 Task: Look for space in Catanauan, Philippines from 12th August, 2023 to 16th August, 2023 for 8 adults in price range Rs.10000 to Rs.16000. Place can be private room with 8 bedrooms having 8 beds and 8 bathrooms. Property type can be house, flat, guest house, hotel. Amenities needed are: wifi, TV, free parkinig on premises, gym, breakfast. Booking option can be shelf check-in. Required host language is English.
Action: Mouse moved to (547, 121)
Screenshot: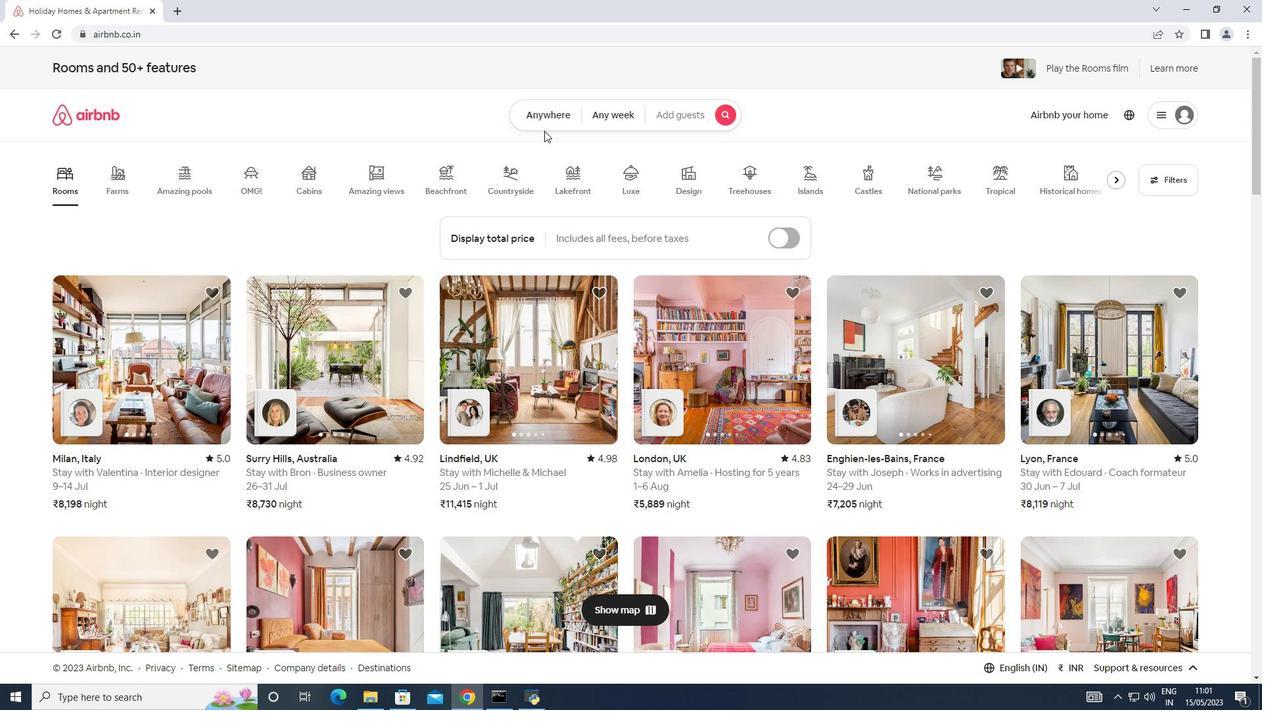 
Action: Mouse pressed left at (547, 121)
Screenshot: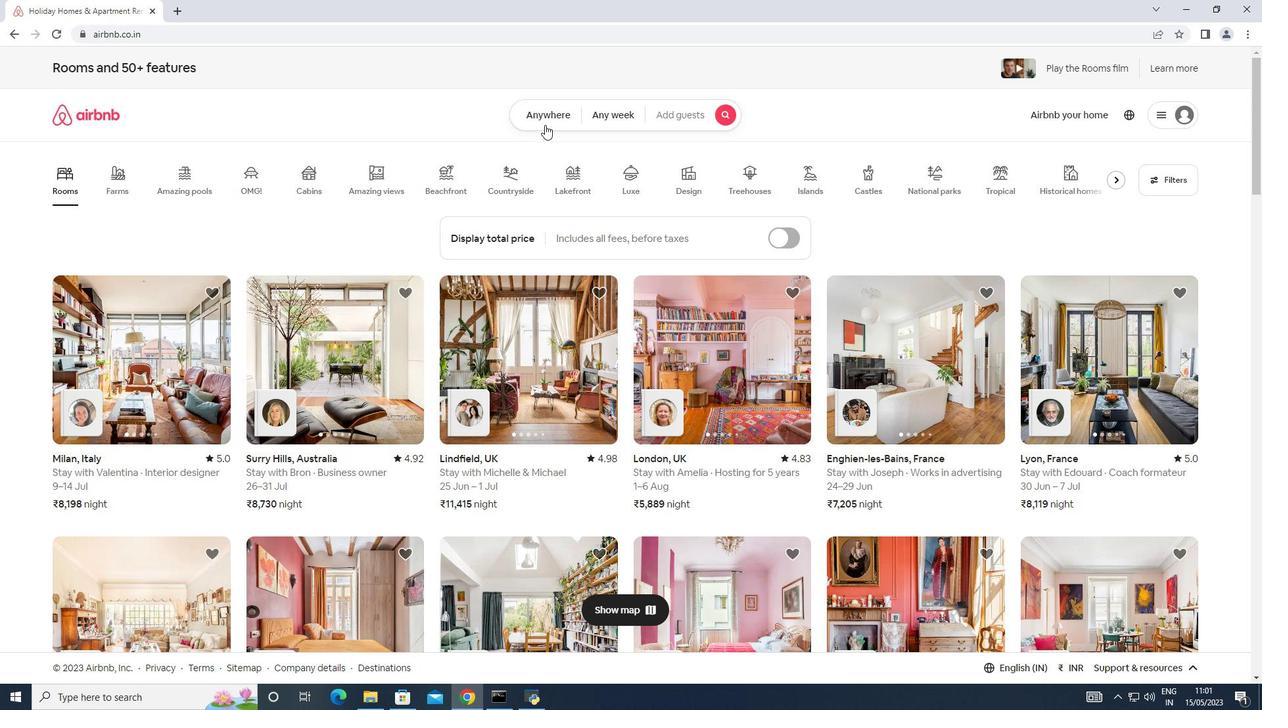 
Action: Mouse moved to (451, 170)
Screenshot: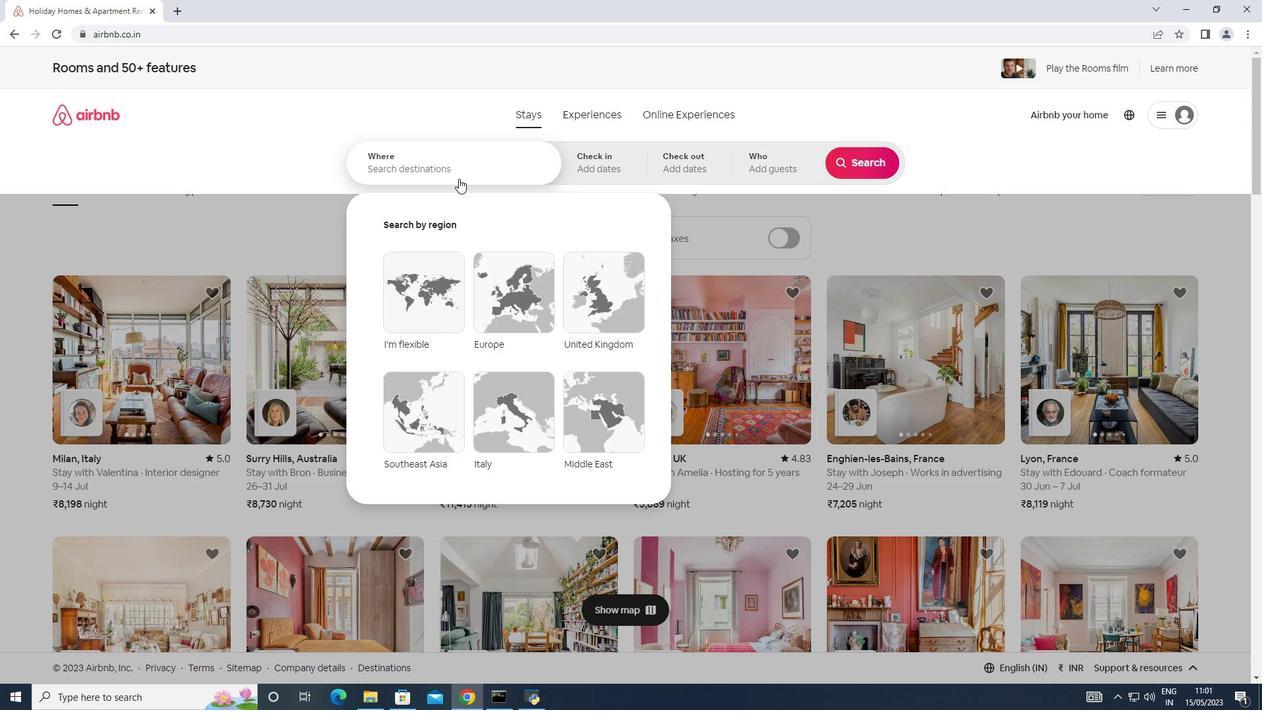 
Action: Mouse pressed left at (451, 170)
Screenshot: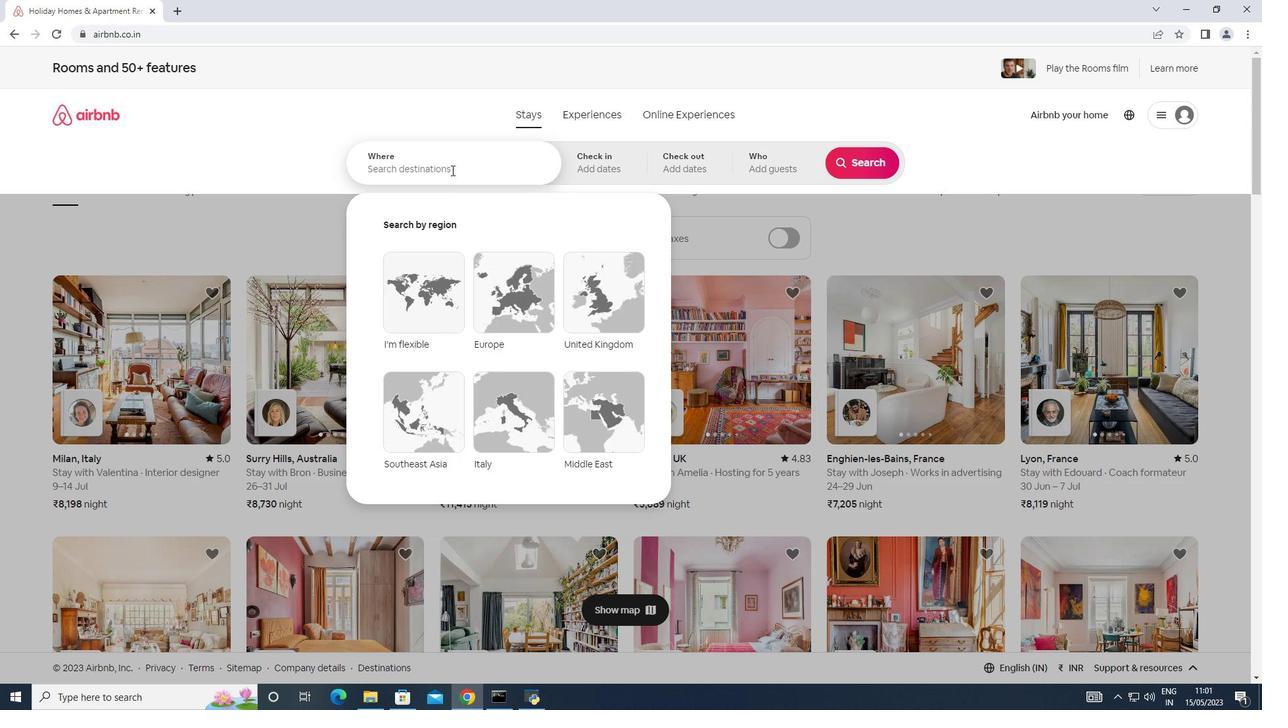 
Action: Key pressed <Key.shift>Catanauan,<Key.shift_r>Philippines
Screenshot: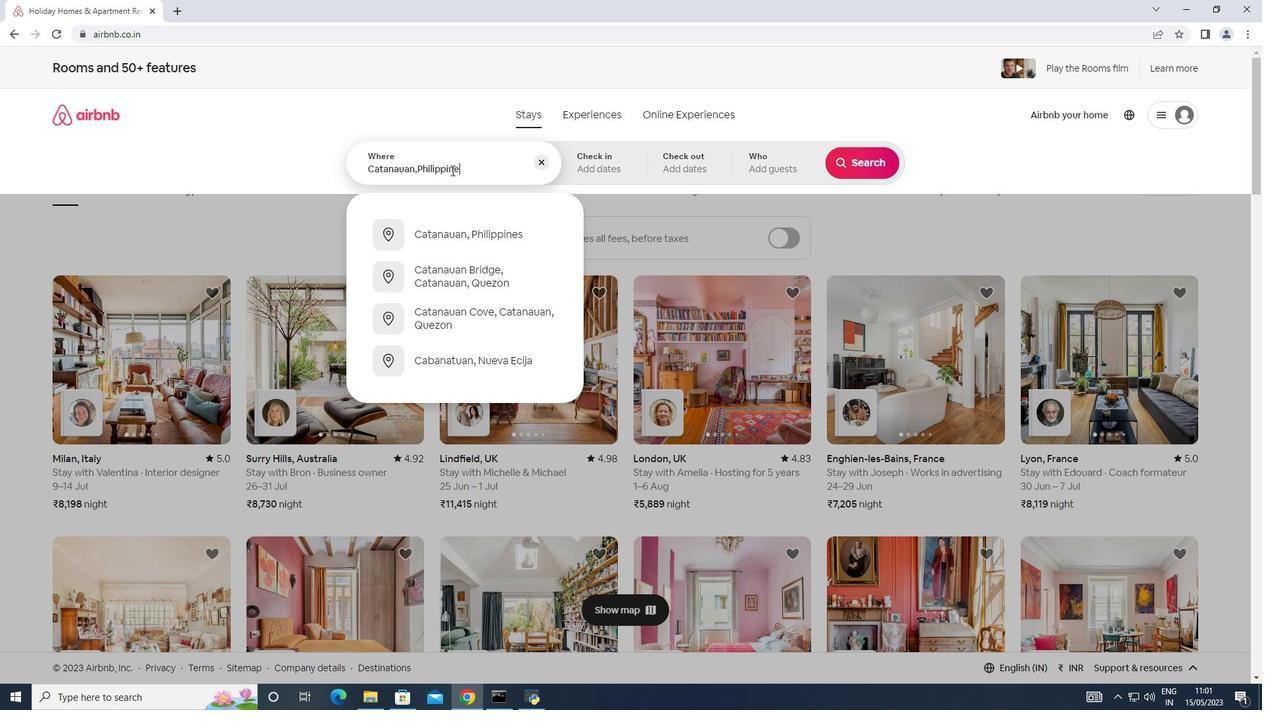 
Action: Mouse moved to (596, 170)
Screenshot: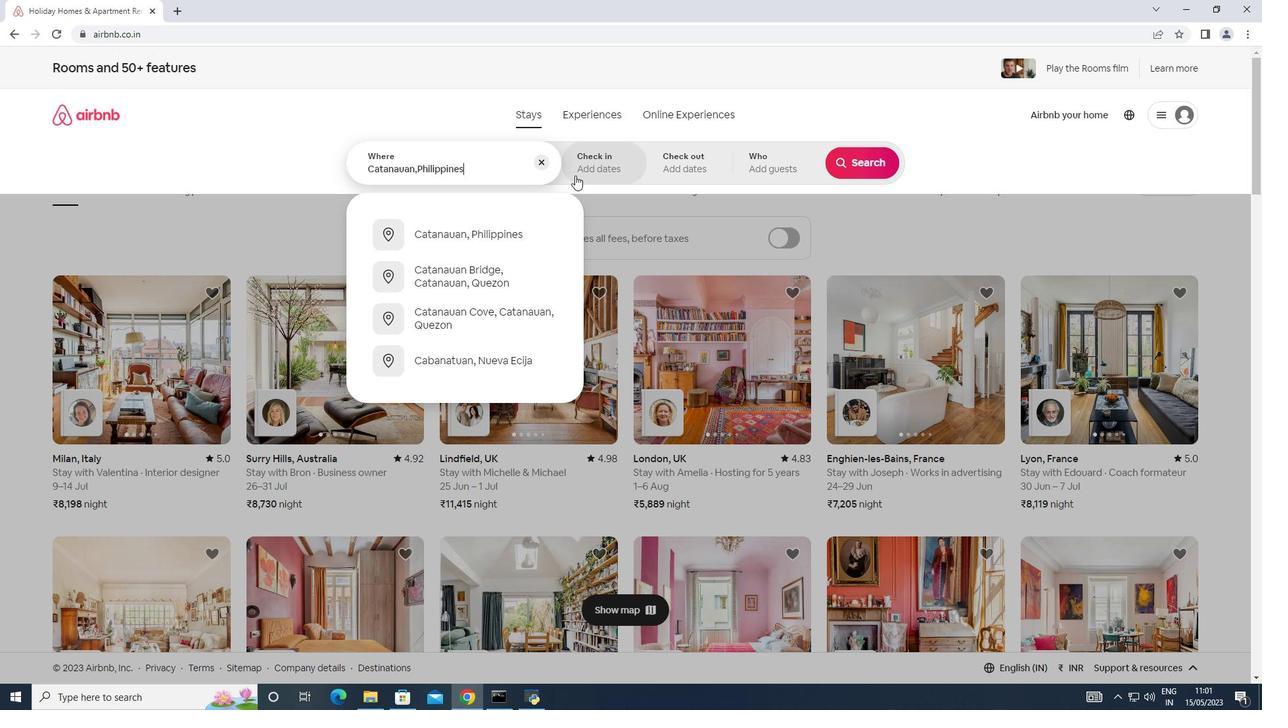 
Action: Mouse pressed left at (596, 170)
Screenshot: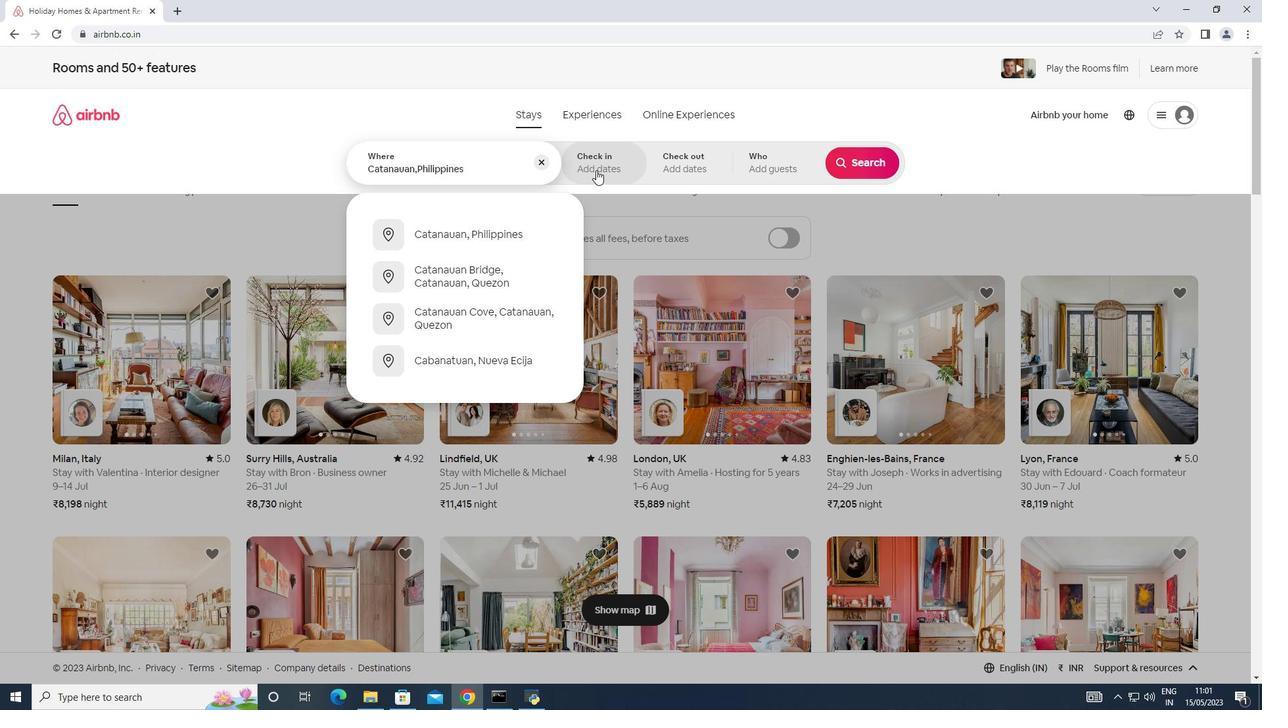 
Action: Mouse moved to (856, 268)
Screenshot: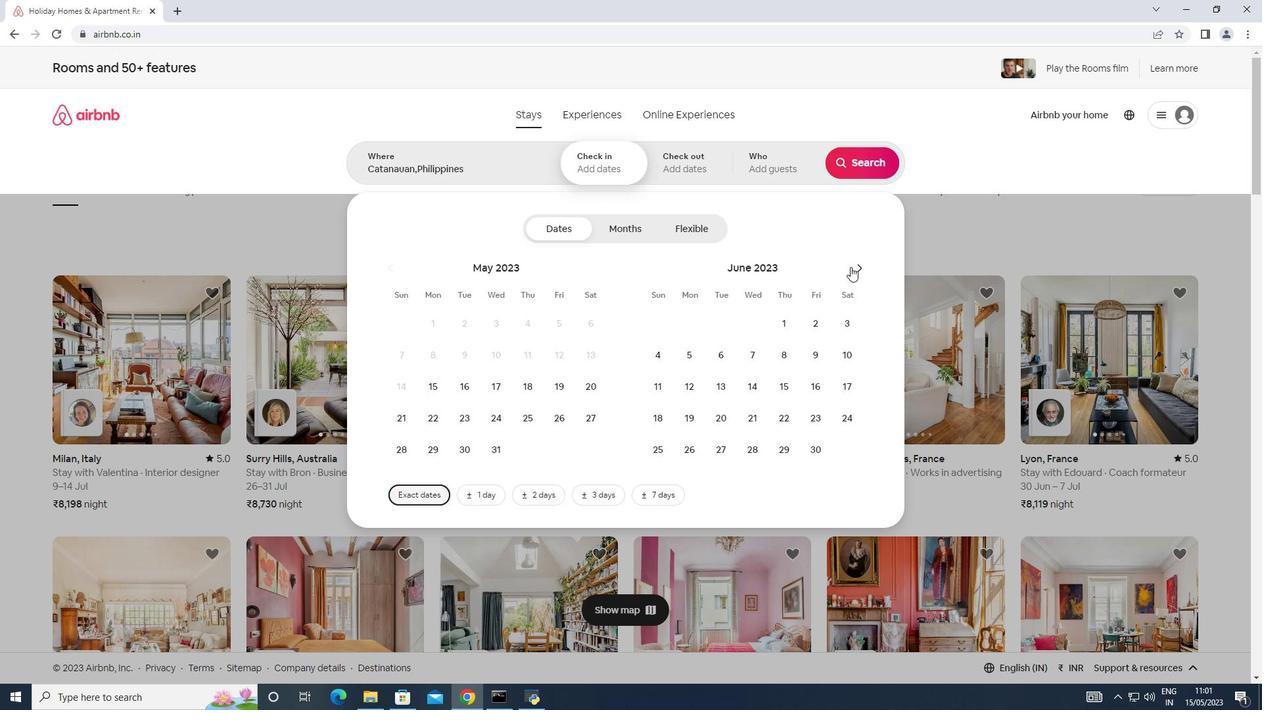 
Action: Mouse pressed left at (856, 268)
Screenshot: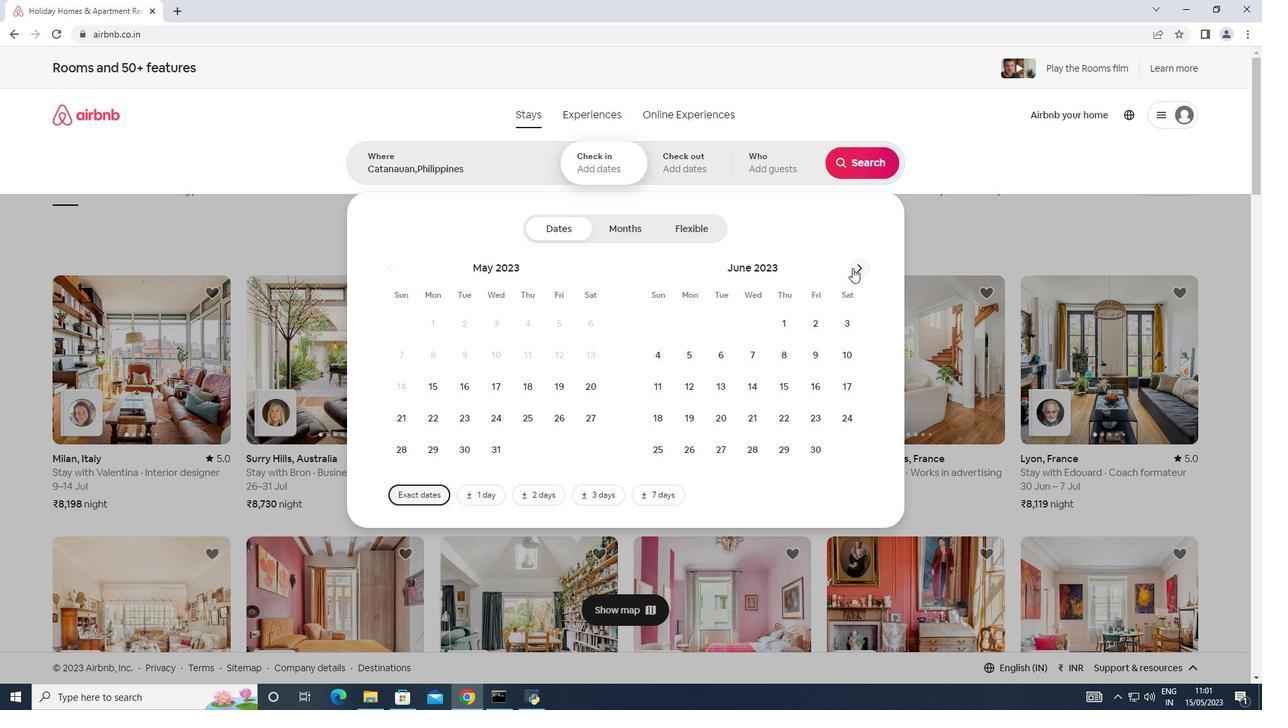 
Action: Mouse pressed left at (856, 268)
Screenshot: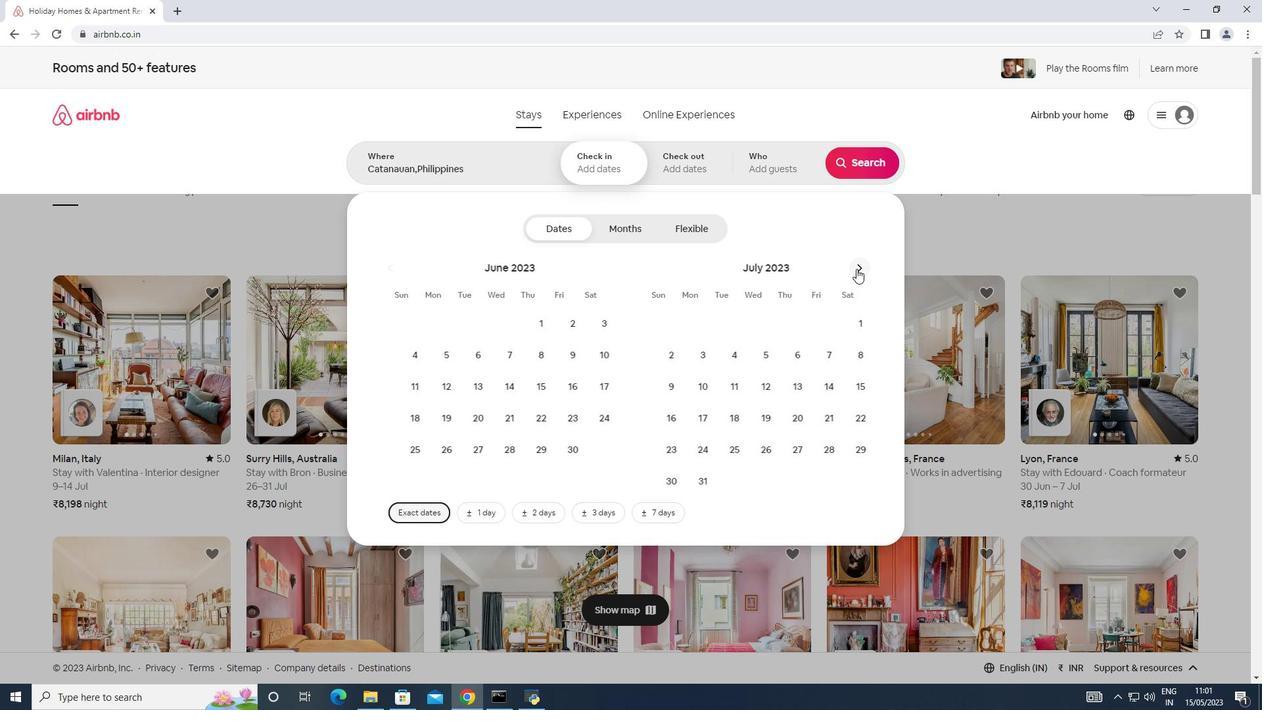 
Action: Mouse moved to (855, 362)
Screenshot: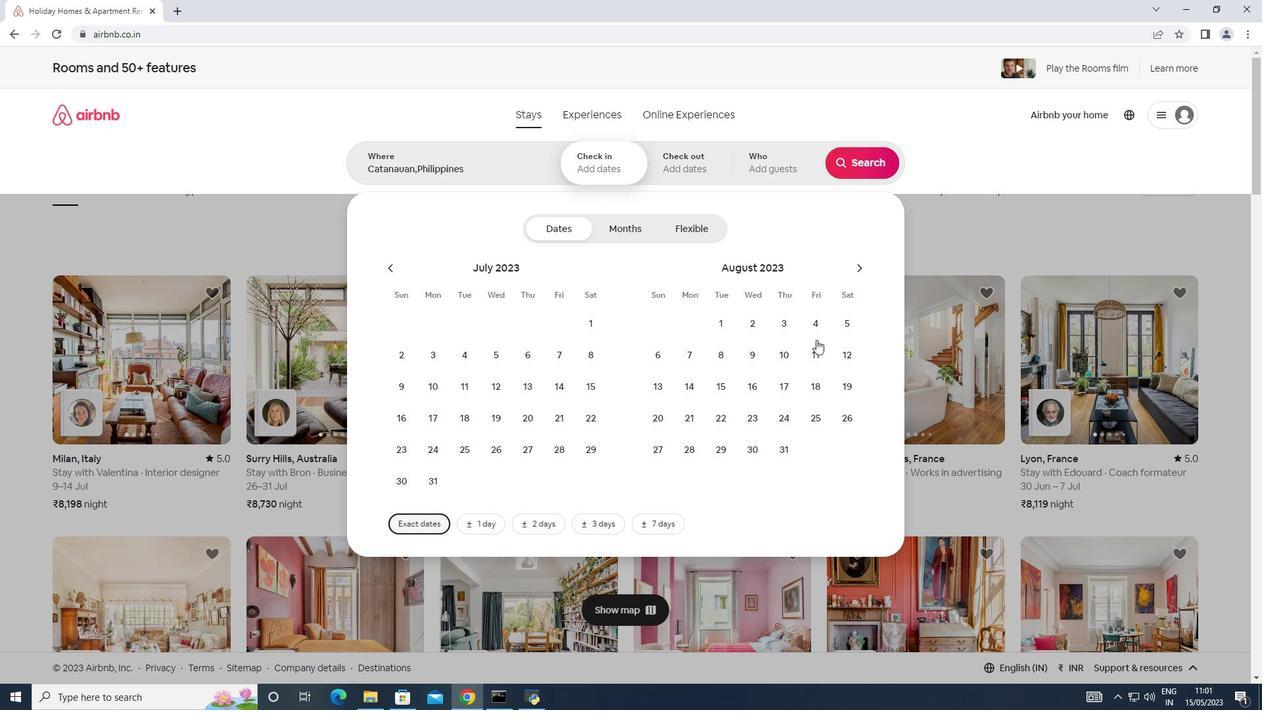 
Action: Mouse pressed left at (855, 362)
Screenshot: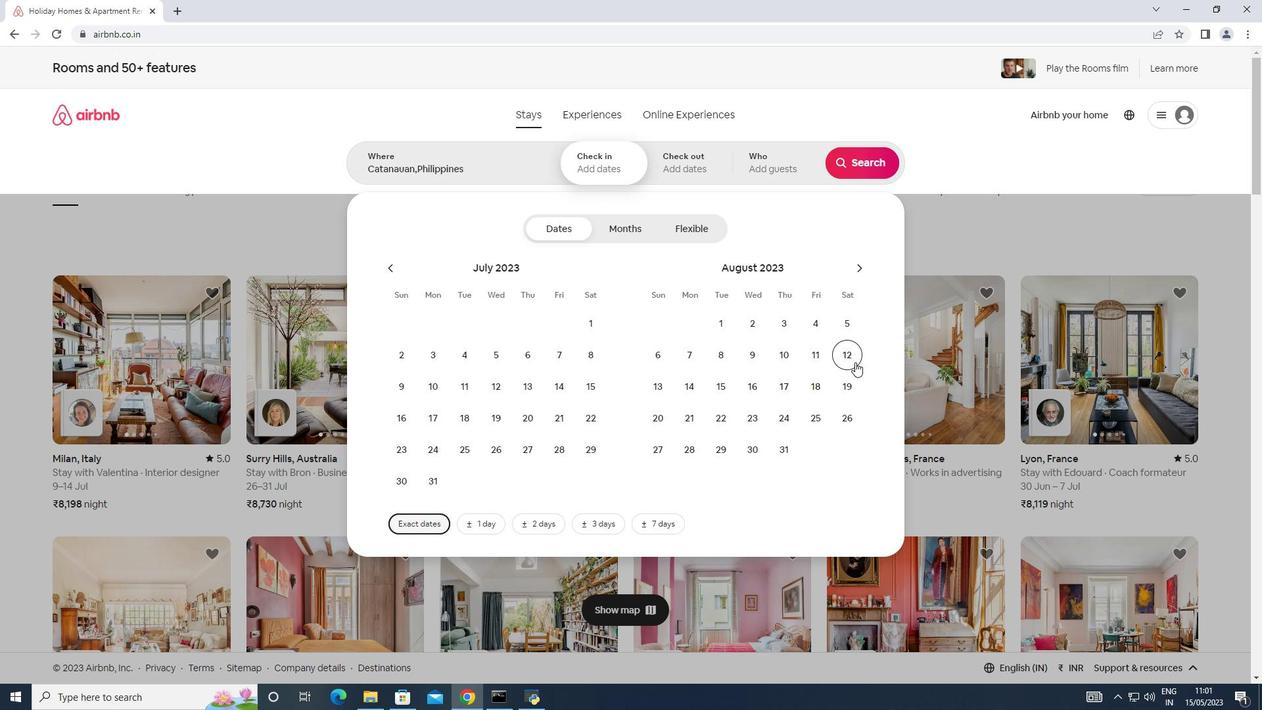 
Action: Mouse moved to (751, 384)
Screenshot: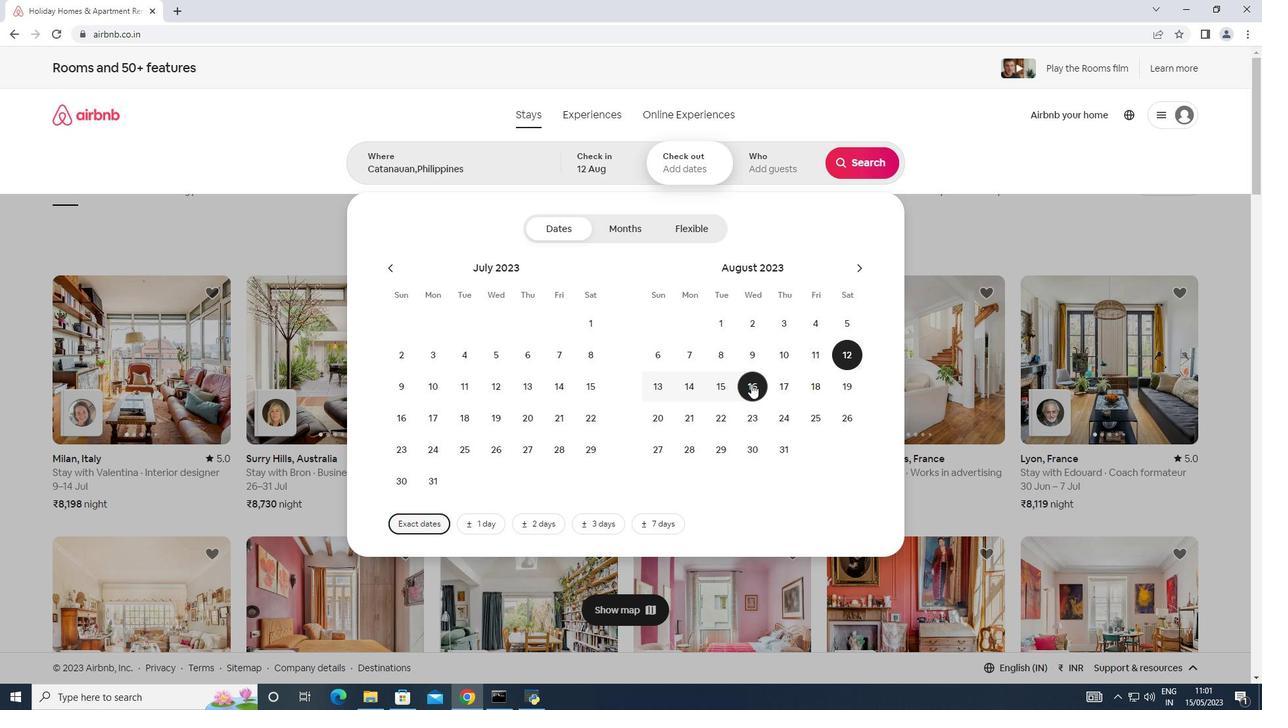 
Action: Mouse pressed left at (751, 384)
Screenshot: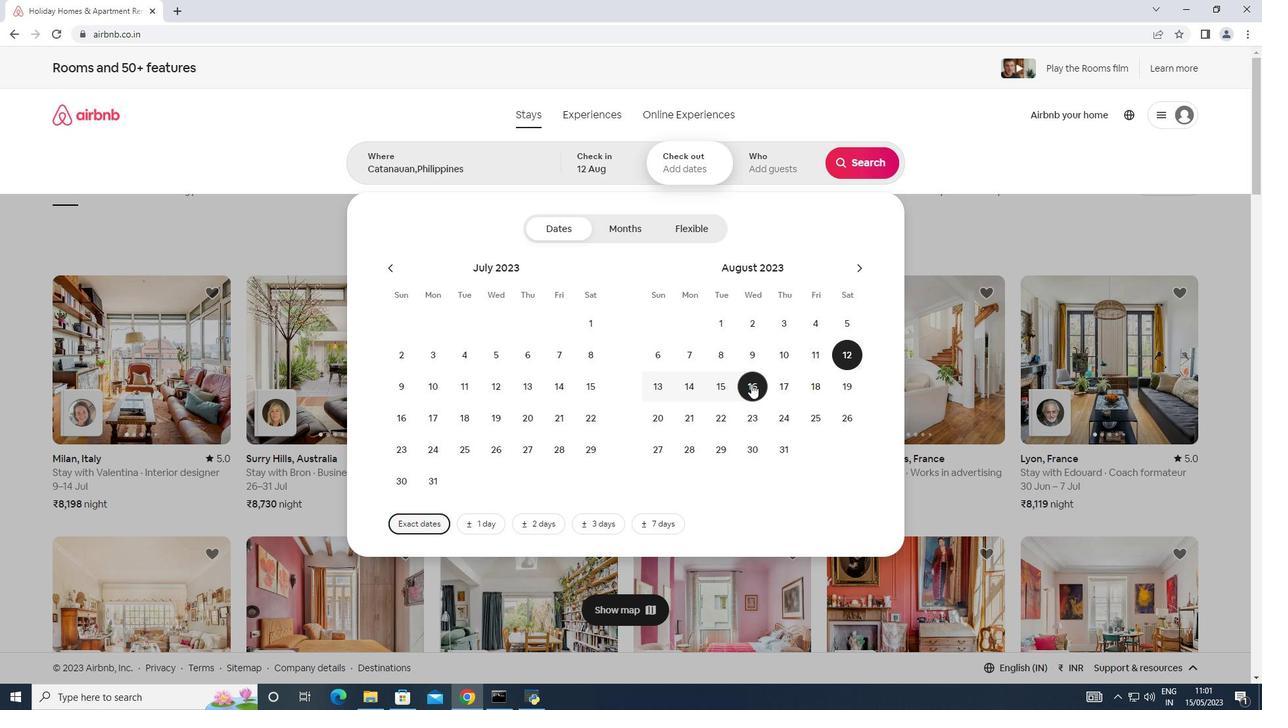 
Action: Mouse moved to (785, 163)
Screenshot: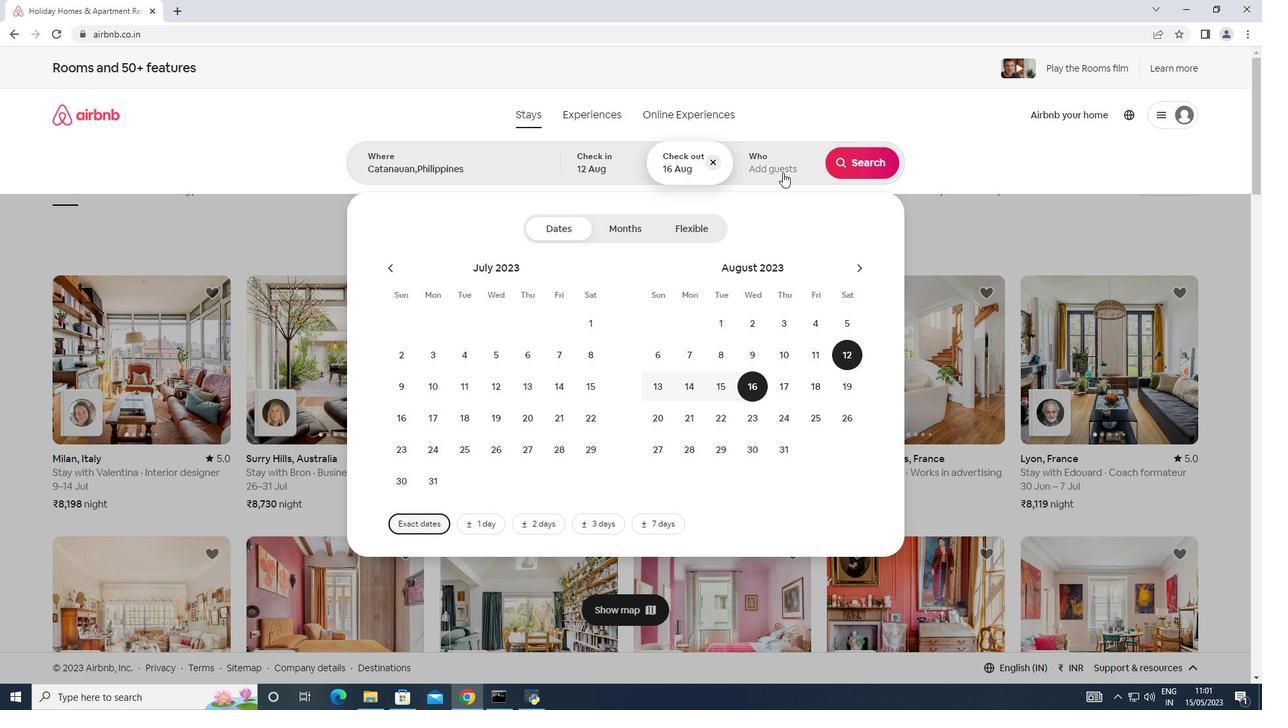 
Action: Mouse pressed left at (785, 163)
Screenshot: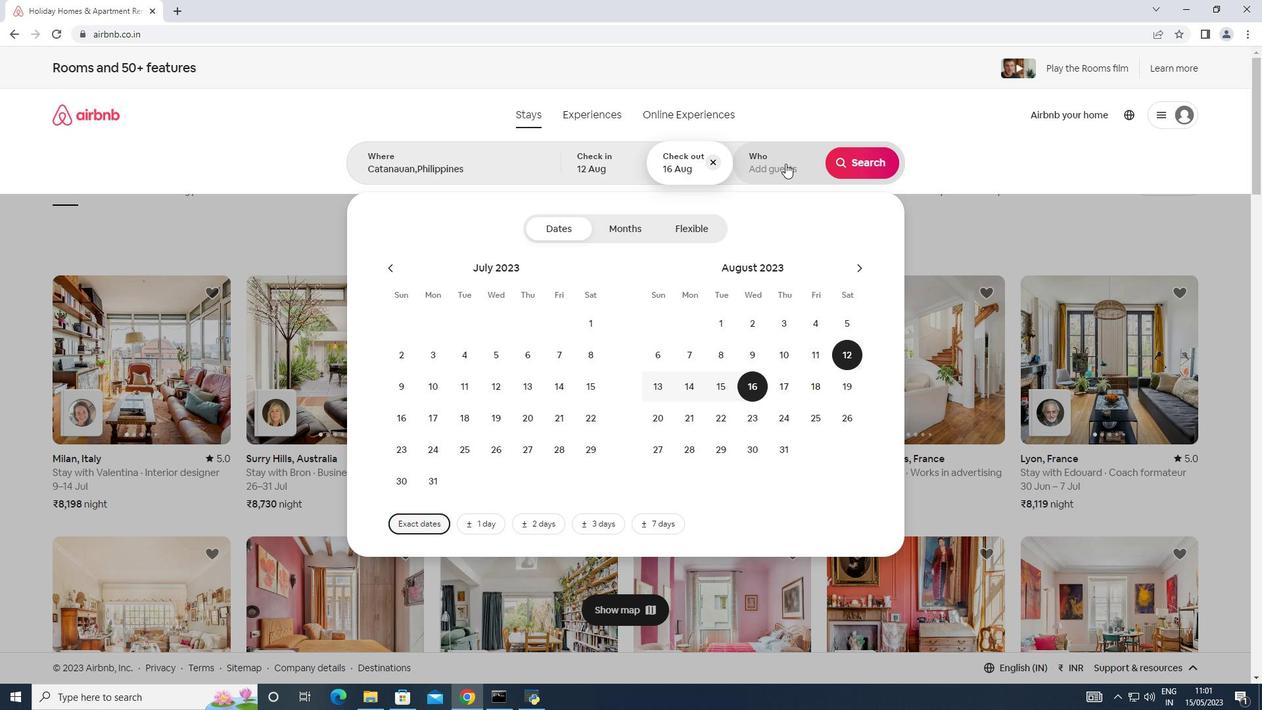 
Action: Mouse moved to (859, 235)
Screenshot: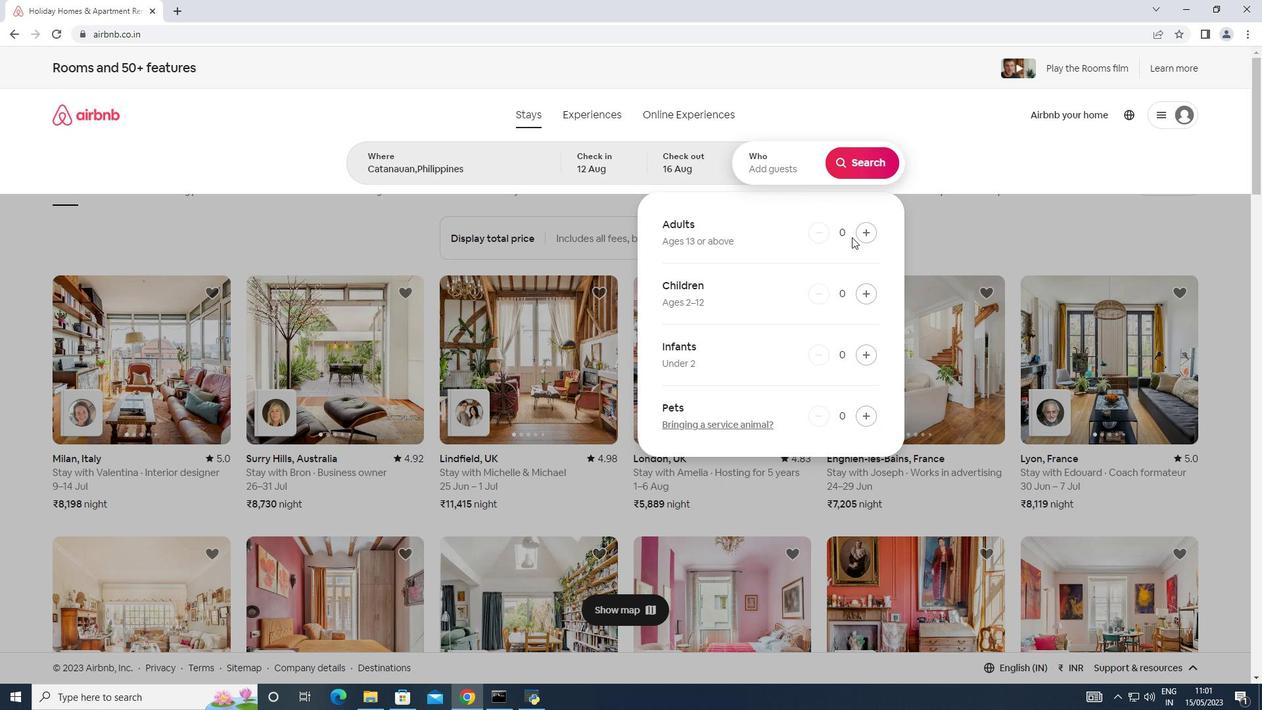 
Action: Mouse pressed left at (859, 235)
Screenshot: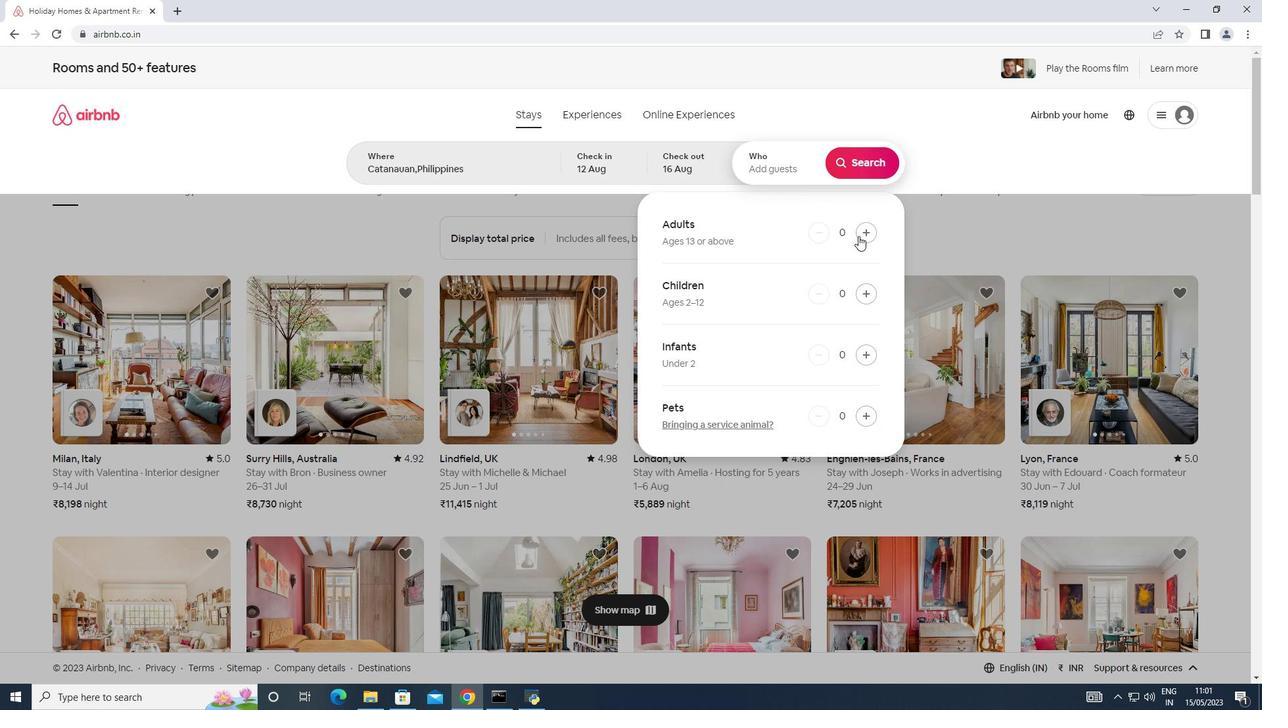 
Action: Mouse moved to (860, 234)
Screenshot: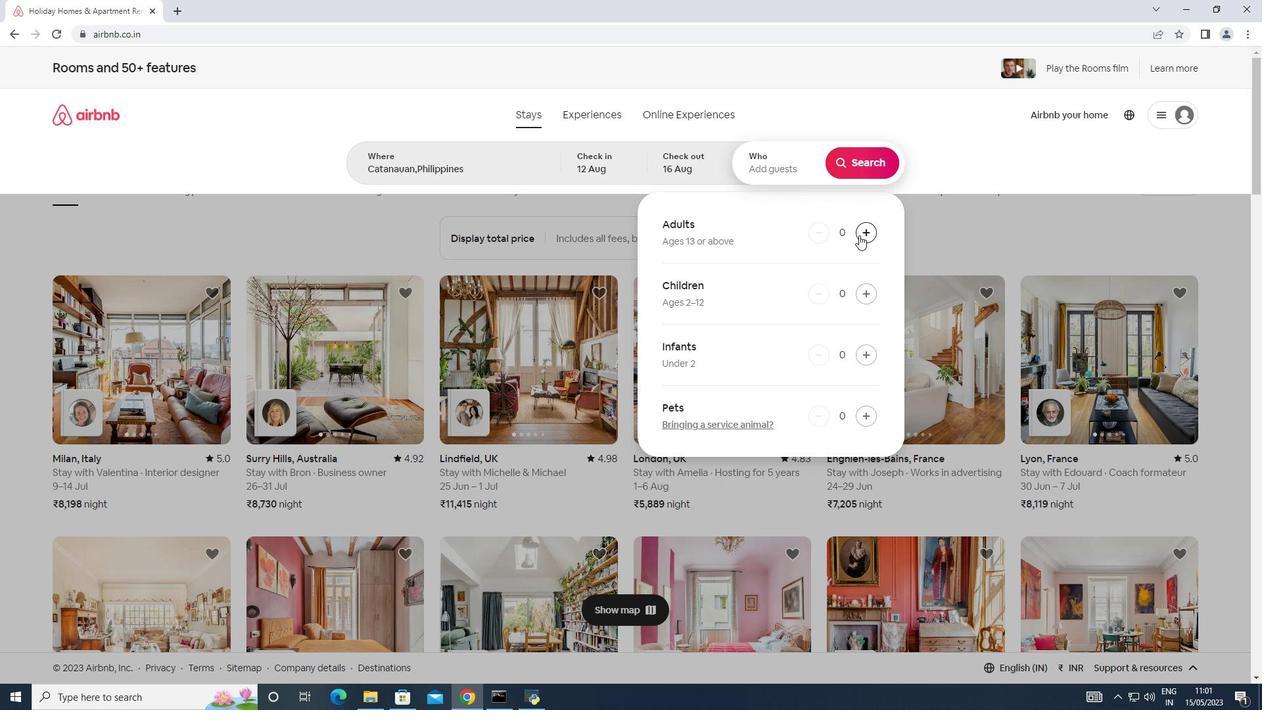 
Action: Mouse pressed left at (860, 234)
Screenshot: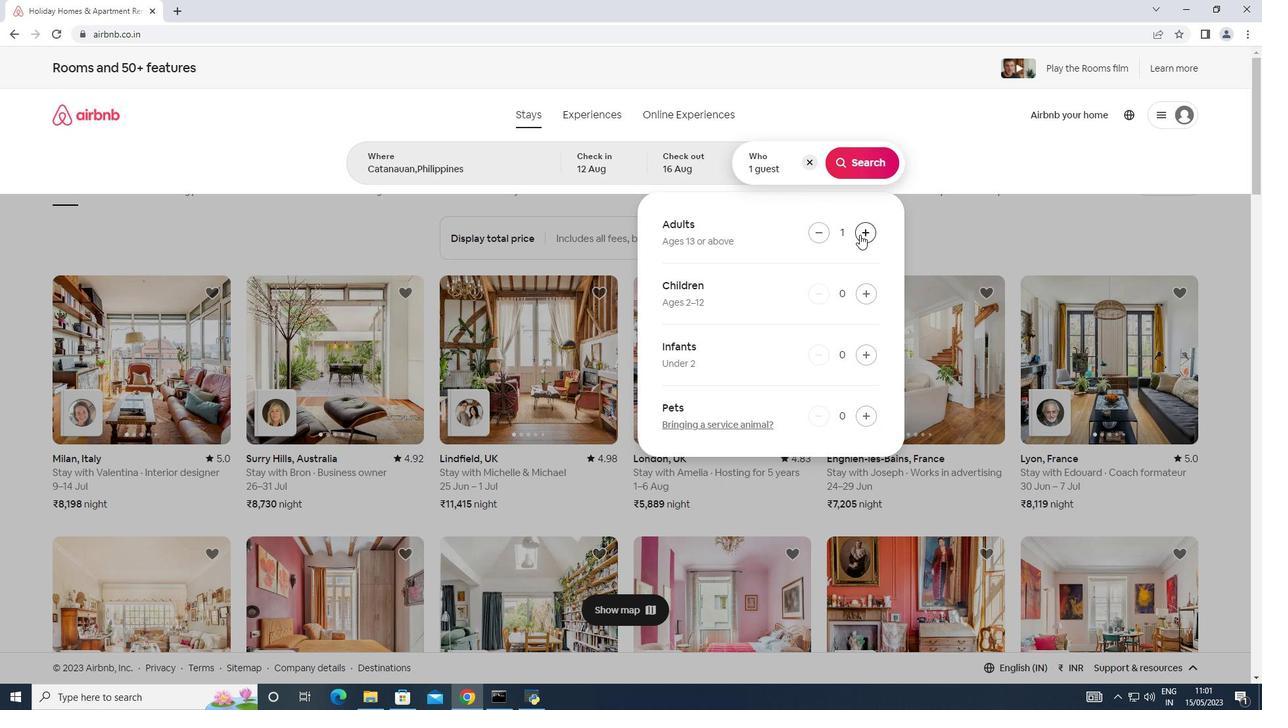 
Action: Mouse pressed left at (860, 234)
Screenshot: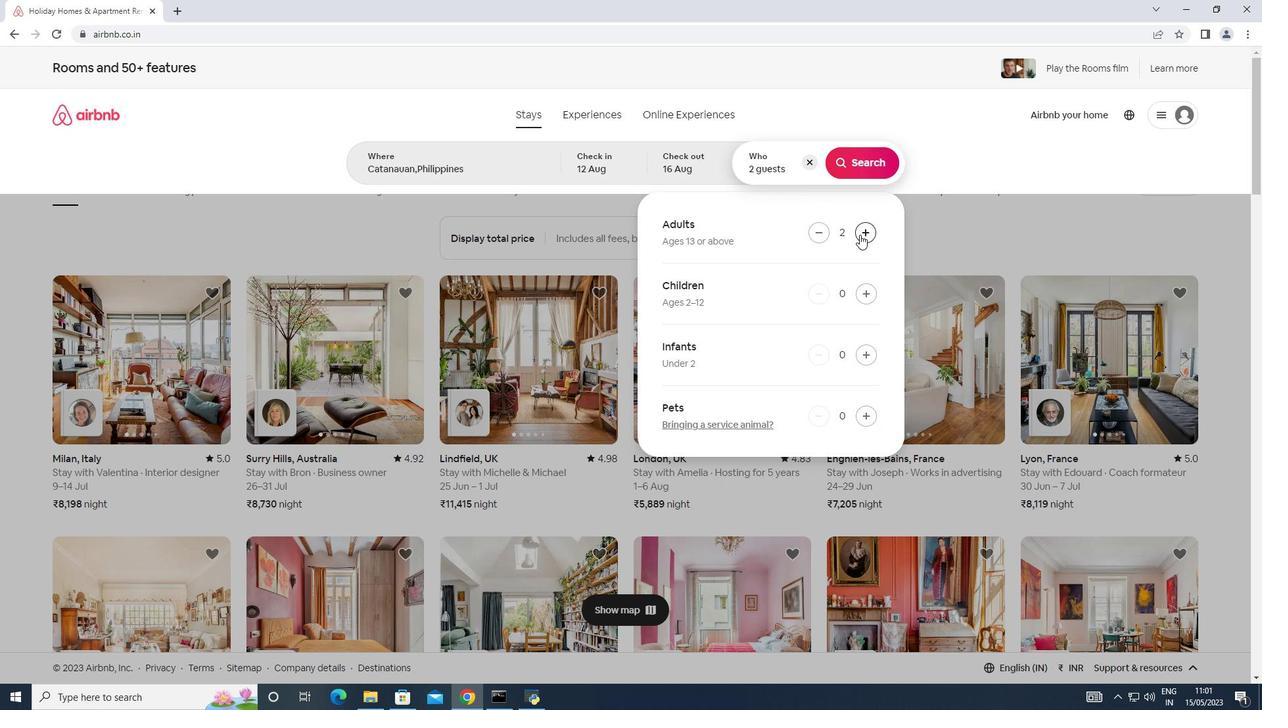 
Action: Mouse pressed left at (860, 234)
Screenshot: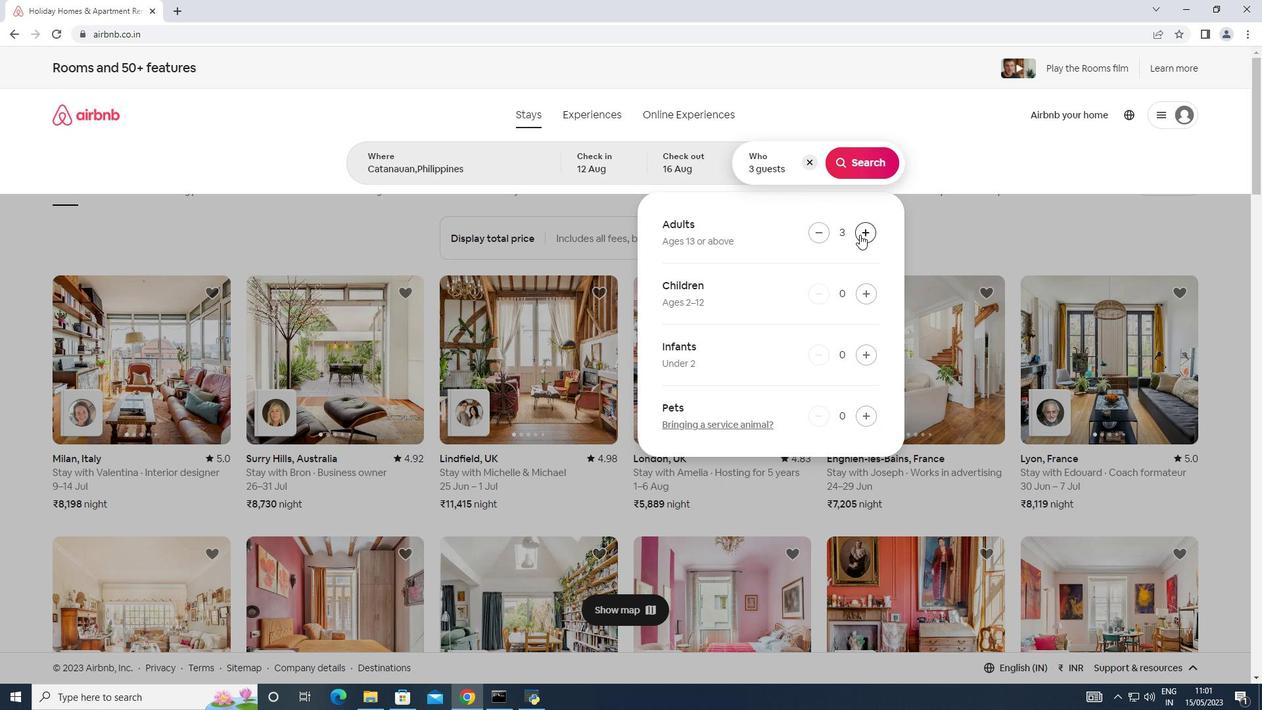 
Action: Mouse pressed left at (860, 234)
Screenshot: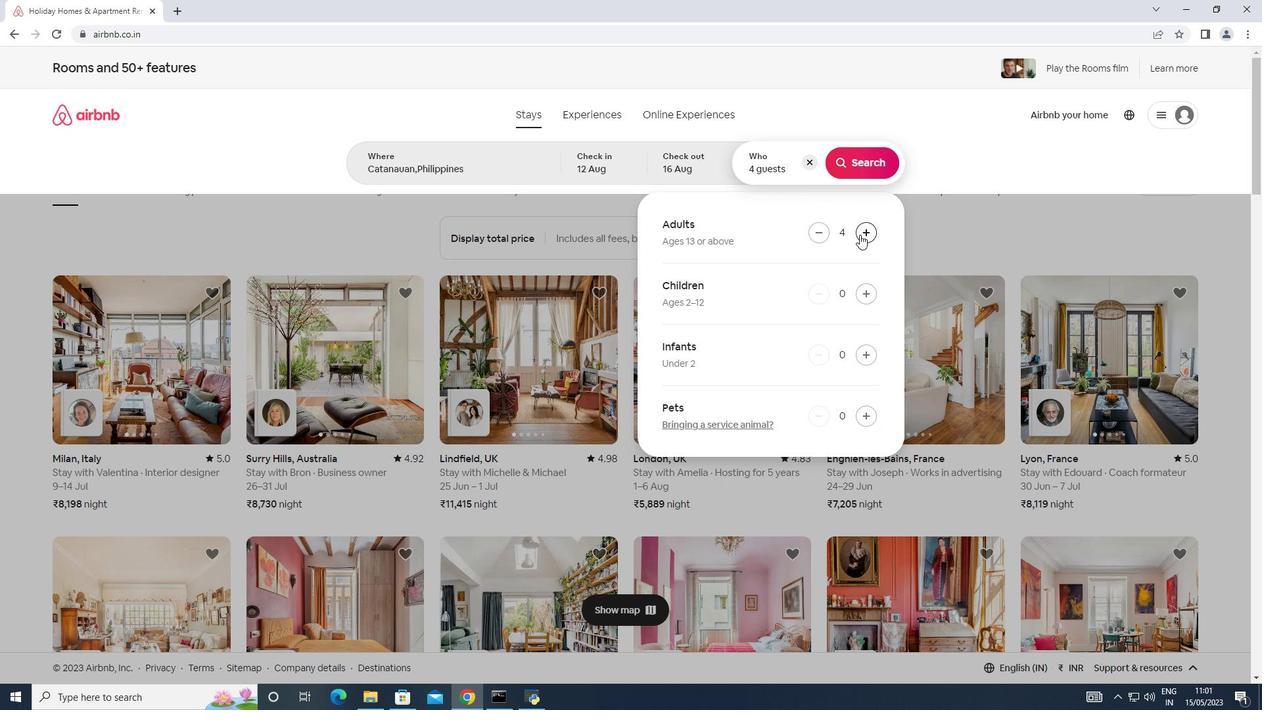 
Action: Mouse pressed left at (860, 234)
Screenshot: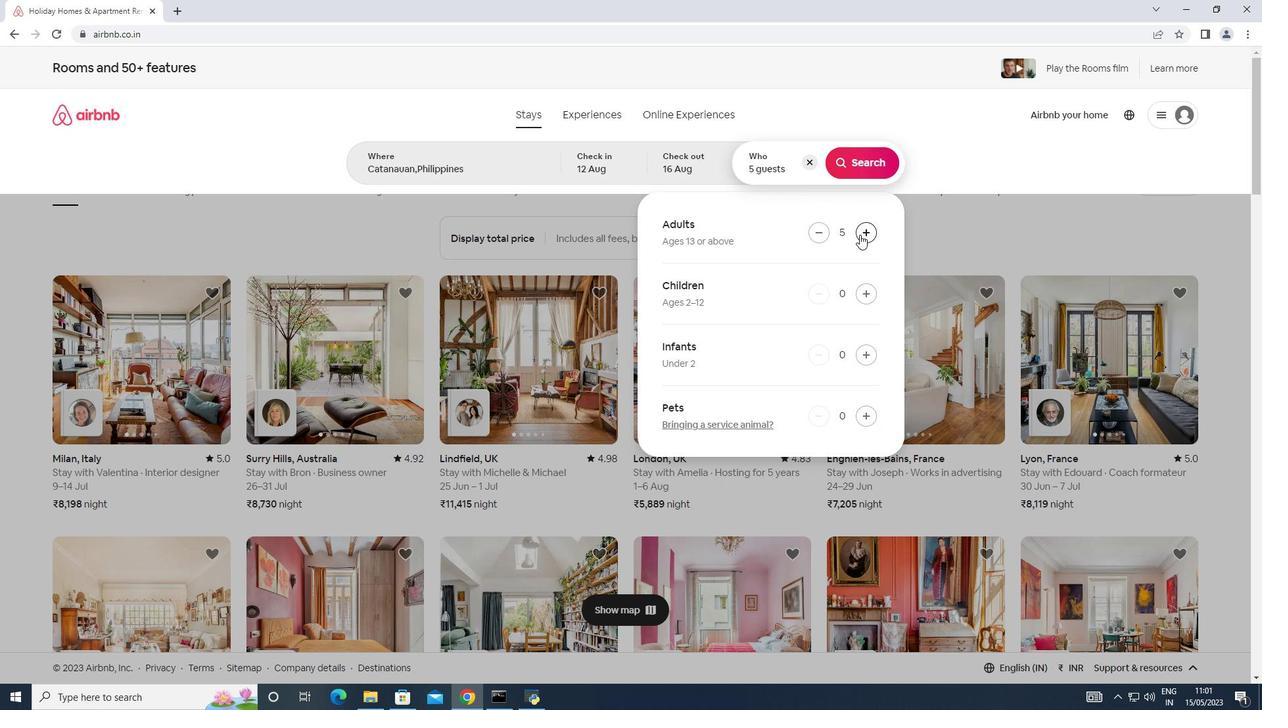 
Action: Mouse pressed left at (860, 234)
Screenshot: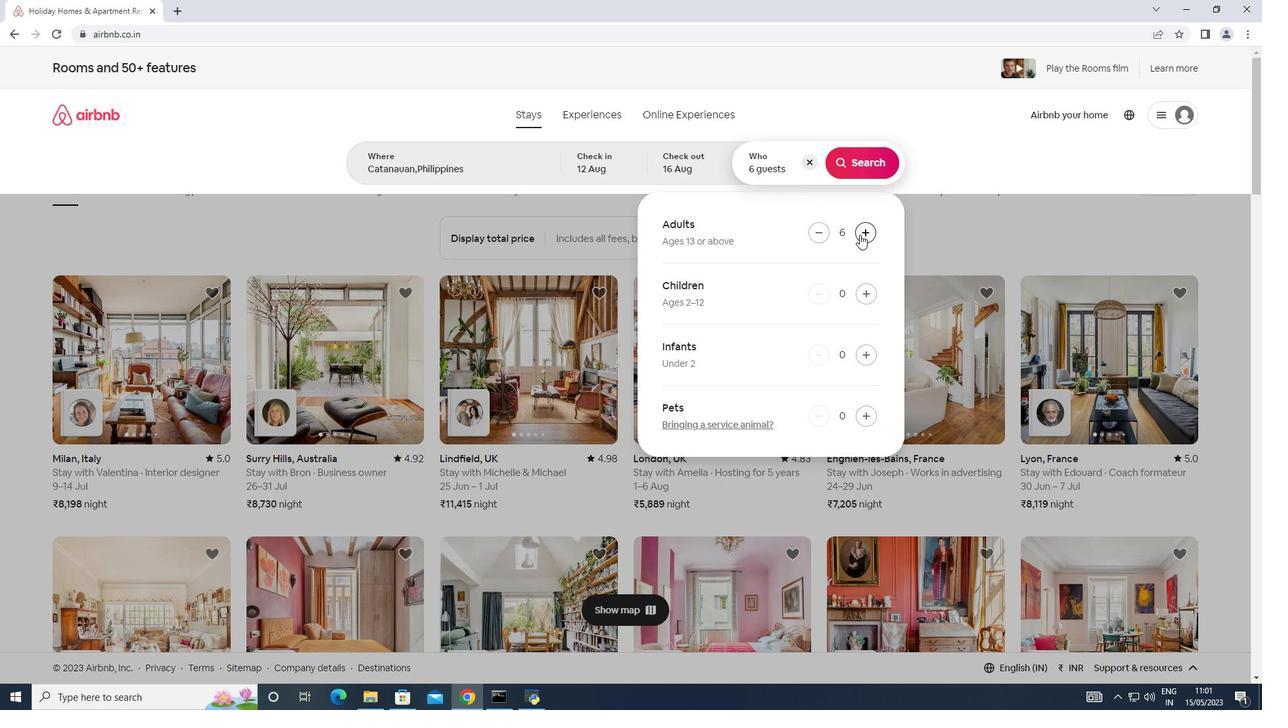 
Action: Mouse pressed left at (860, 234)
Screenshot: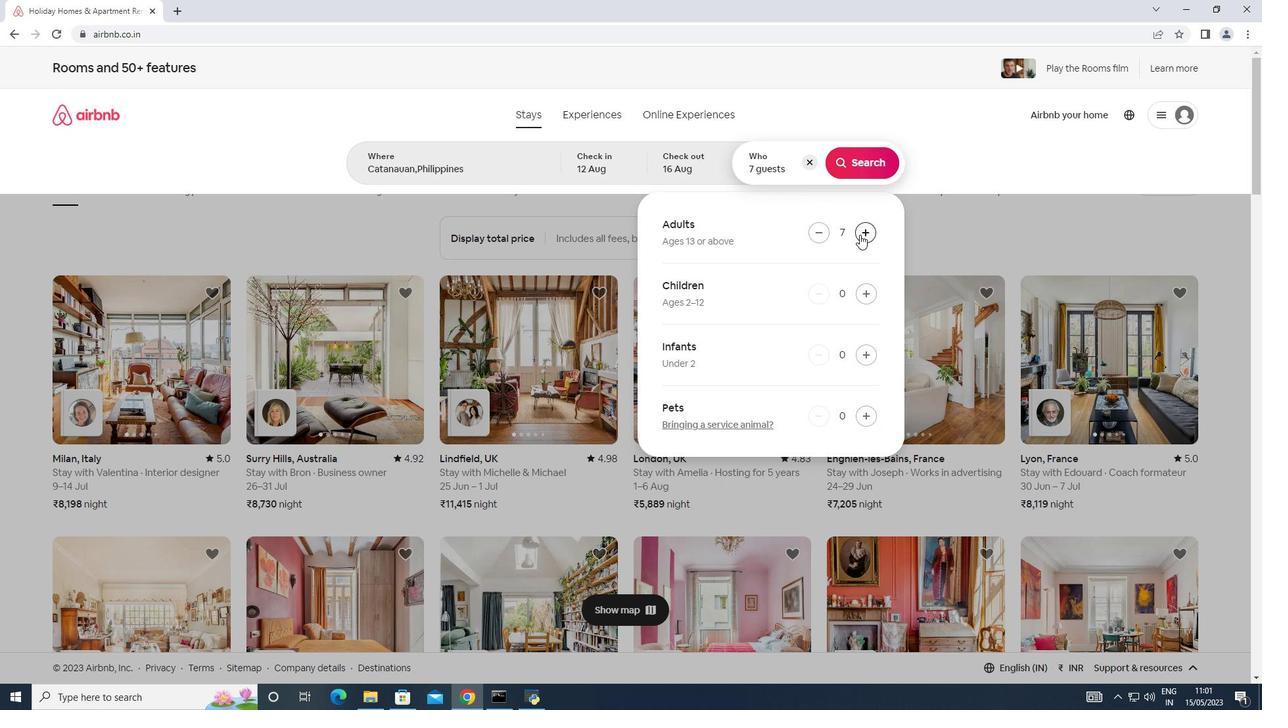 
Action: Mouse moved to (863, 173)
Screenshot: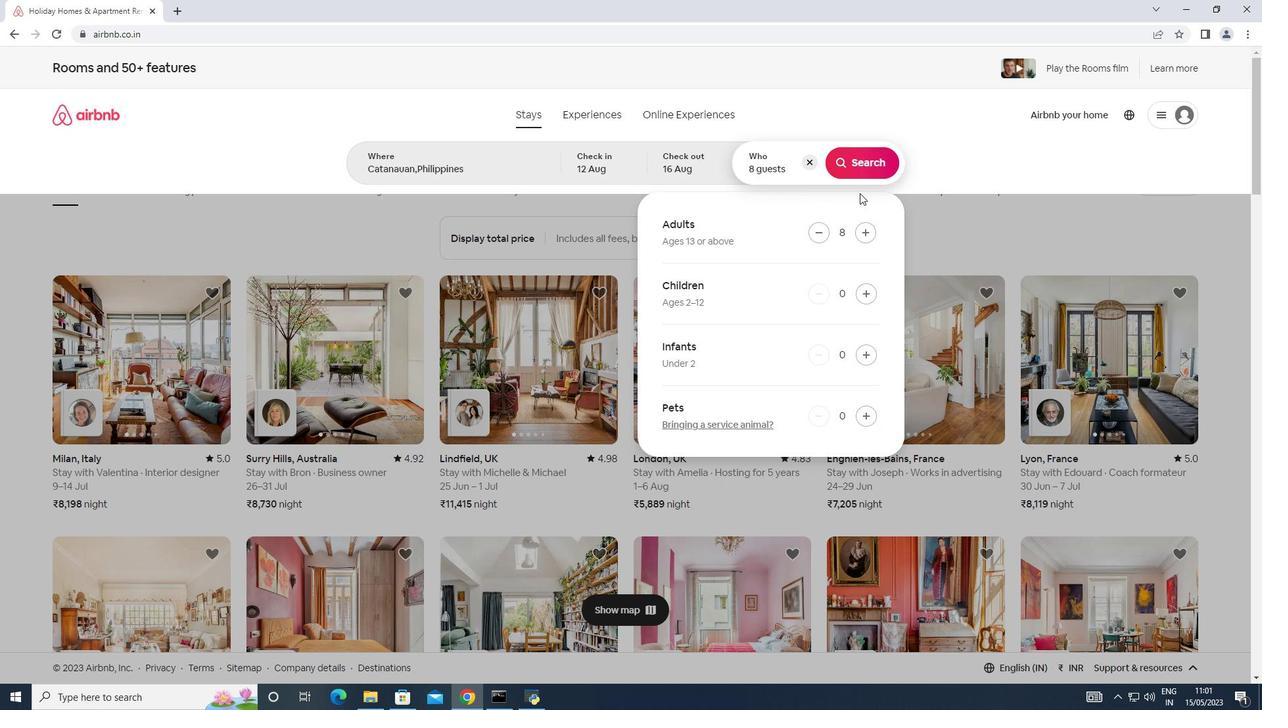 
Action: Mouse pressed left at (863, 173)
Screenshot: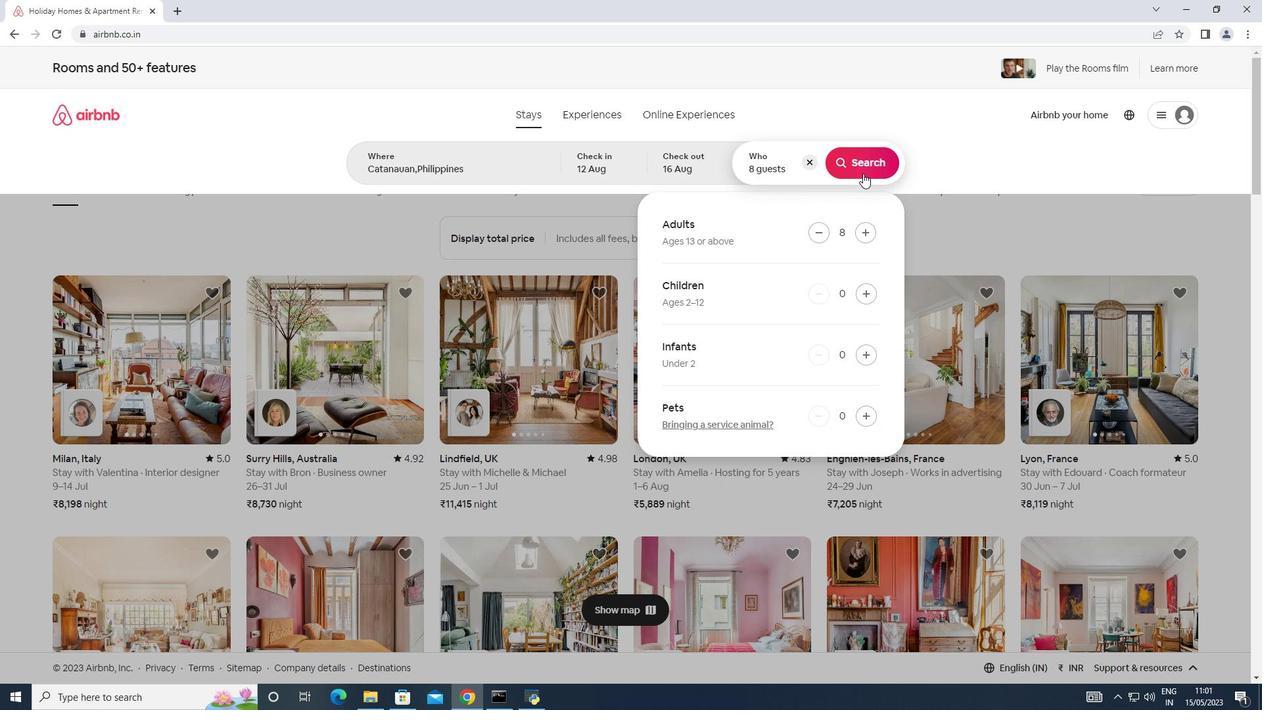 
Action: Mouse moved to (1215, 113)
Screenshot: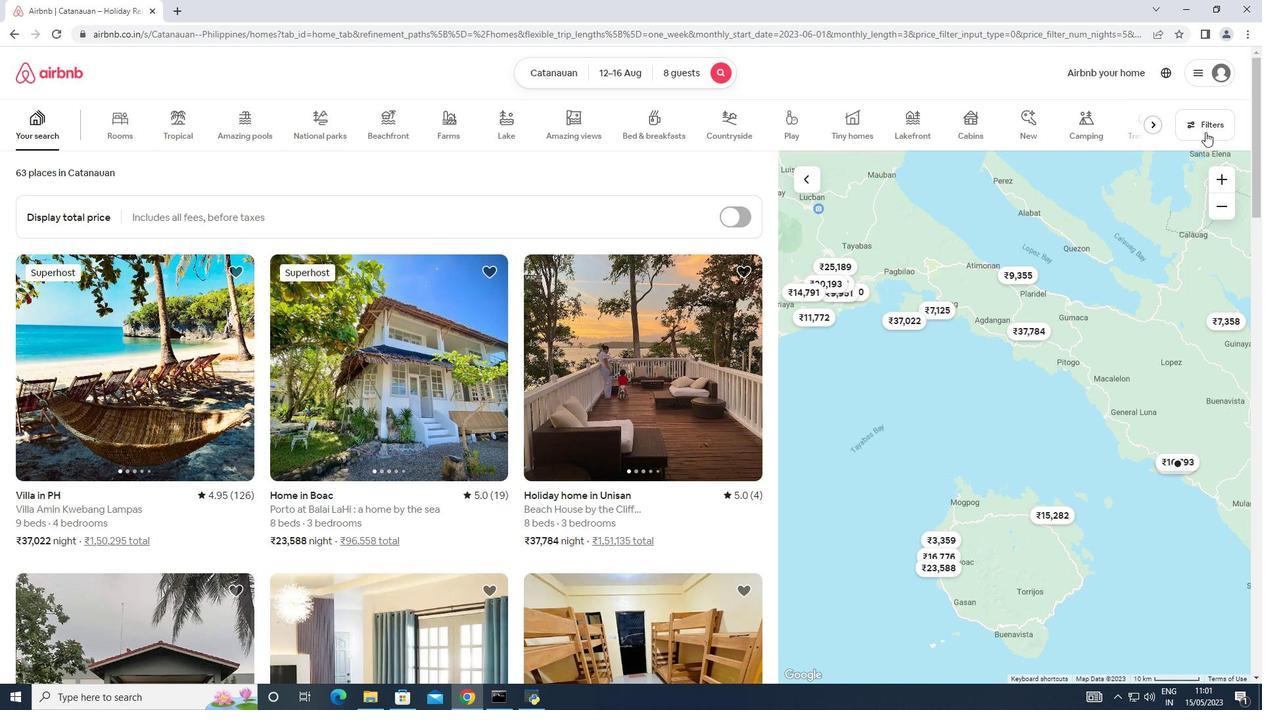 
Action: Mouse pressed left at (1215, 113)
Screenshot: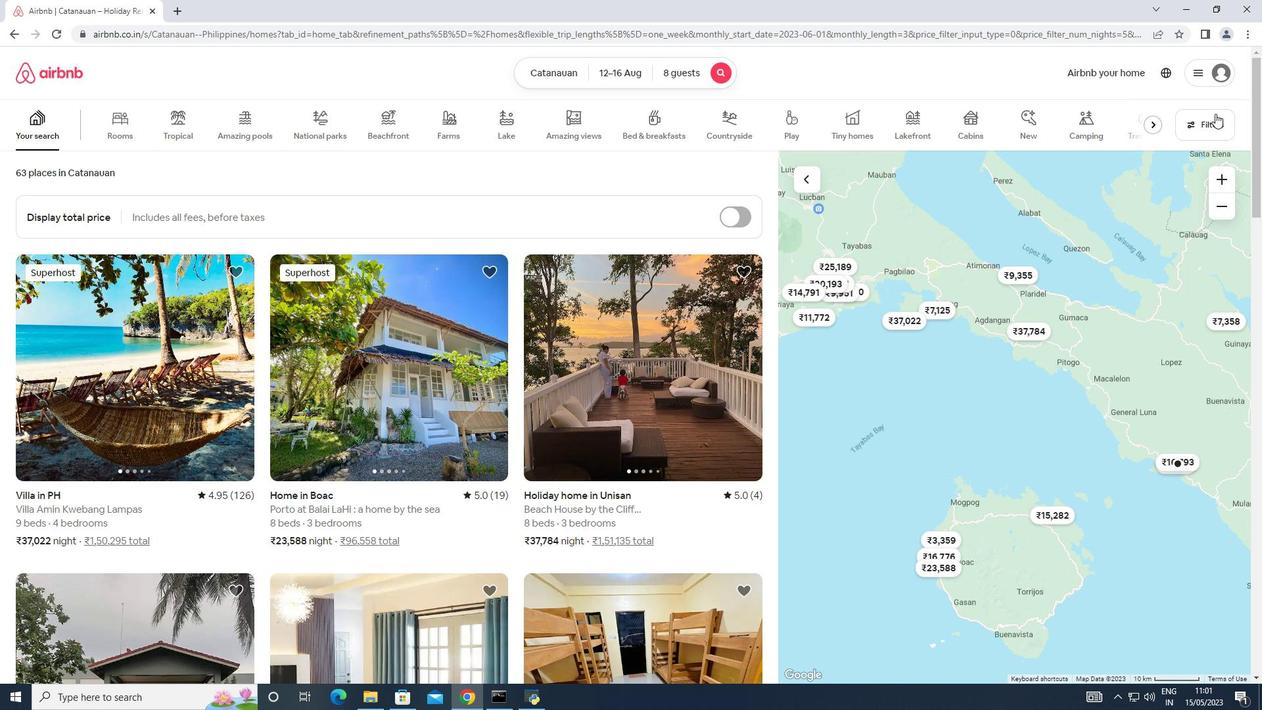 
Action: Mouse moved to (455, 447)
Screenshot: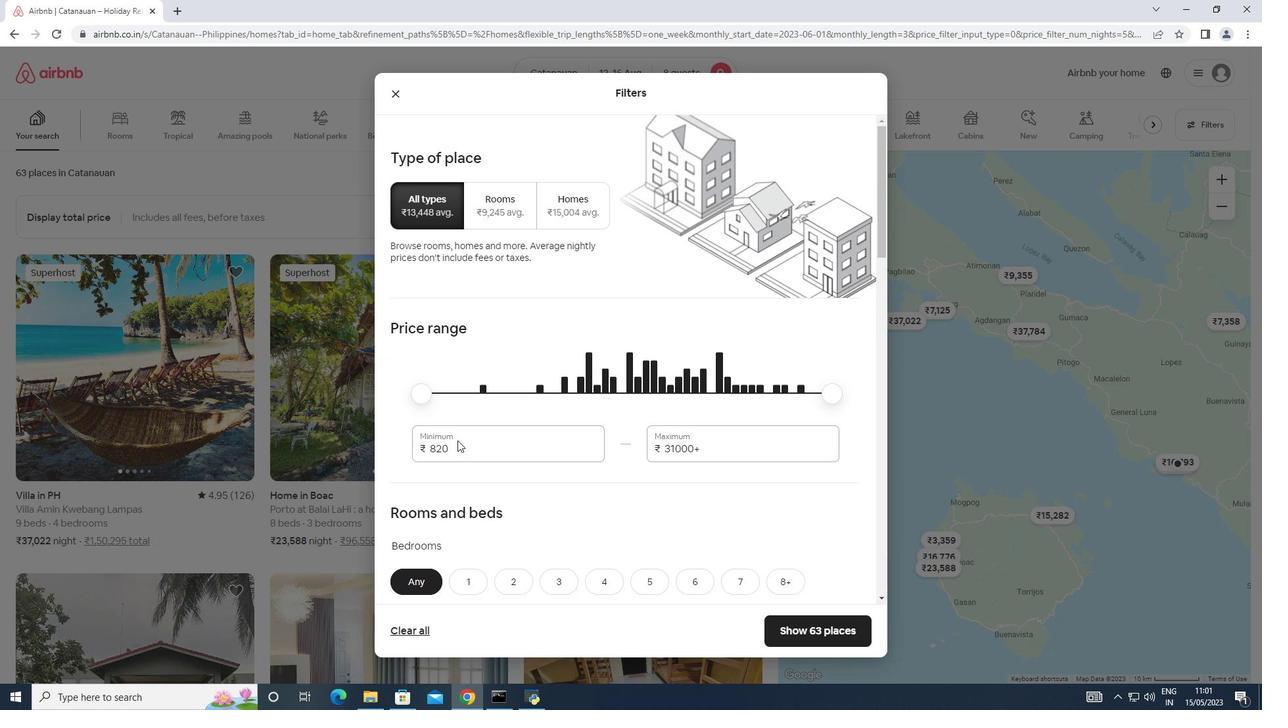 
Action: Mouse pressed left at (455, 447)
Screenshot: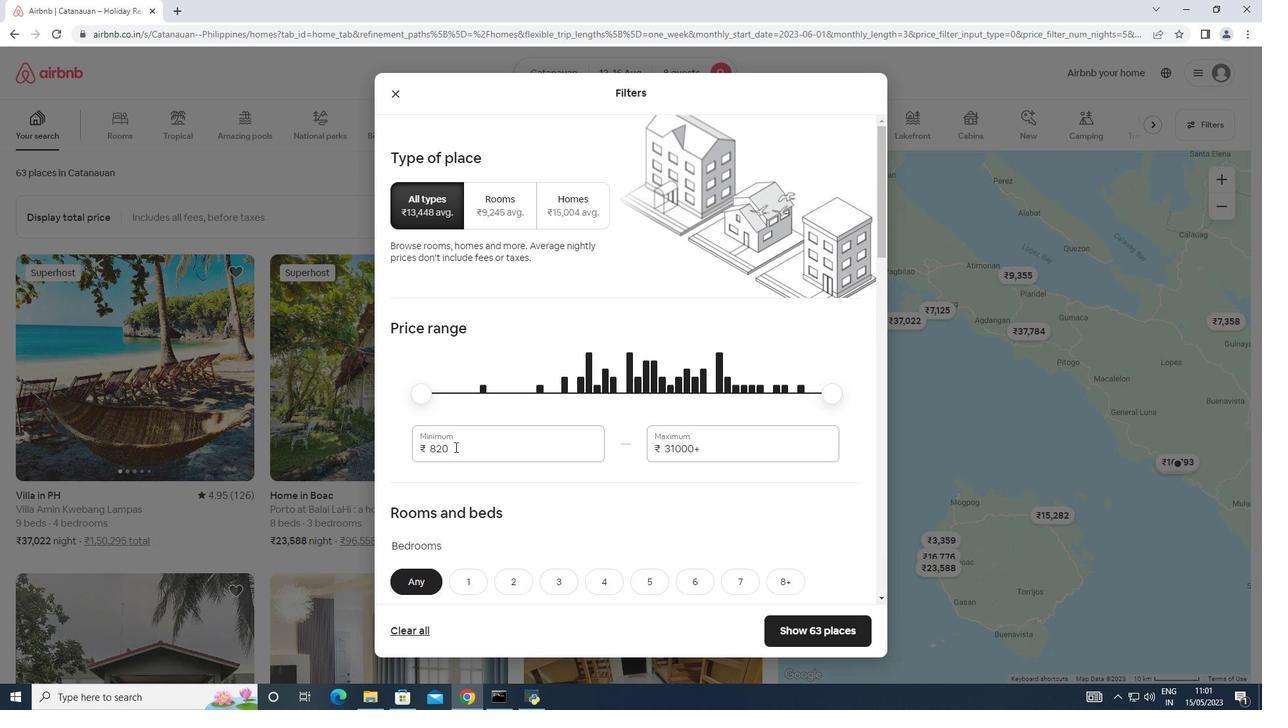 
Action: Mouse moved to (410, 431)
Screenshot: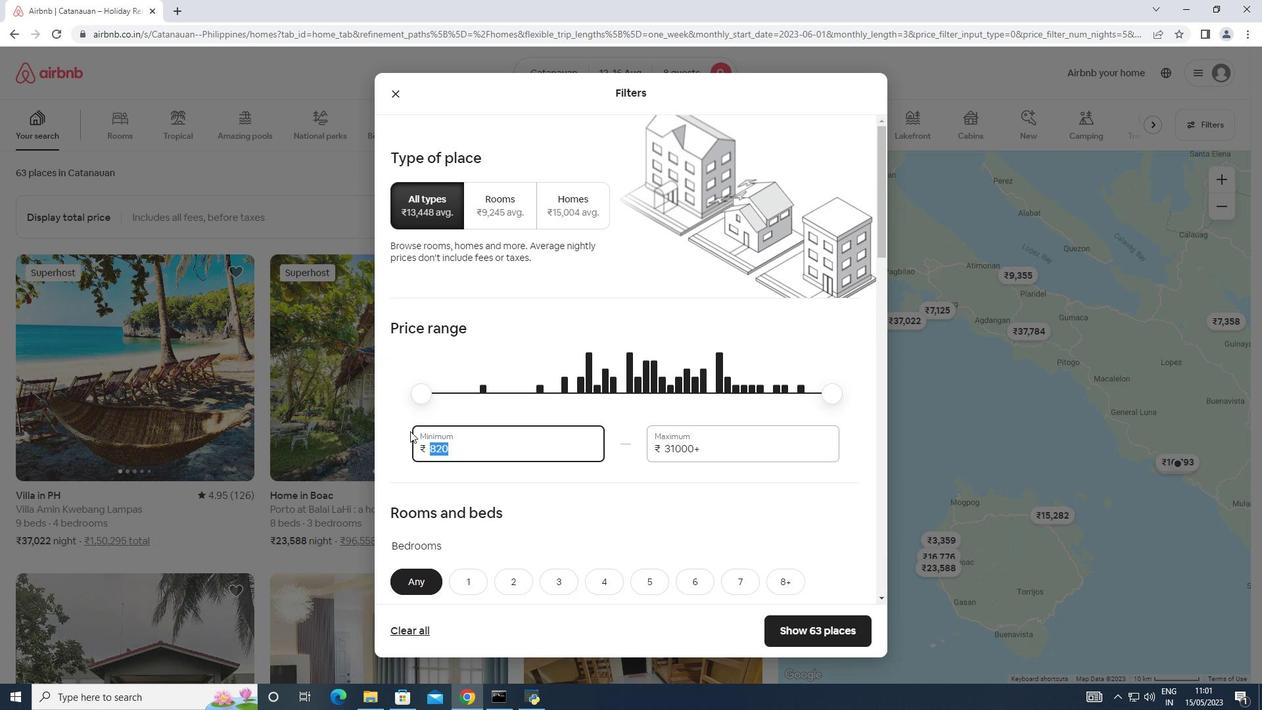 
Action: Key pressed 10000
Screenshot: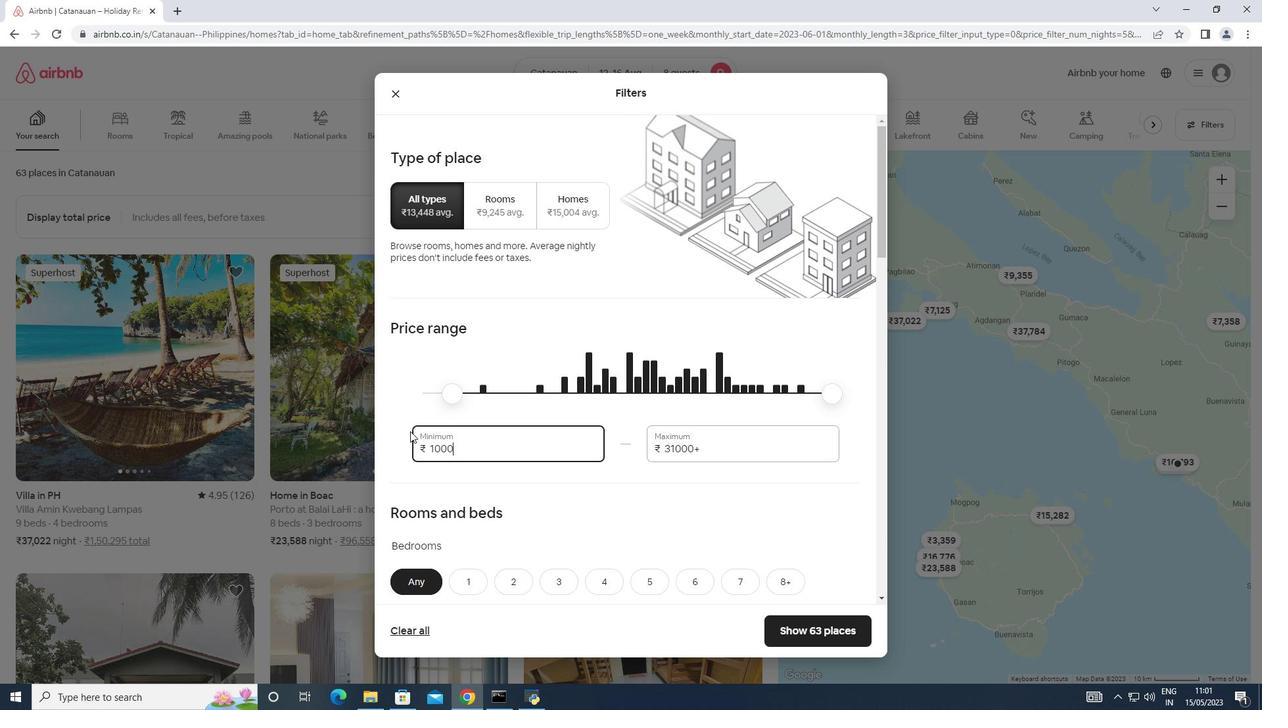 
Action: Mouse moved to (706, 450)
Screenshot: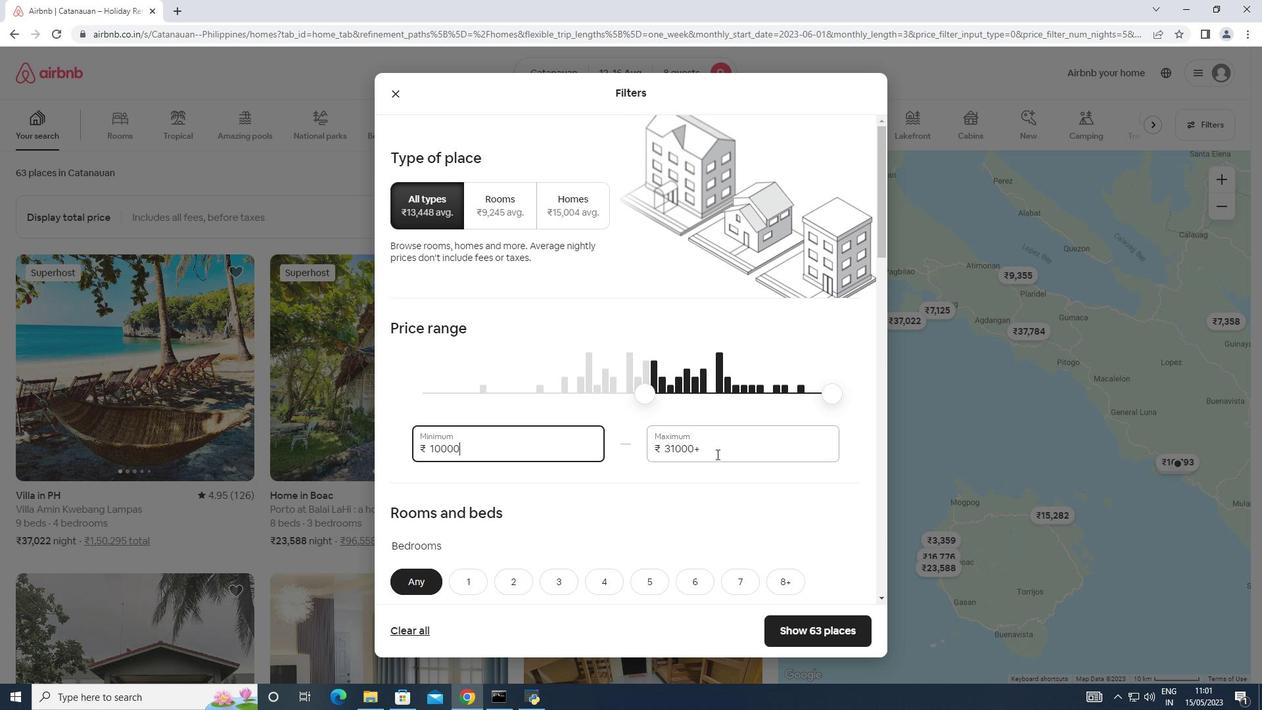 
Action: Mouse pressed left at (706, 450)
Screenshot: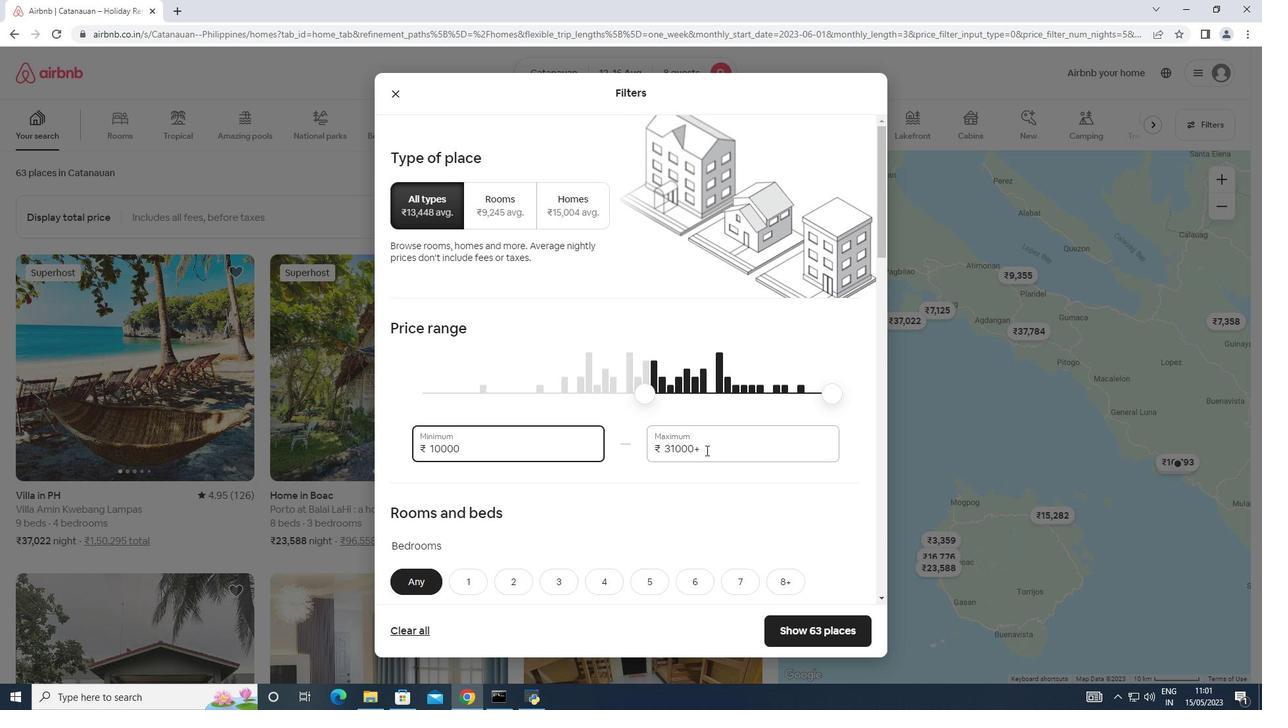 
Action: Mouse moved to (652, 445)
Screenshot: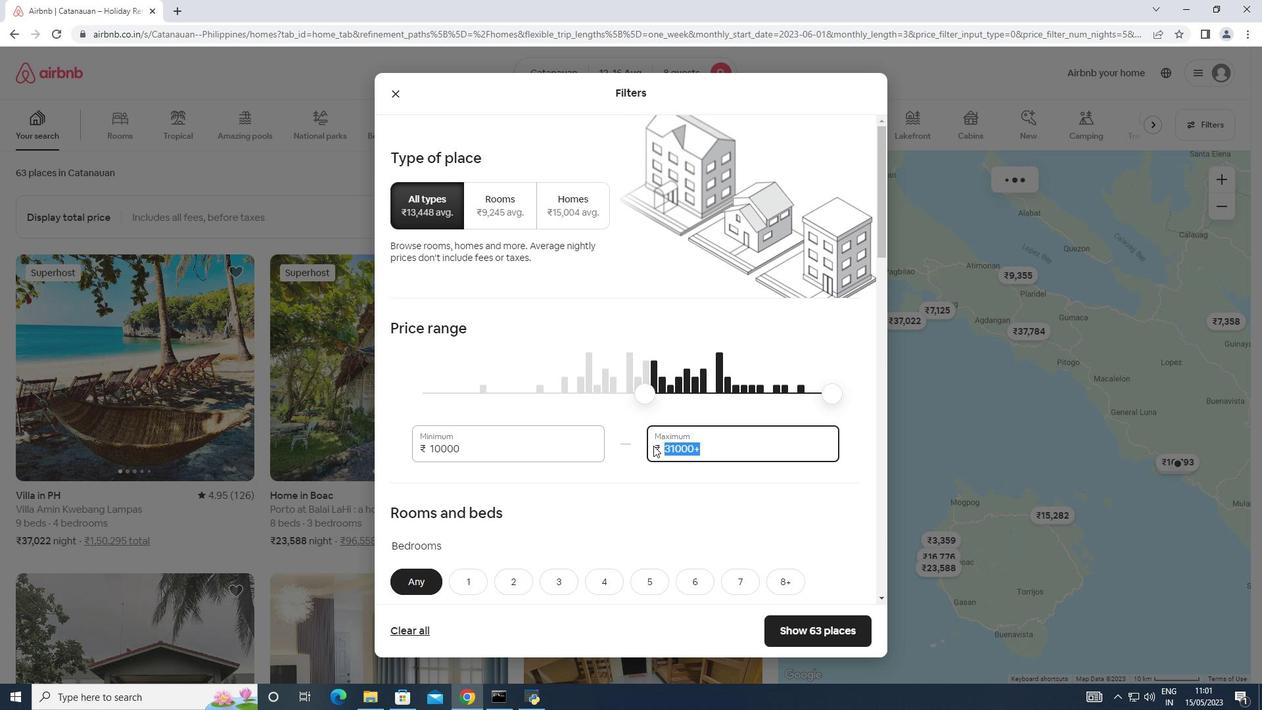 
Action: Key pressed 16000
Screenshot: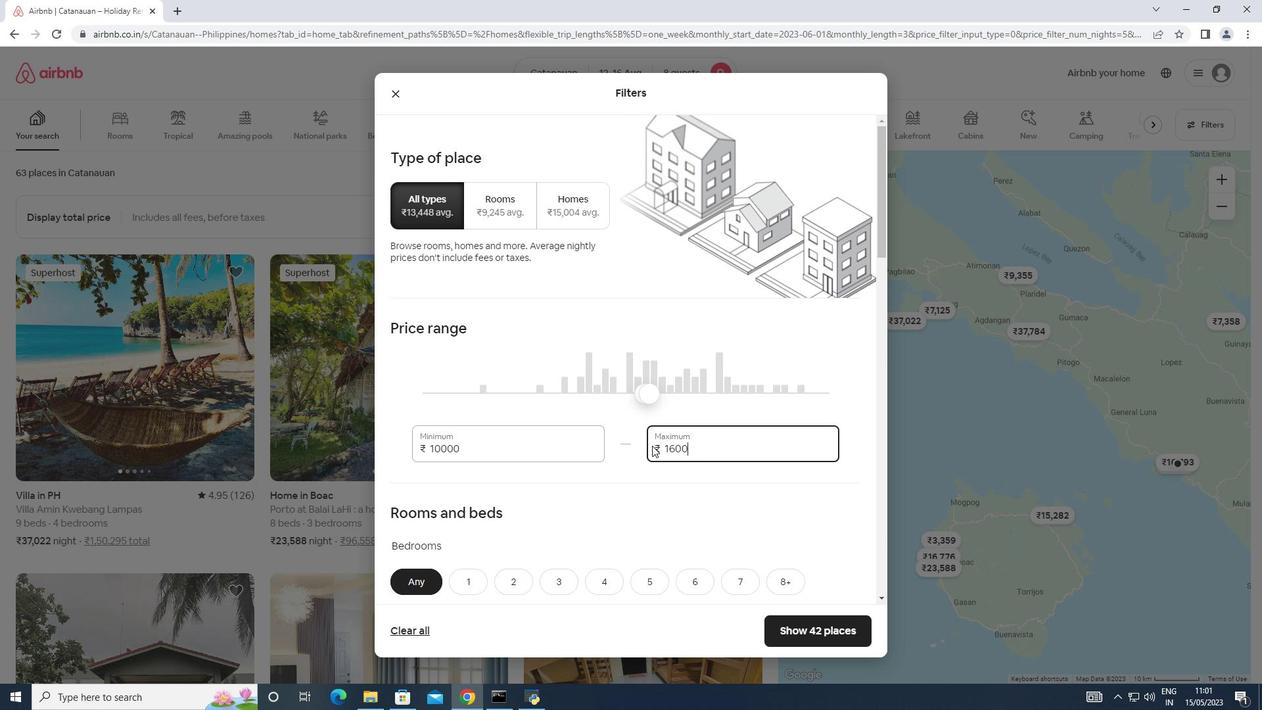 
Action: Mouse moved to (651, 446)
Screenshot: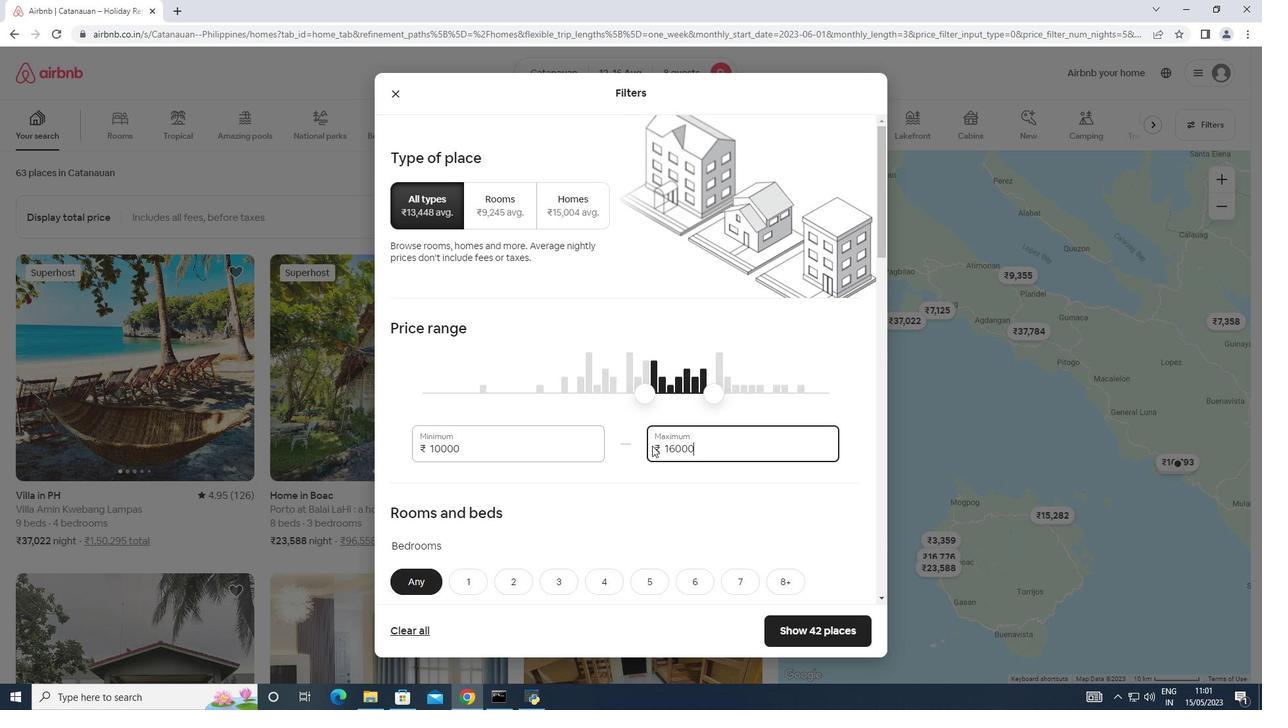 
Action: Mouse scrolled (651, 445) with delta (0, 0)
Screenshot: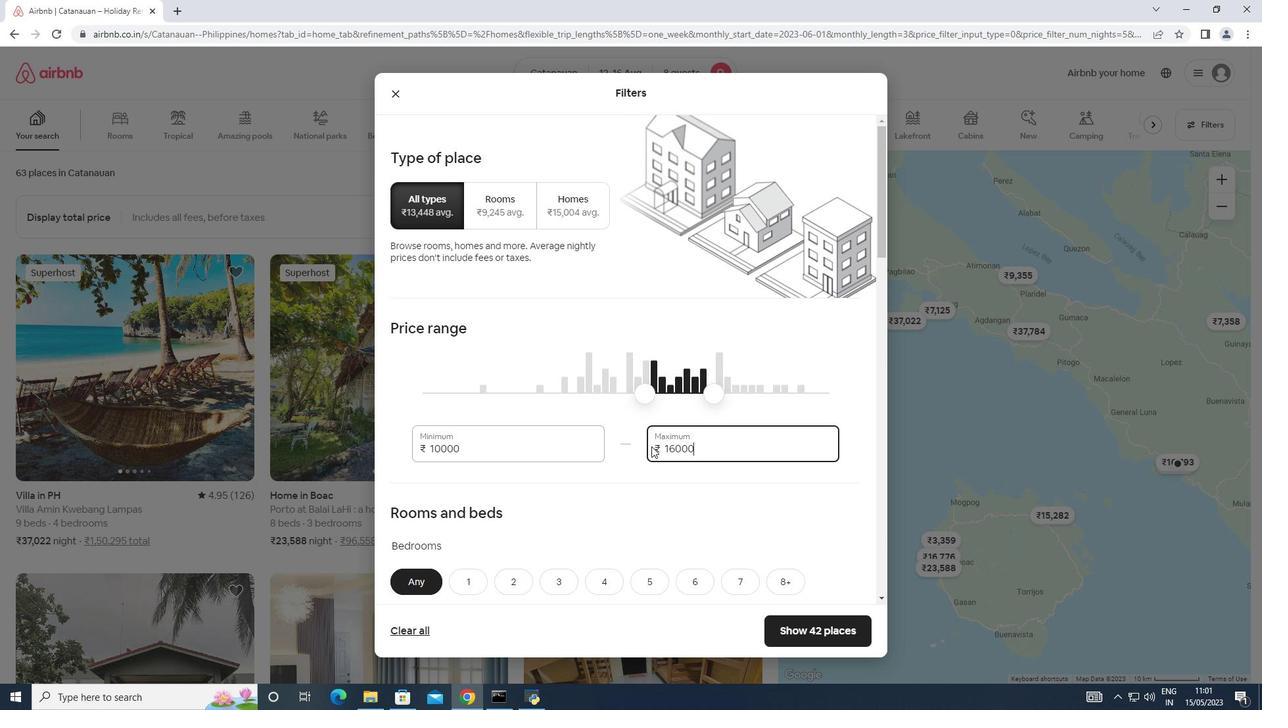 
Action: Mouse scrolled (651, 445) with delta (0, 0)
Screenshot: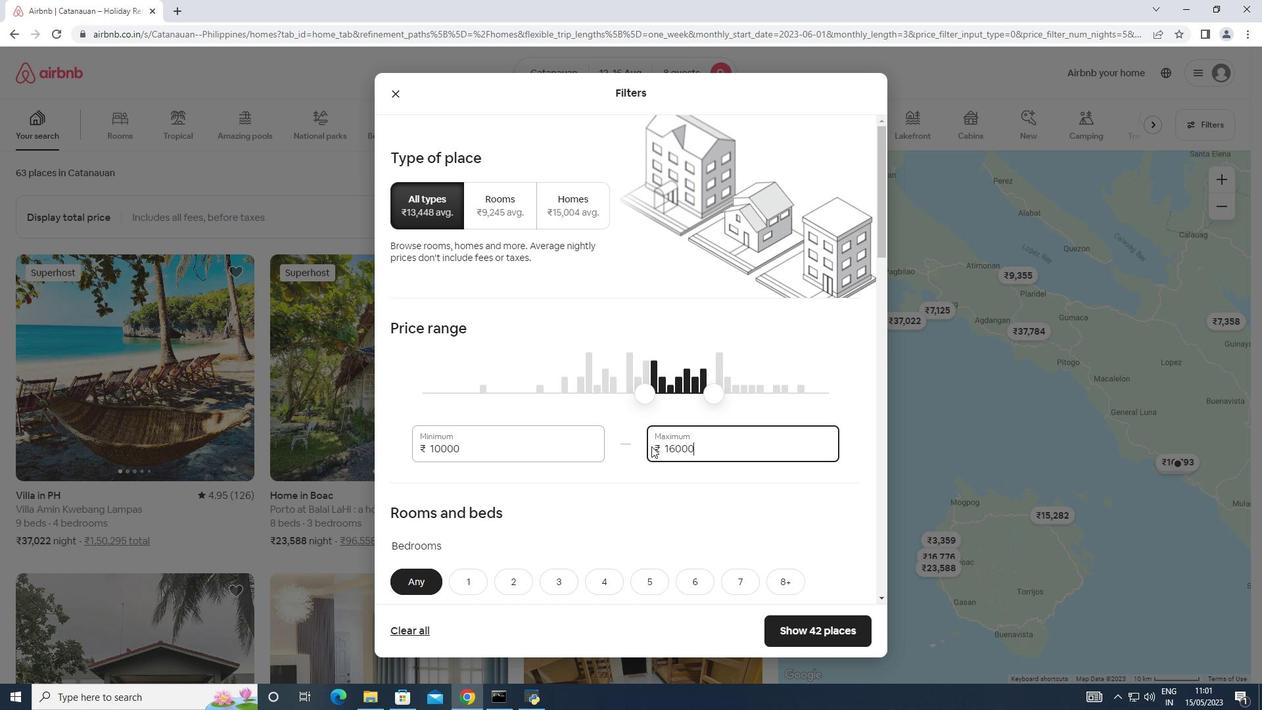 
Action: Mouse moved to (652, 446)
Screenshot: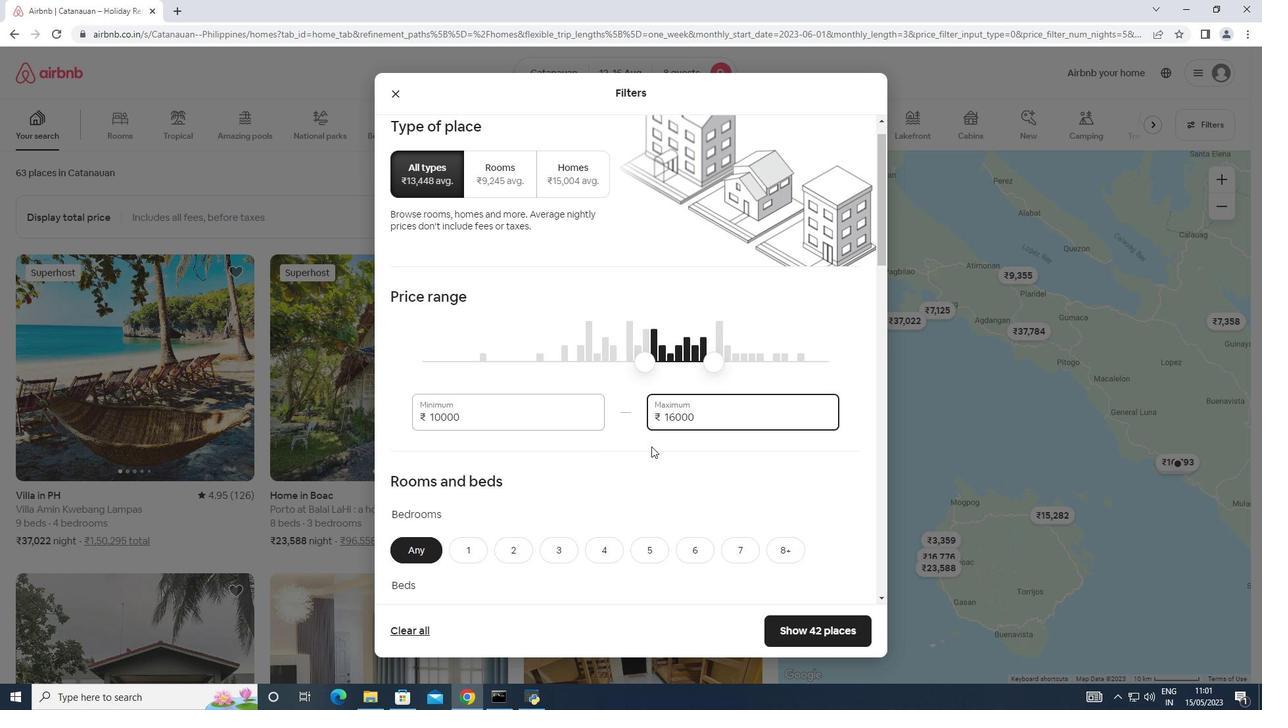 
Action: Mouse scrolled (652, 445) with delta (0, 0)
Screenshot: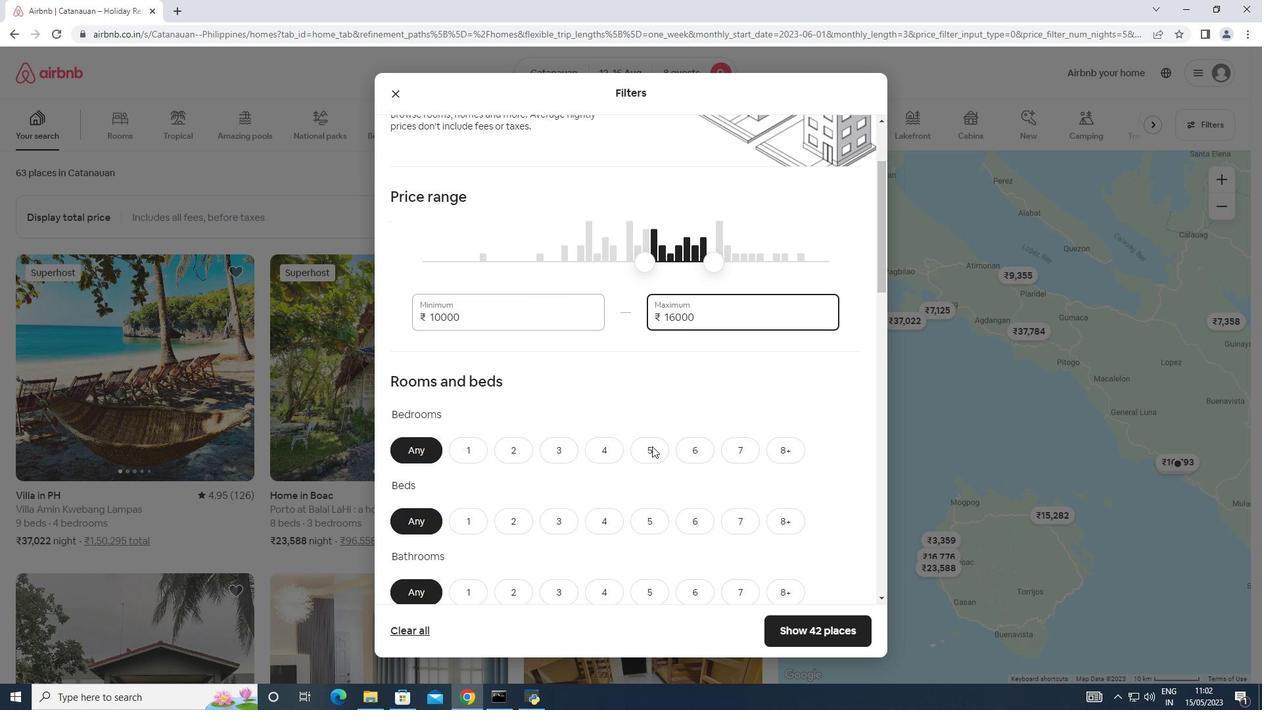 
Action: Mouse moved to (664, 440)
Screenshot: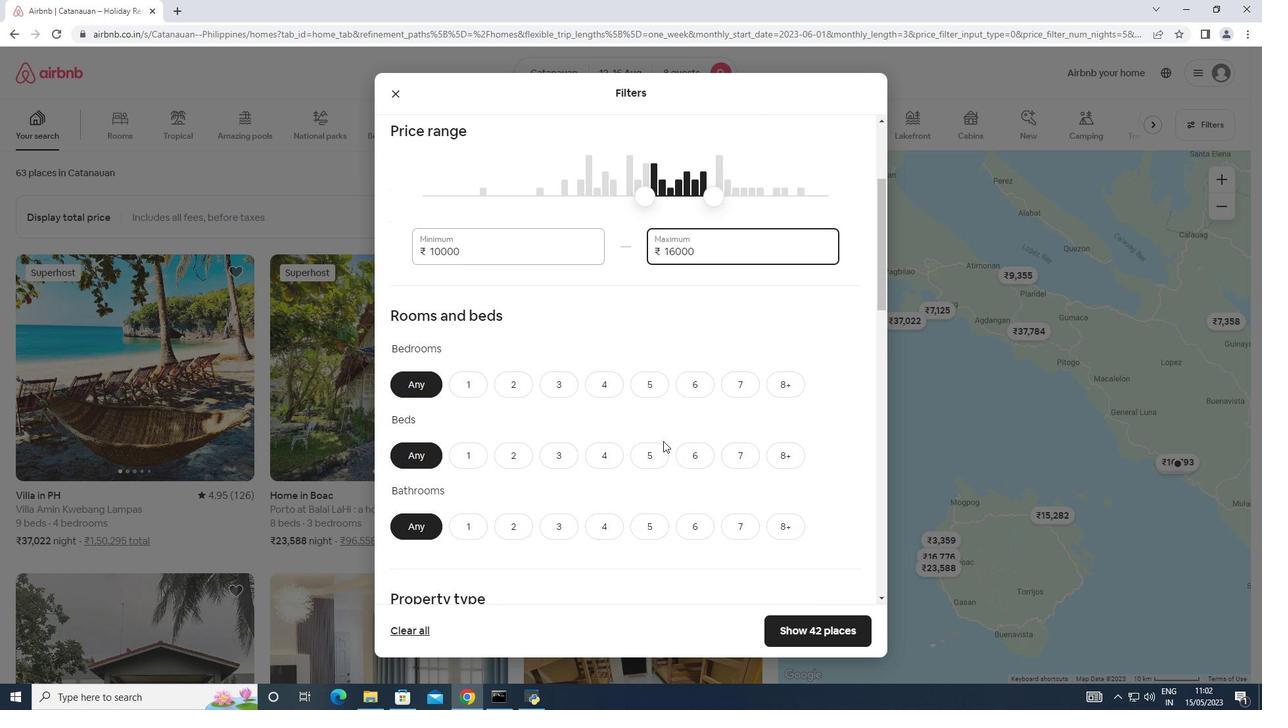 
Action: Mouse scrolled (664, 439) with delta (0, 0)
Screenshot: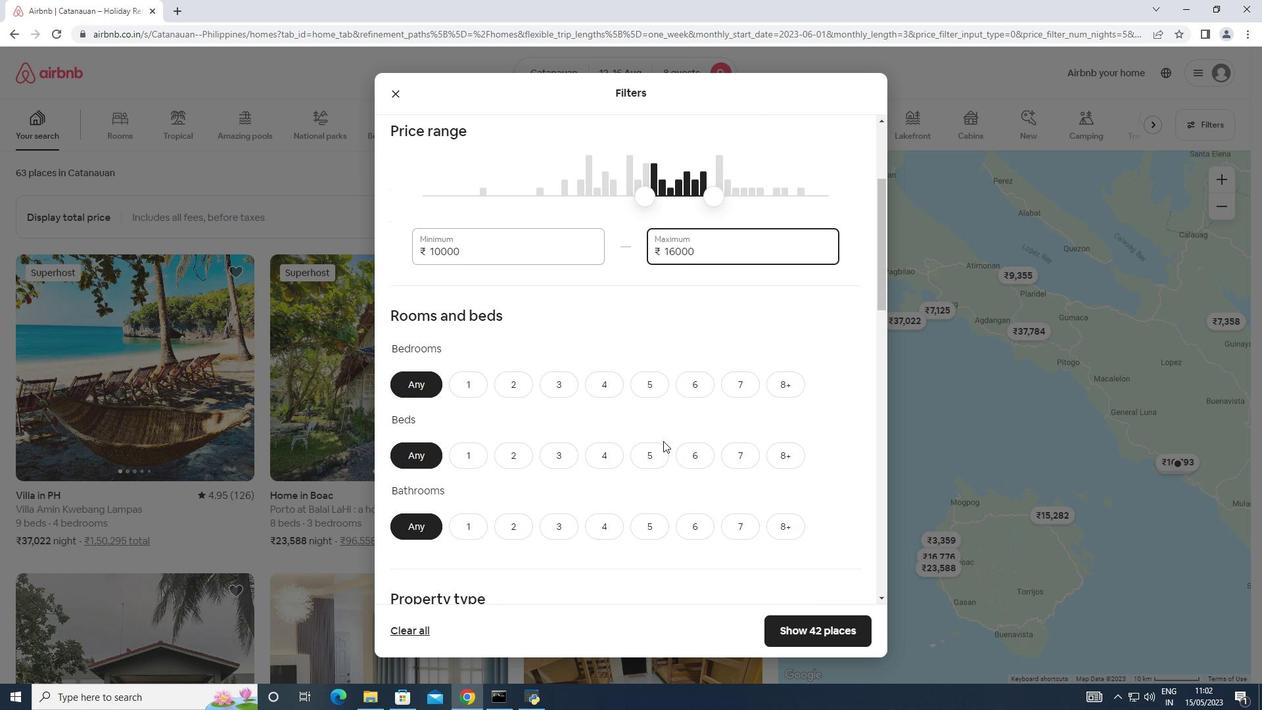 
Action: Mouse moved to (776, 319)
Screenshot: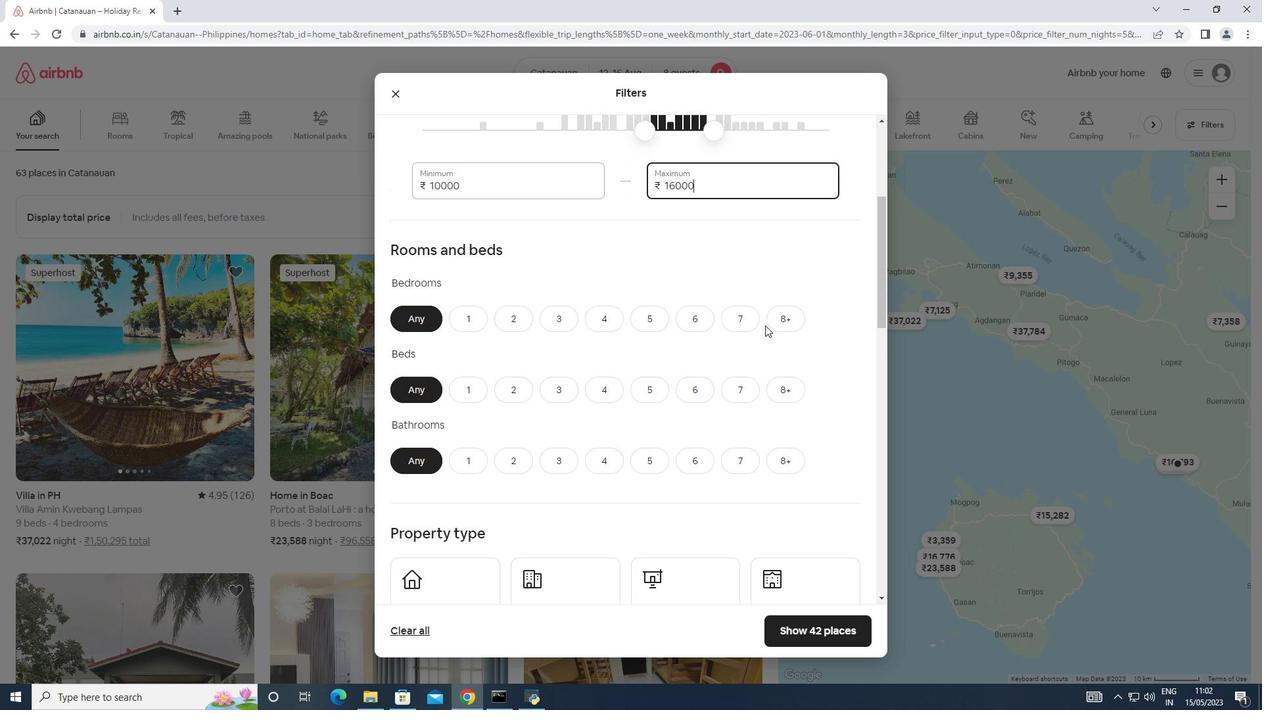 
Action: Mouse pressed left at (776, 319)
Screenshot: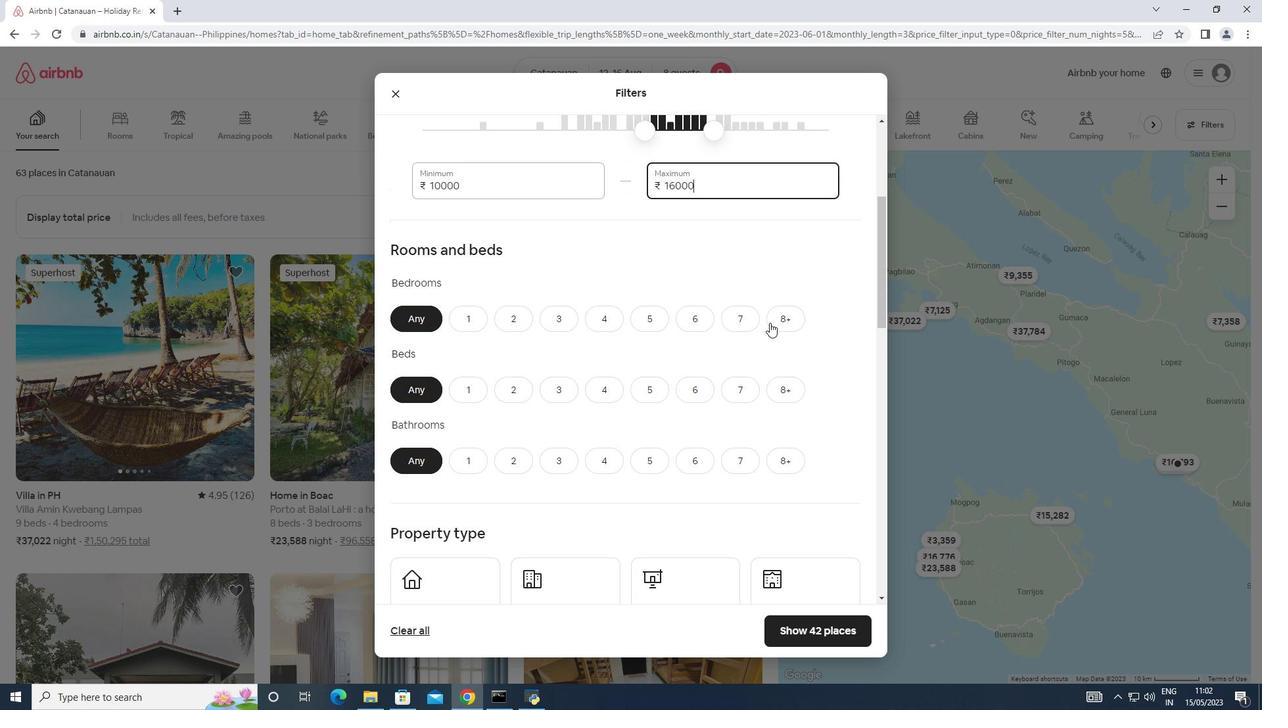 
Action: Mouse moved to (779, 384)
Screenshot: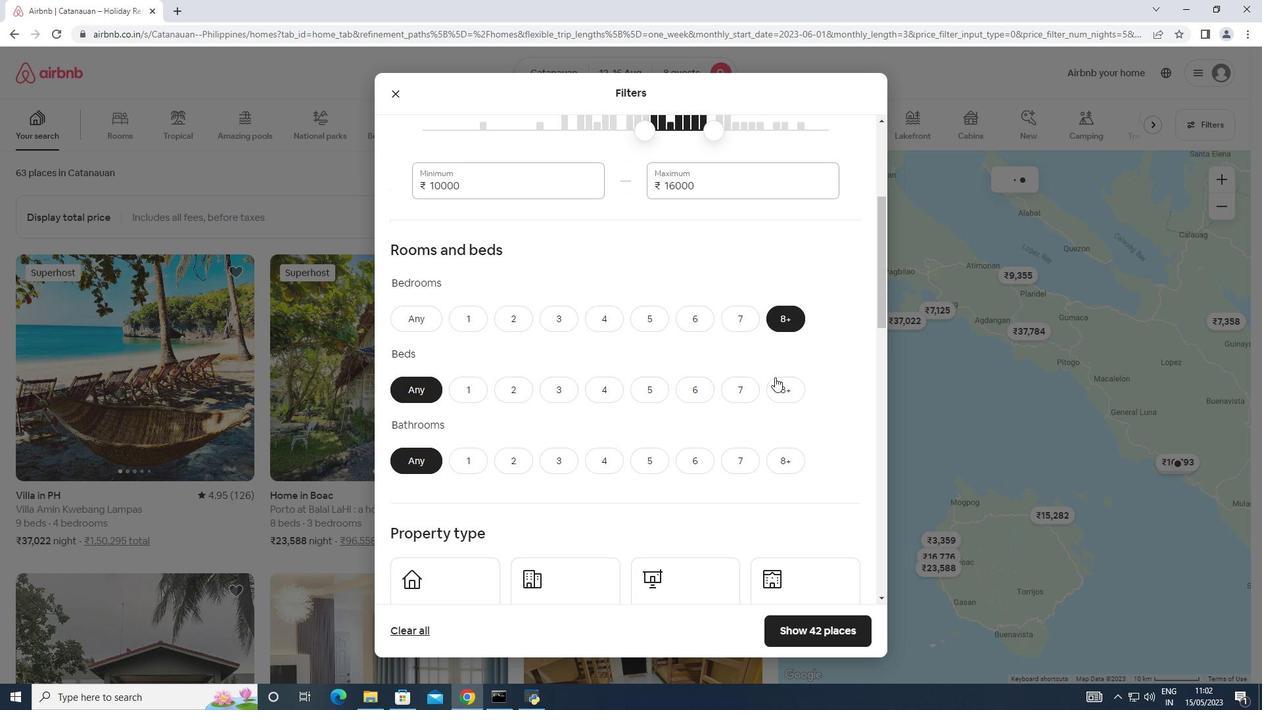 
Action: Mouse pressed left at (779, 384)
Screenshot: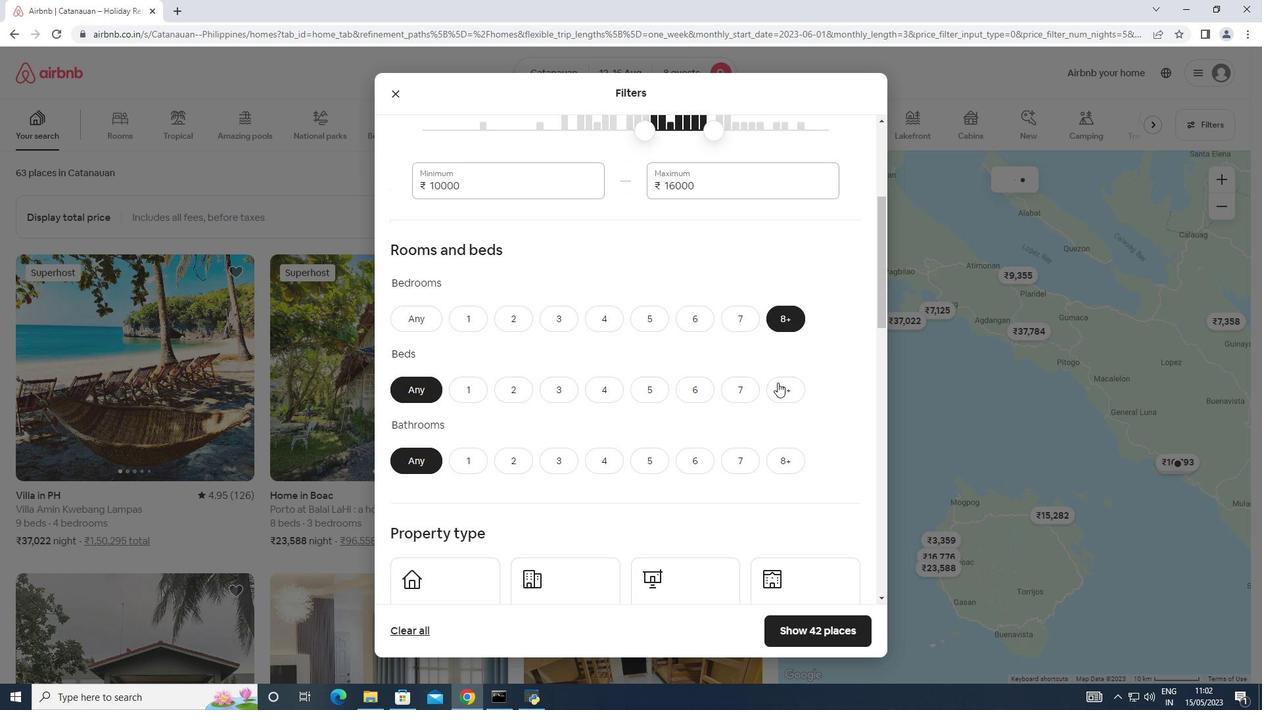 
Action: Mouse moved to (779, 457)
Screenshot: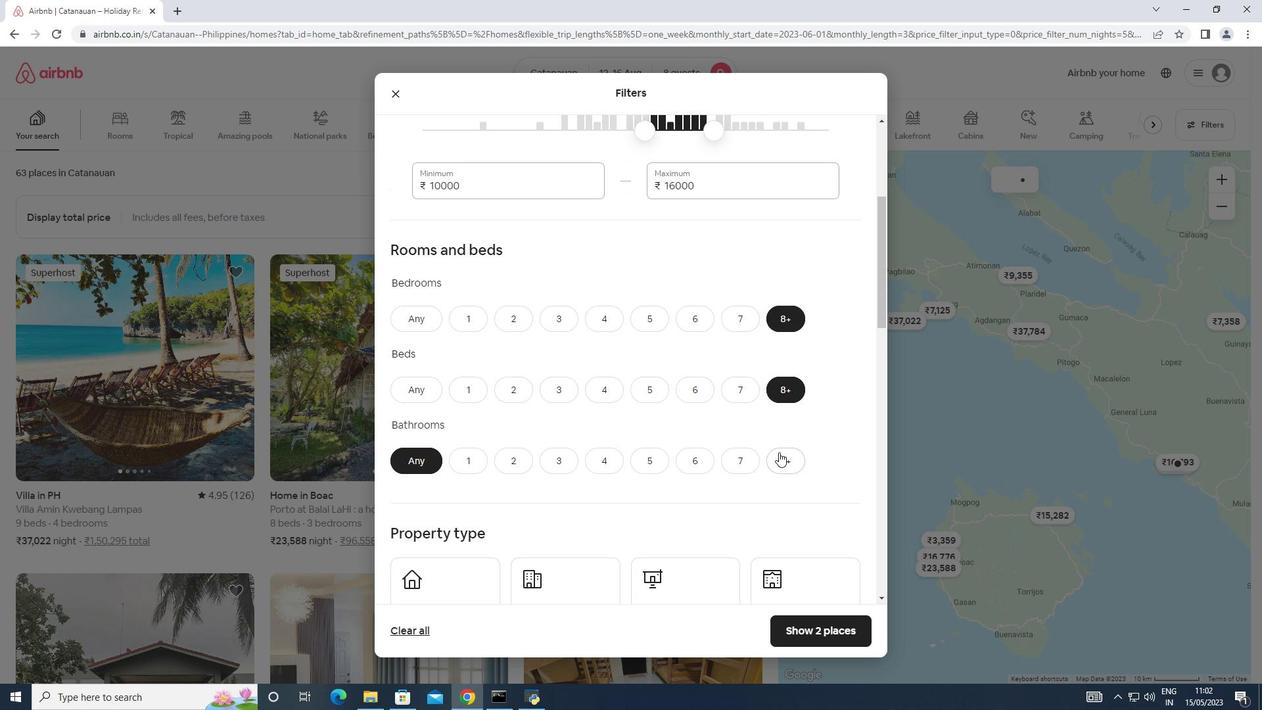 
Action: Mouse pressed left at (779, 457)
Screenshot: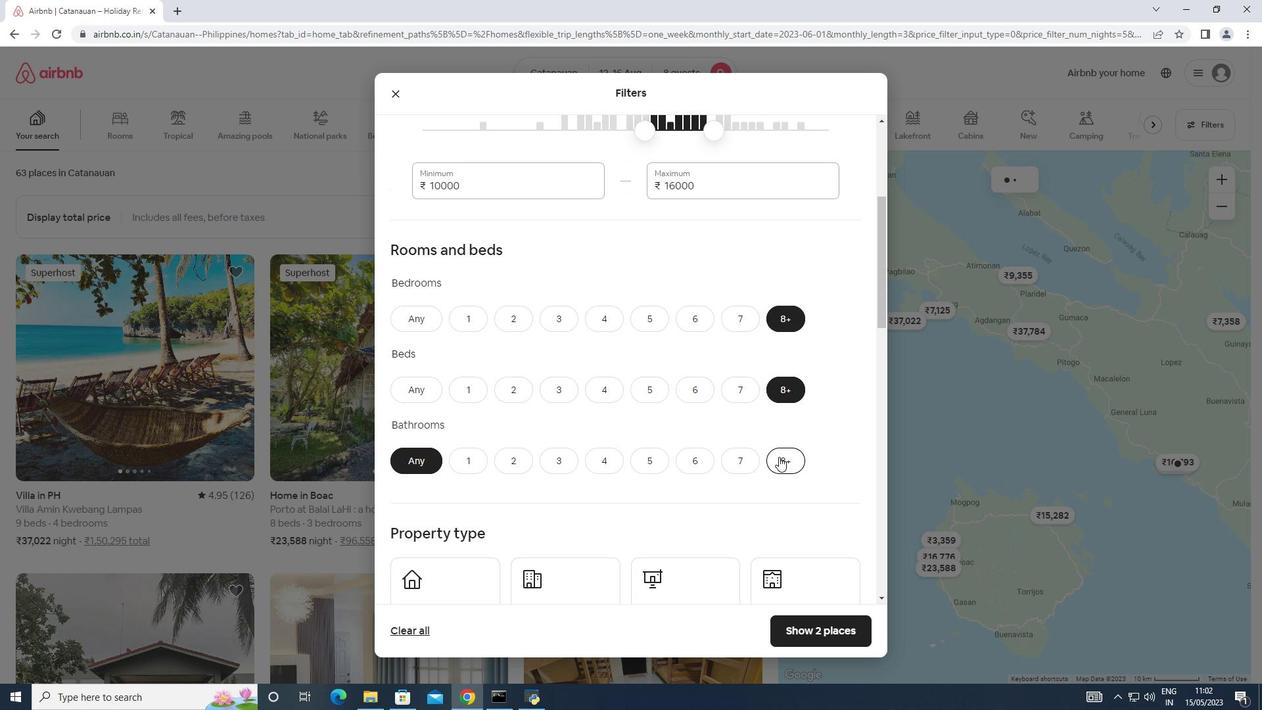 
Action: Mouse moved to (778, 458)
Screenshot: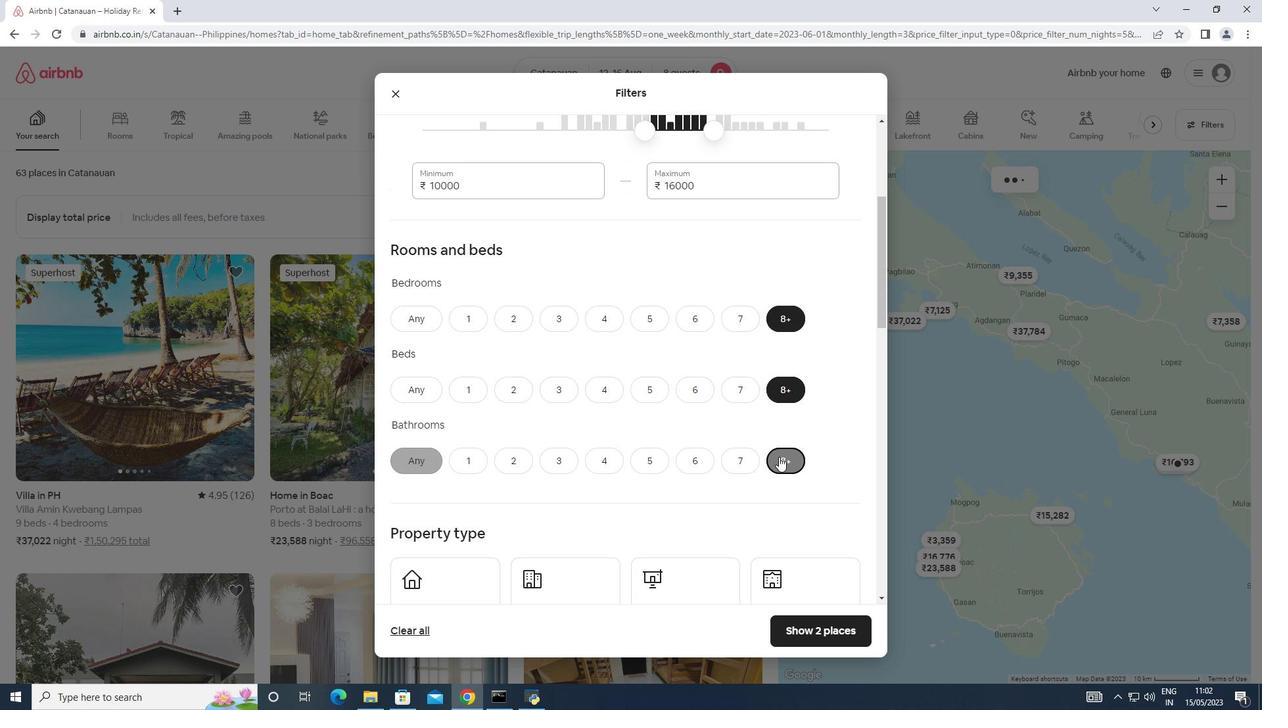 
Action: Mouse scrolled (778, 457) with delta (0, 0)
Screenshot: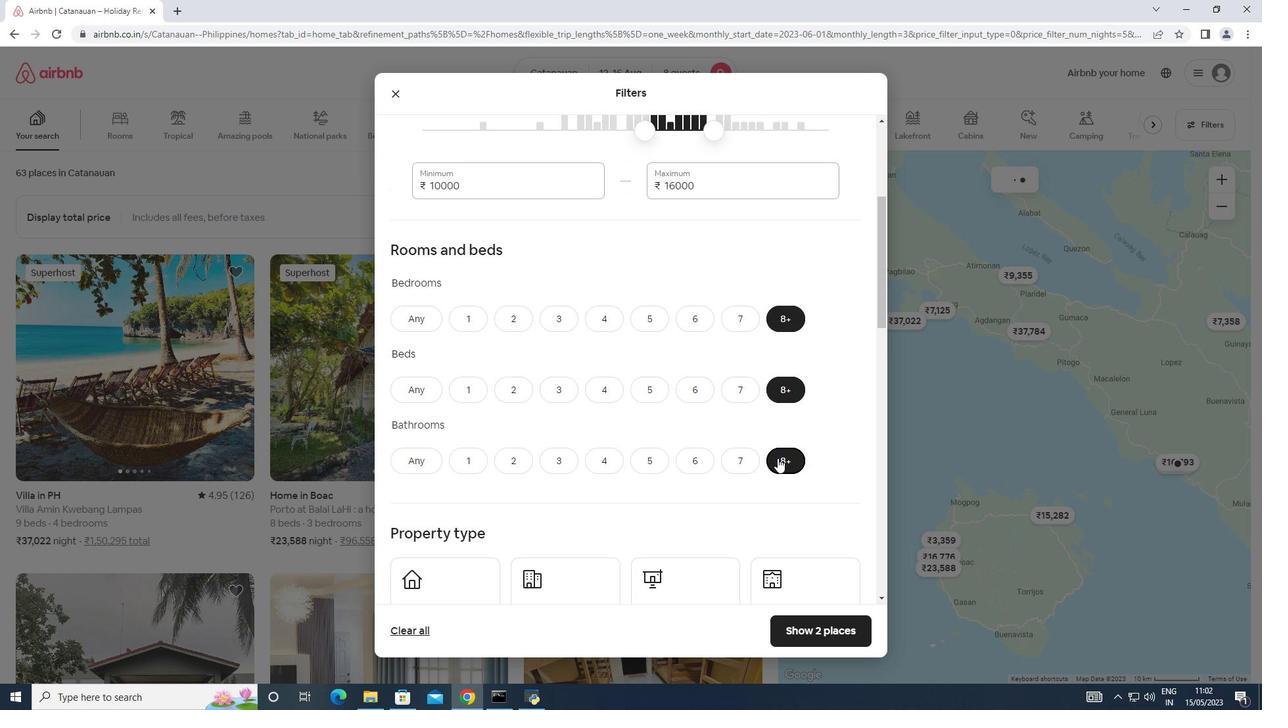 
Action: Mouse scrolled (778, 457) with delta (0, 0)
Screenshot: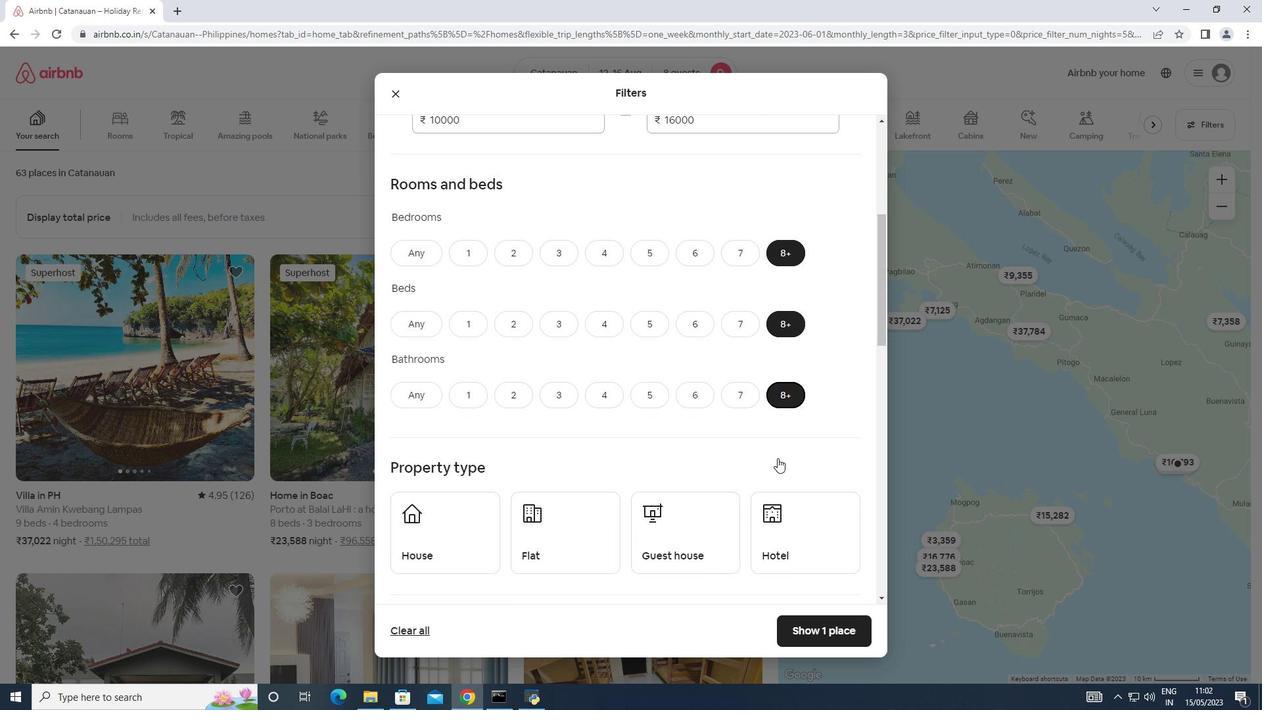 
Action: Mouse scrolled (778, 457) with delta (0, 0)
Screenshot: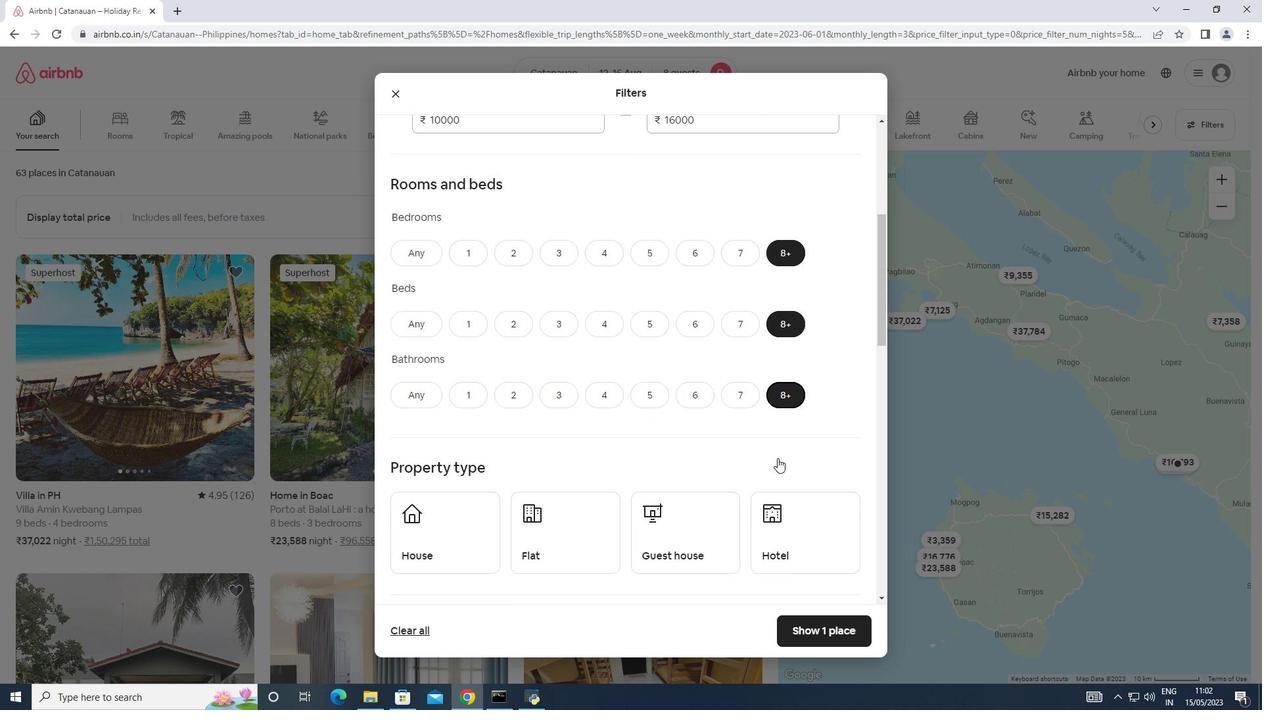 
Action: Mouse moved to (458, 392)
Screenshot: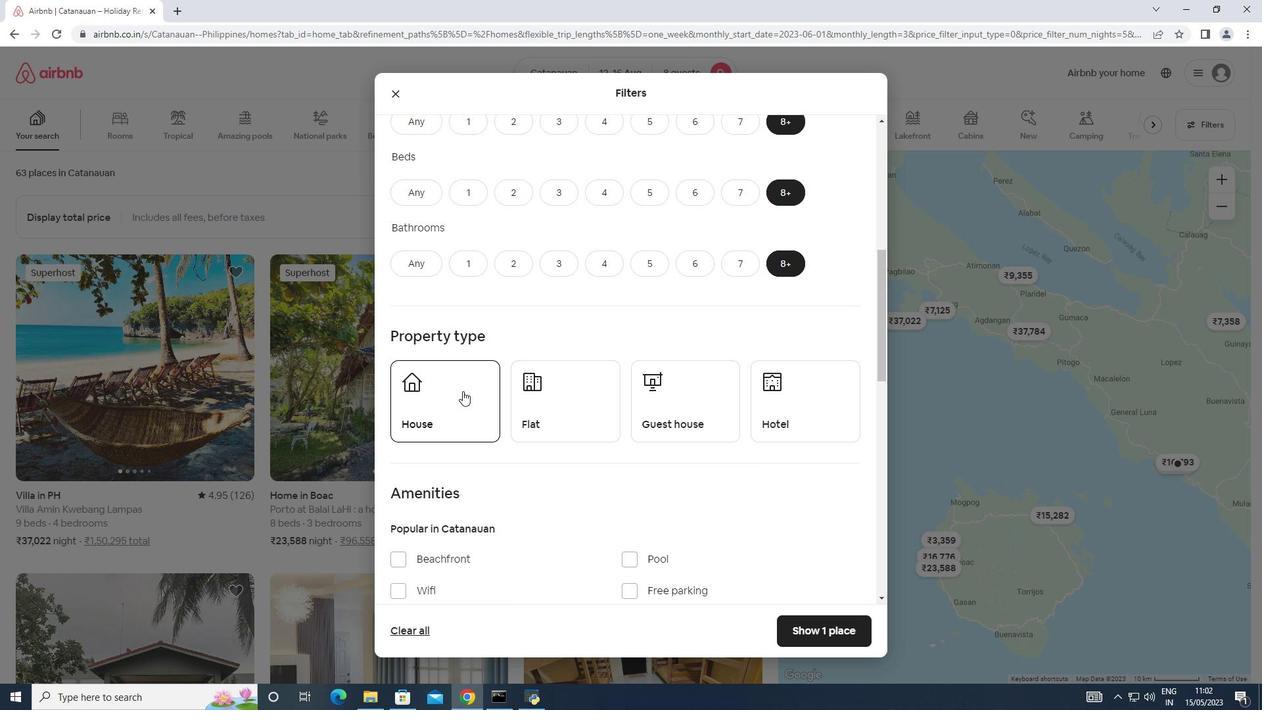 
Action: Mouse pressed left at (458, 392)
Screenshot: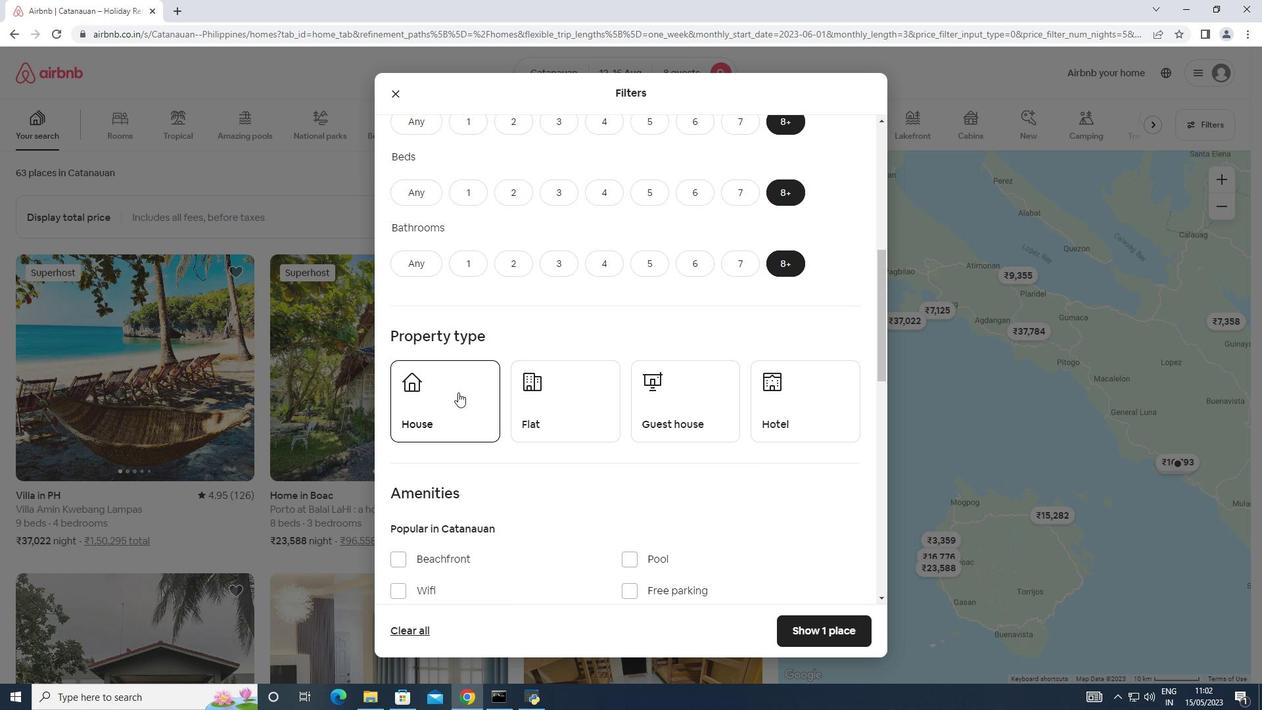 
Action: Mouse moved to (543, 399)
Screenshot: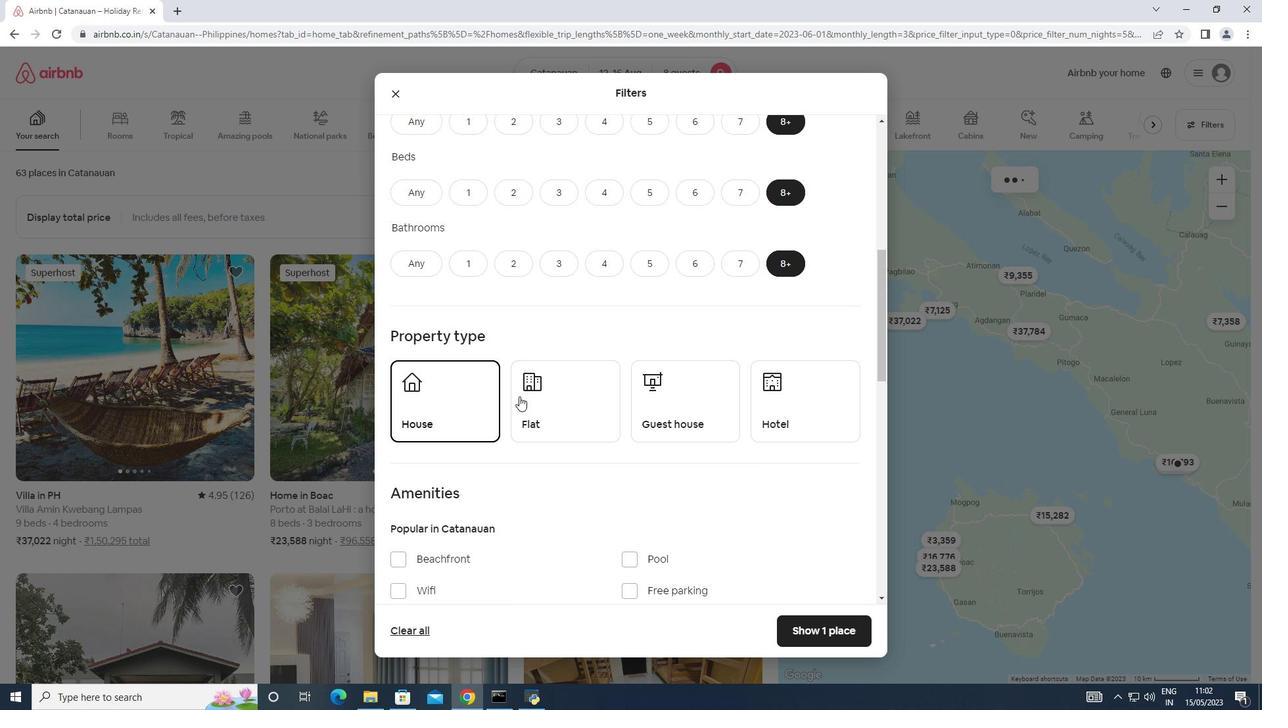 
Action: Mouse pressed left at (543, 399)
Screenshot: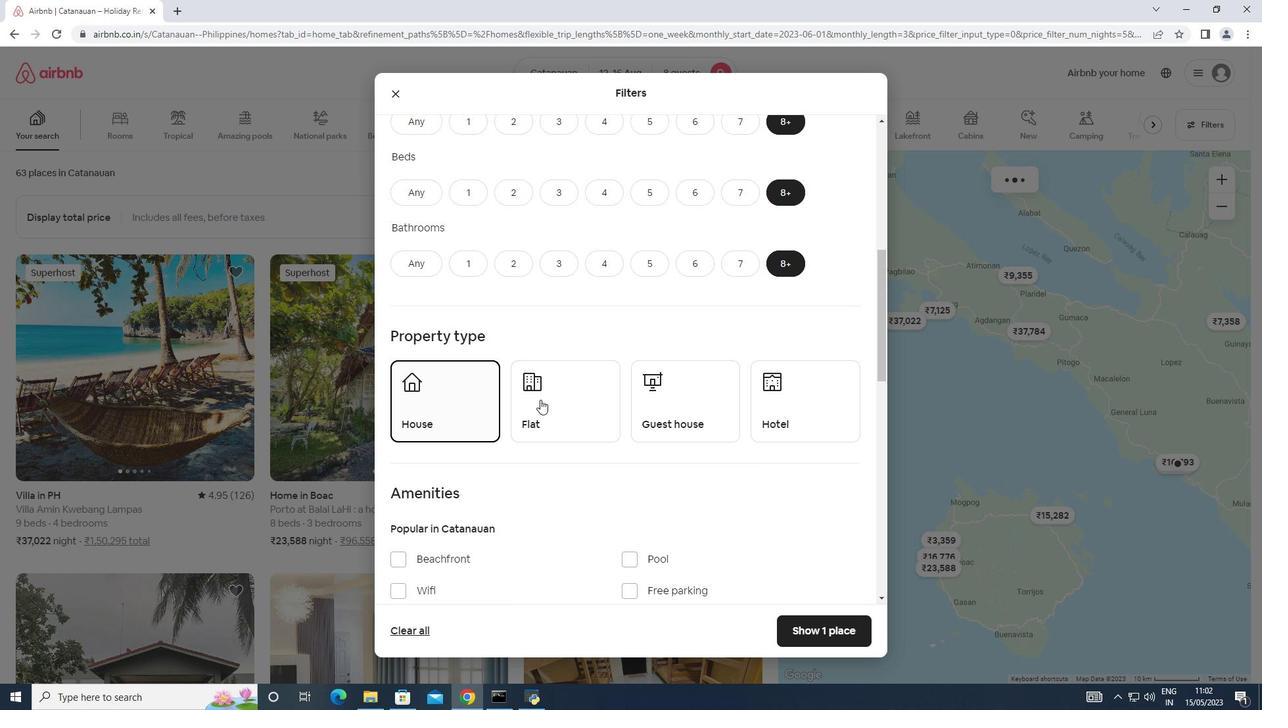 
Action: Mouse moved to (683, 414)
Screenshot: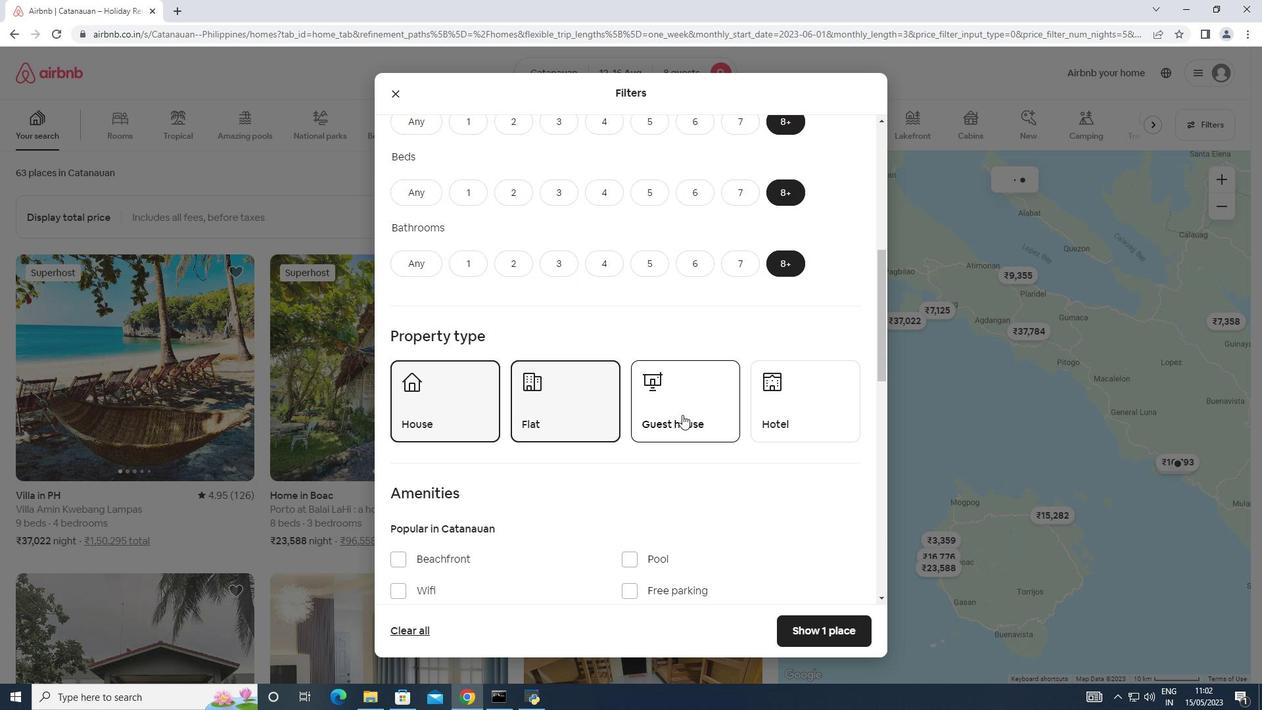 
Action: Mouse pressed left at (683, 414)
Screenshot: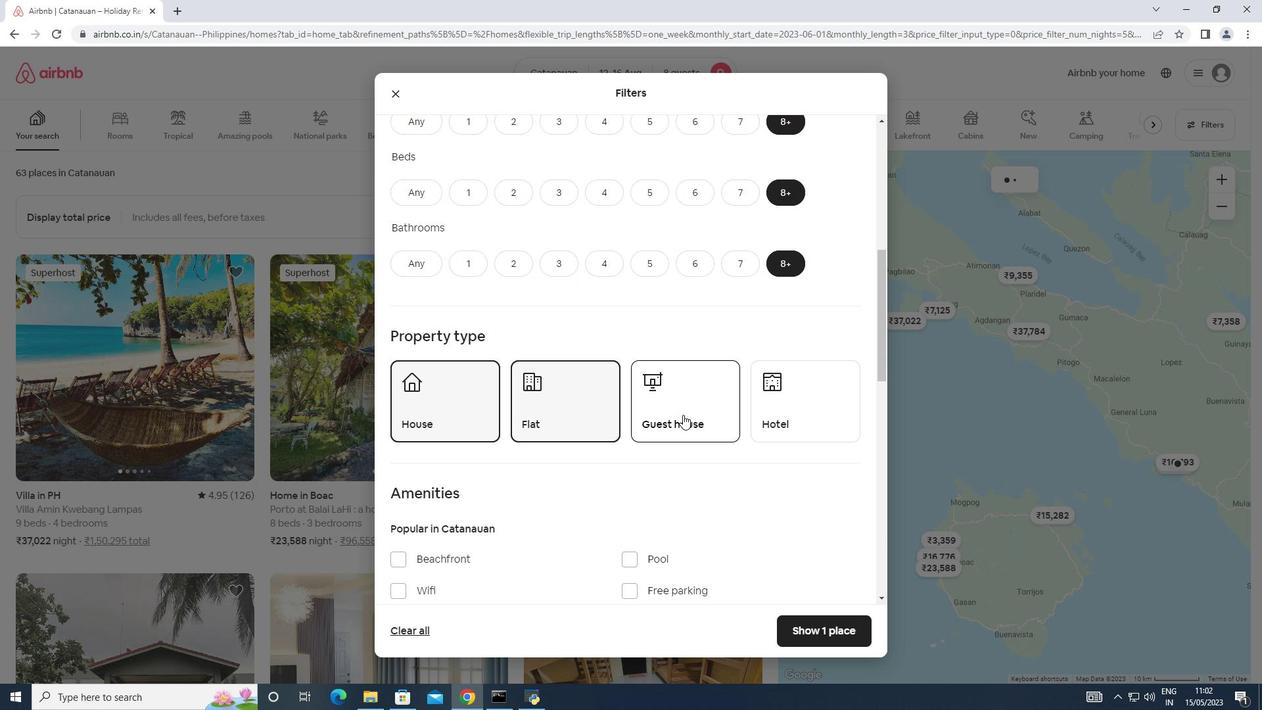 
Action: Mouse moved to (766, 412)
Screenshot: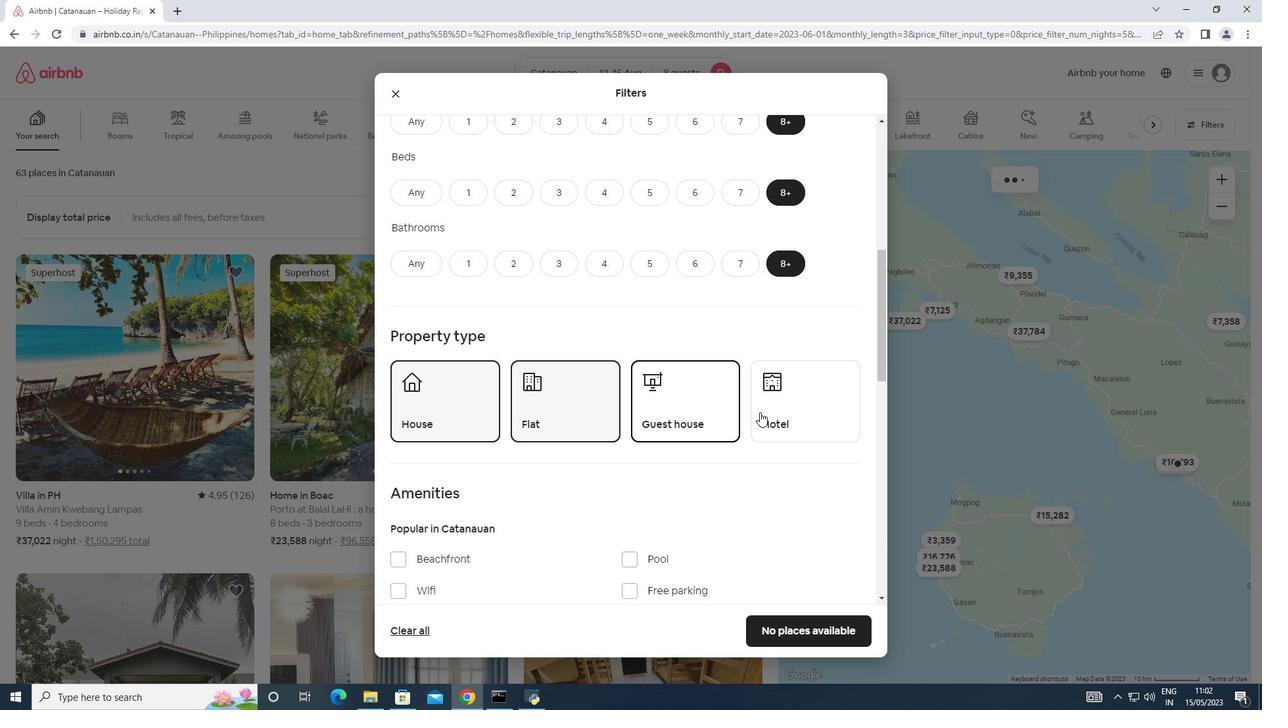 
Action: Mouse pressed left at (766, 412)
Screenshot: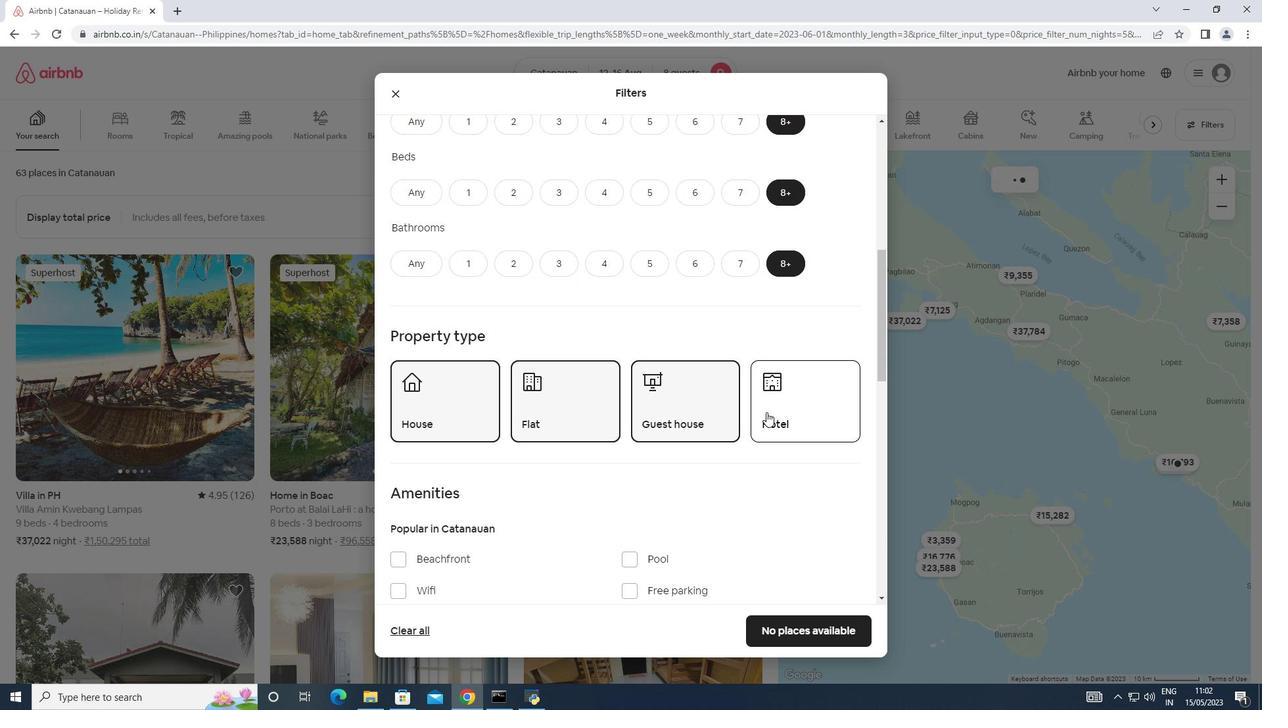 
Action: Mouse moved to (648, 444)
Screenshot: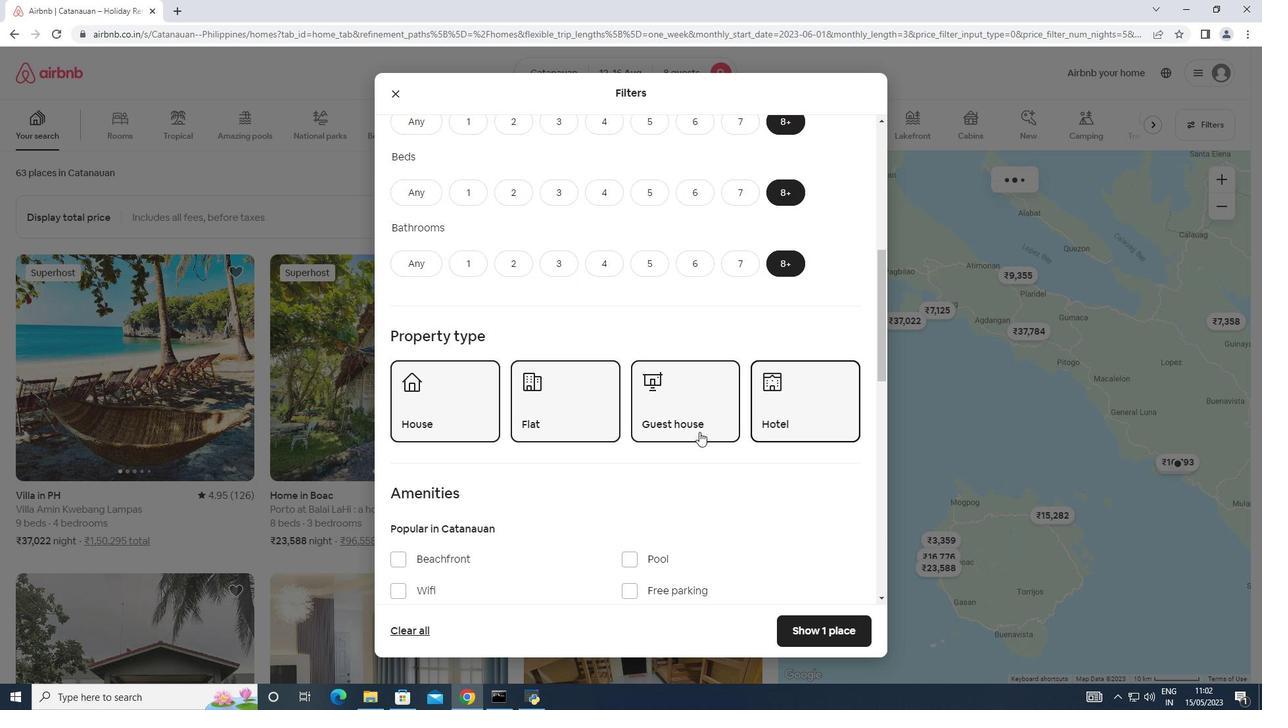 
Action: Mouse scrolled (648, 443) with delta (0, 0)
Screenshot: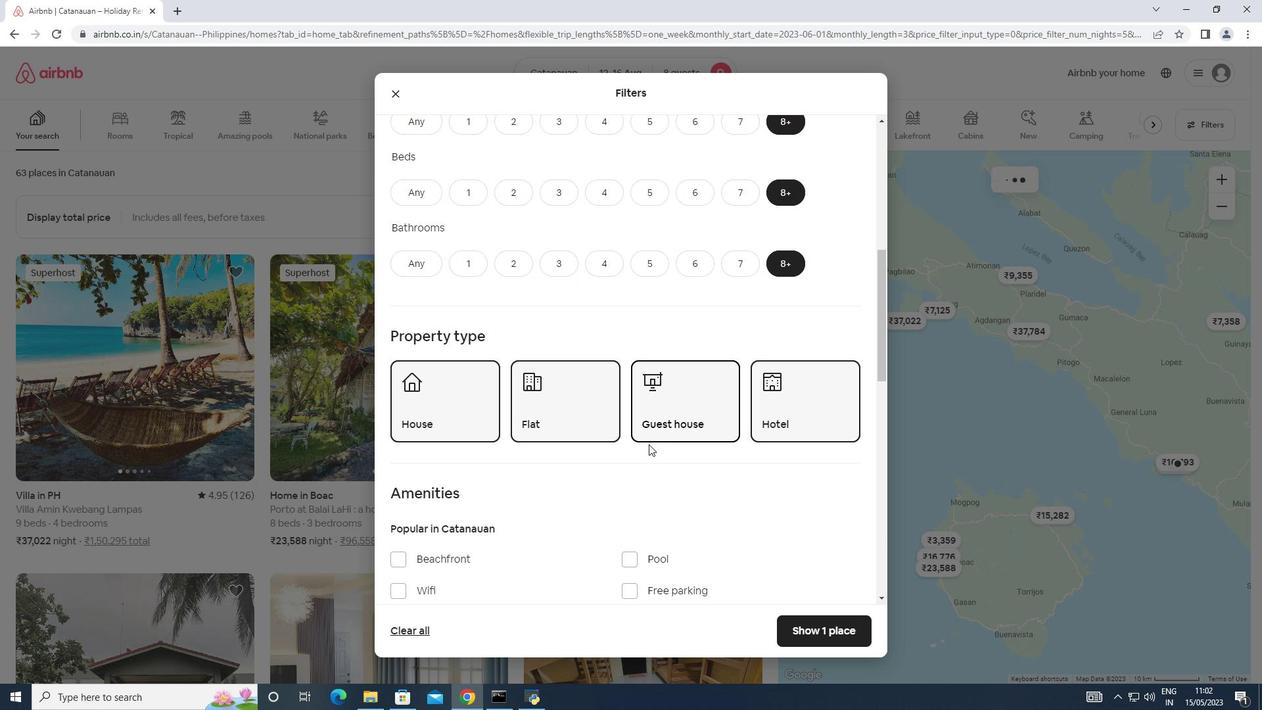 
Action: Mouse scrolled (648, 443) with delta (0, 0)
Screenshot: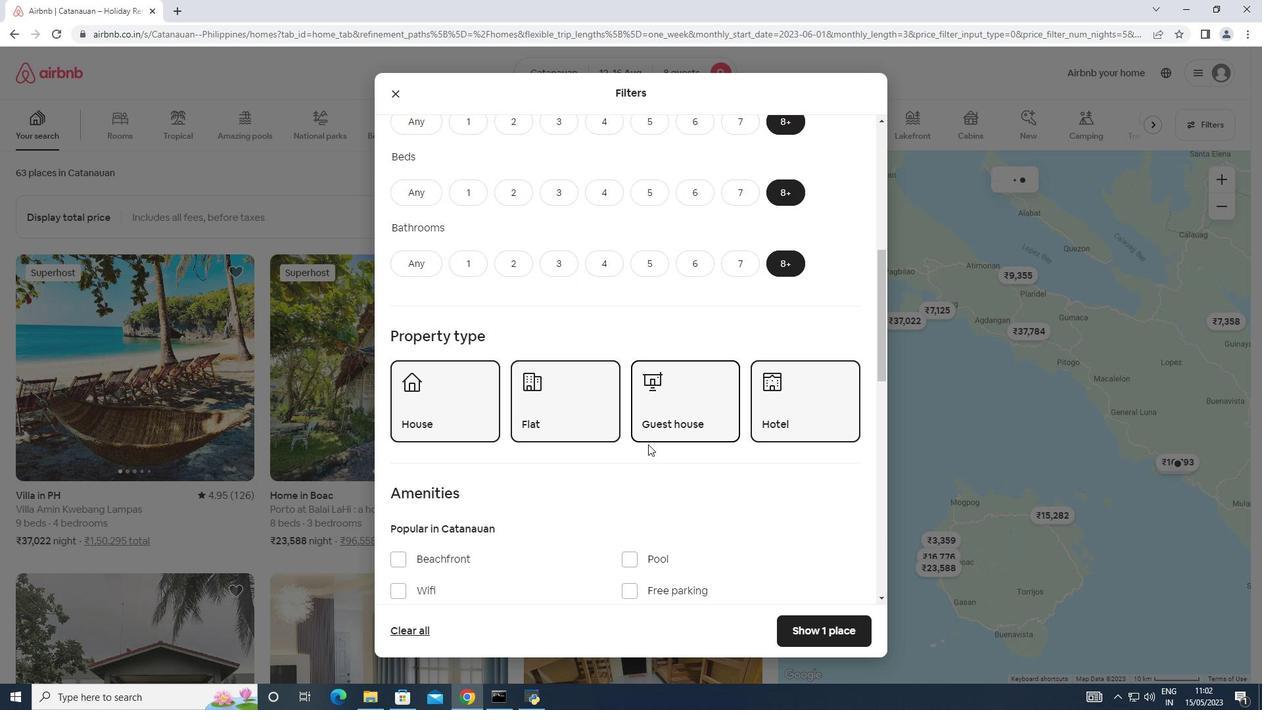 
Action: Mouse moved to (434, 459)
Screenshot: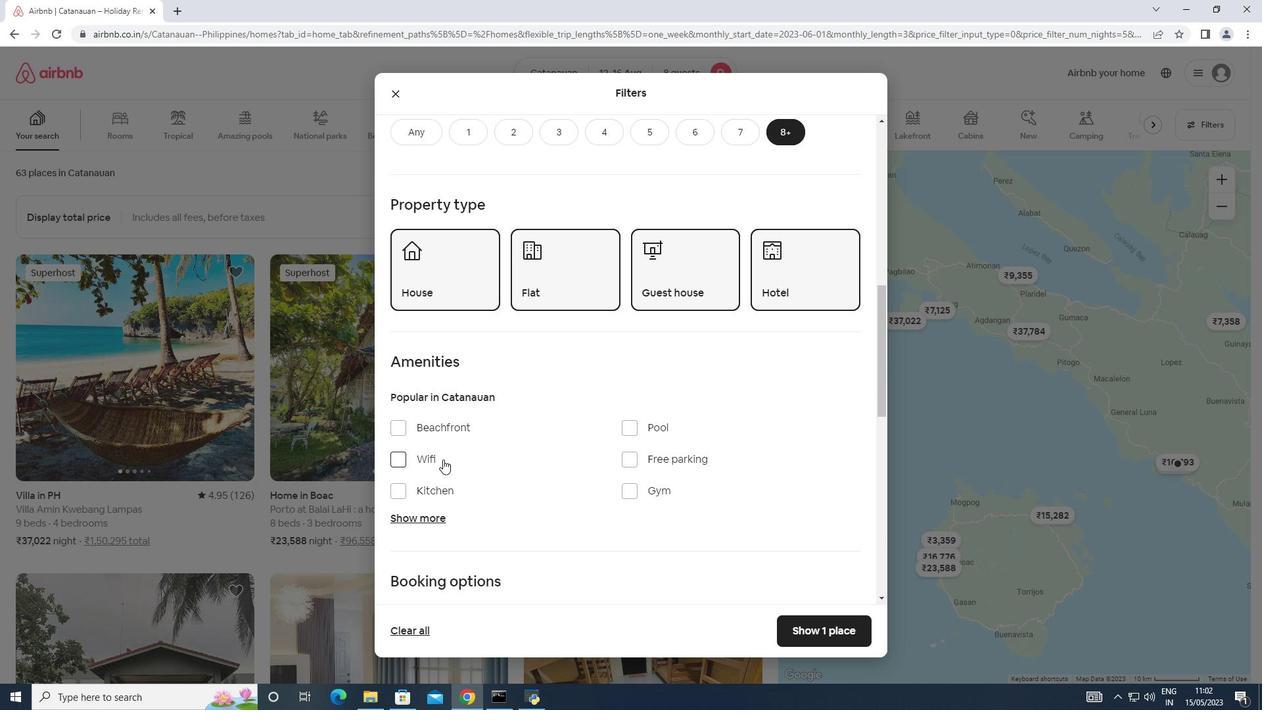
Action: Mouse pressed left at (434, 459)
Screenshot: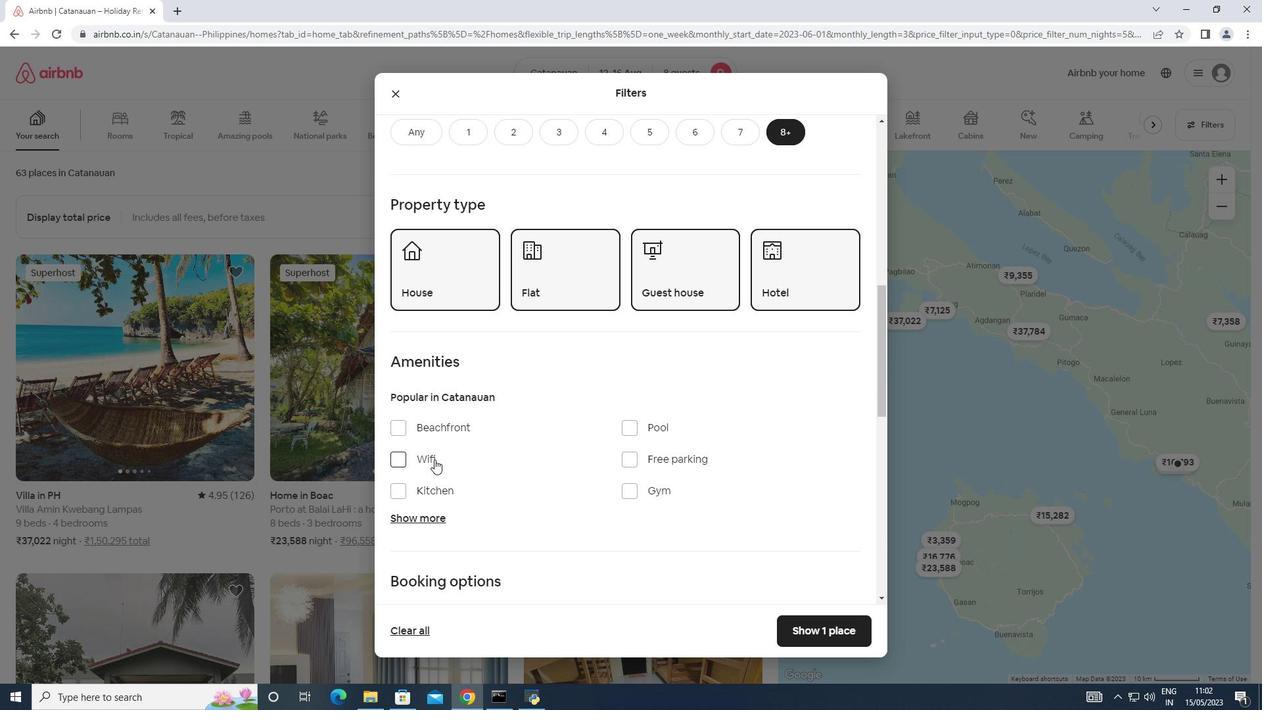 
Action: Mouse moved to (418, 514)
Screenshot: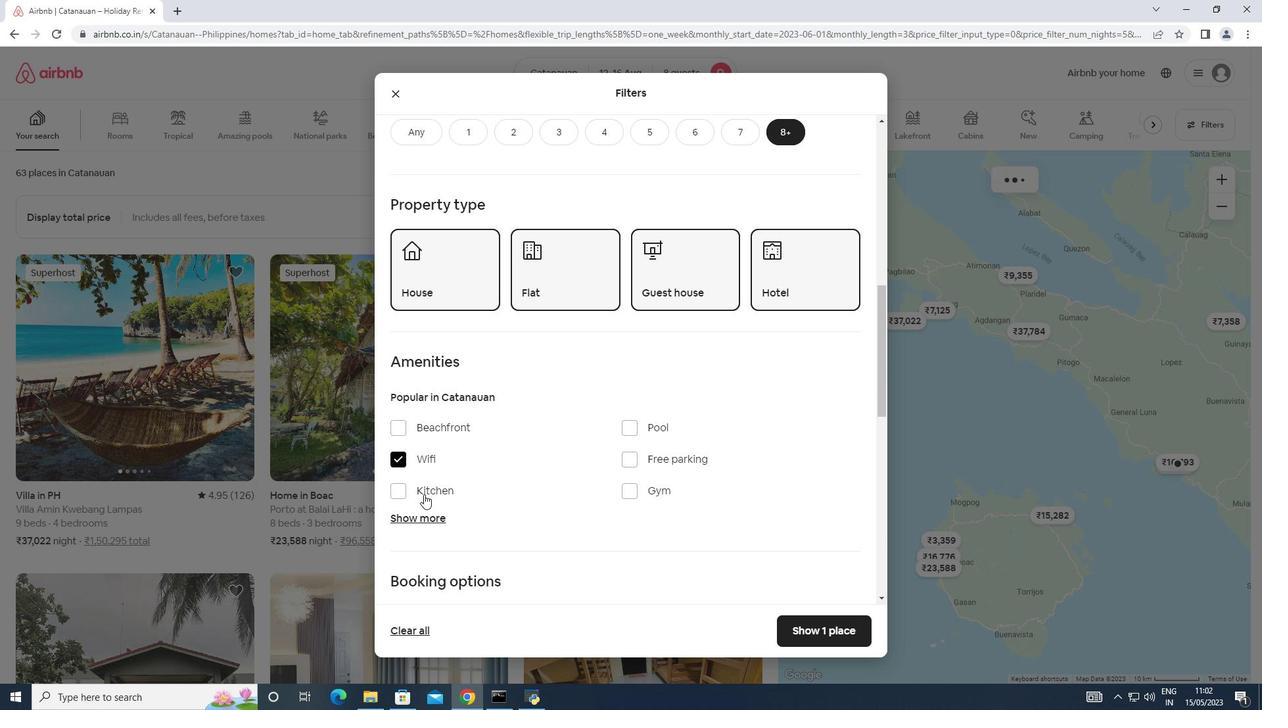 
Action: Mouse pressed left at (418, 514)
Screenshot: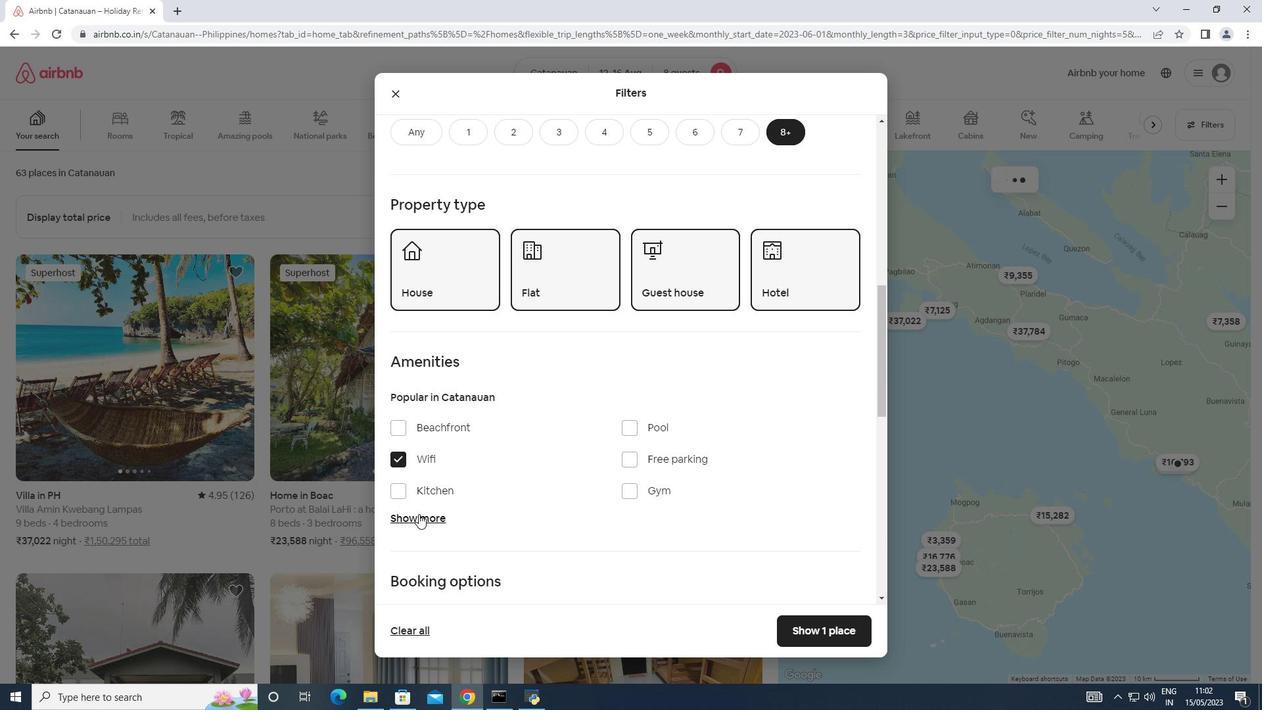 
Action: Mouse moved to (597, 441)
Screenshot: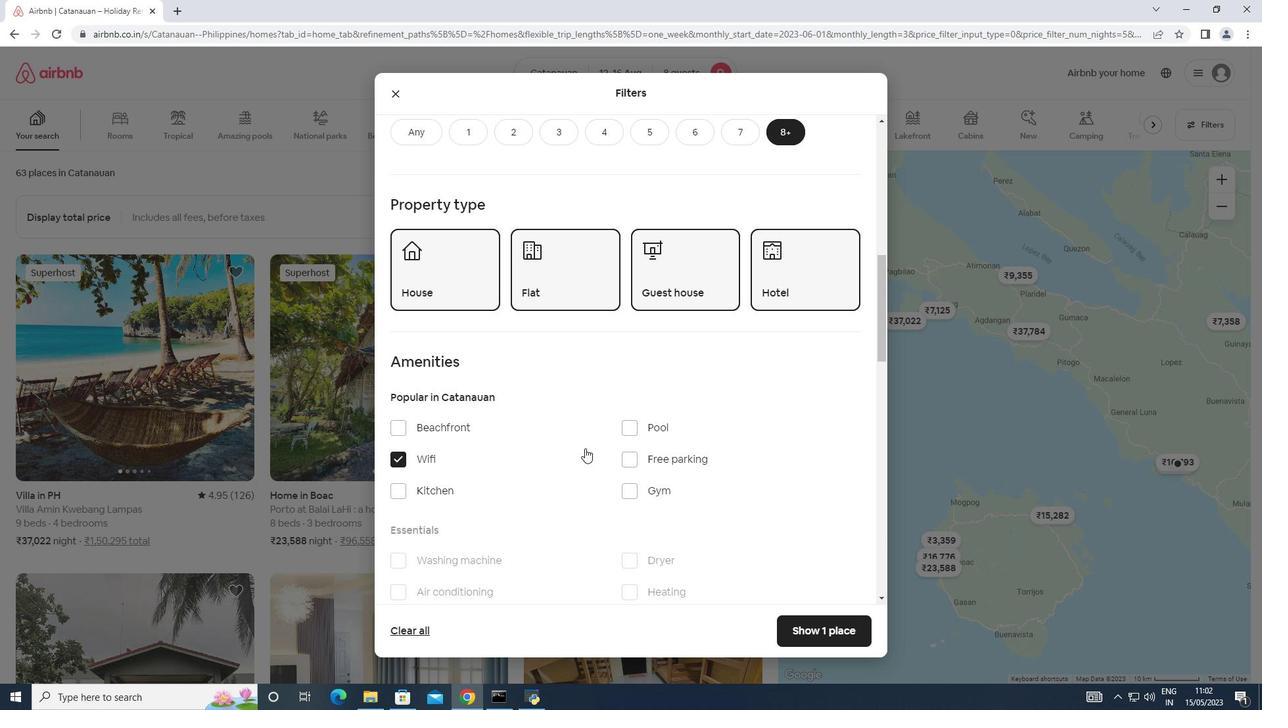 
Action: Mouse scrolled (597, 441) with delta (0, 0)
Screenshot: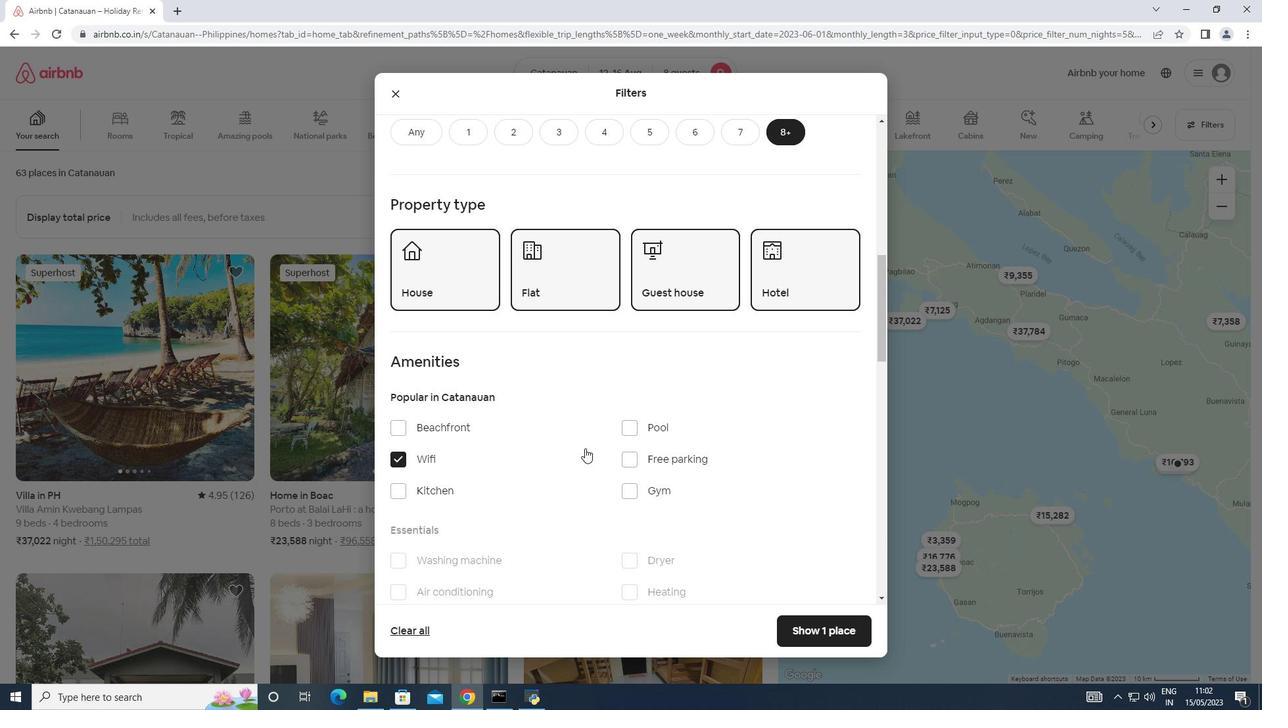 
Action: Mouse scrolled (597, 441) with delta (0, 0)
Screenshot: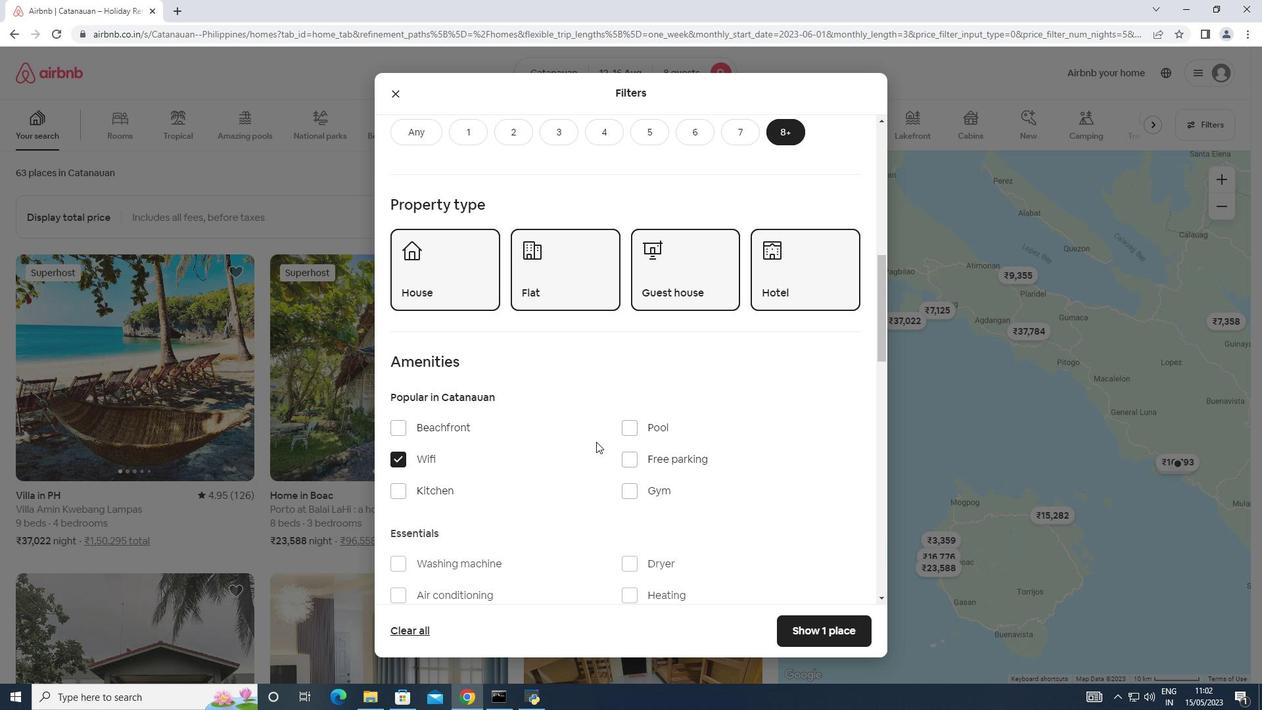 
Action: Mouse moved to (628, 494)
Screenshot: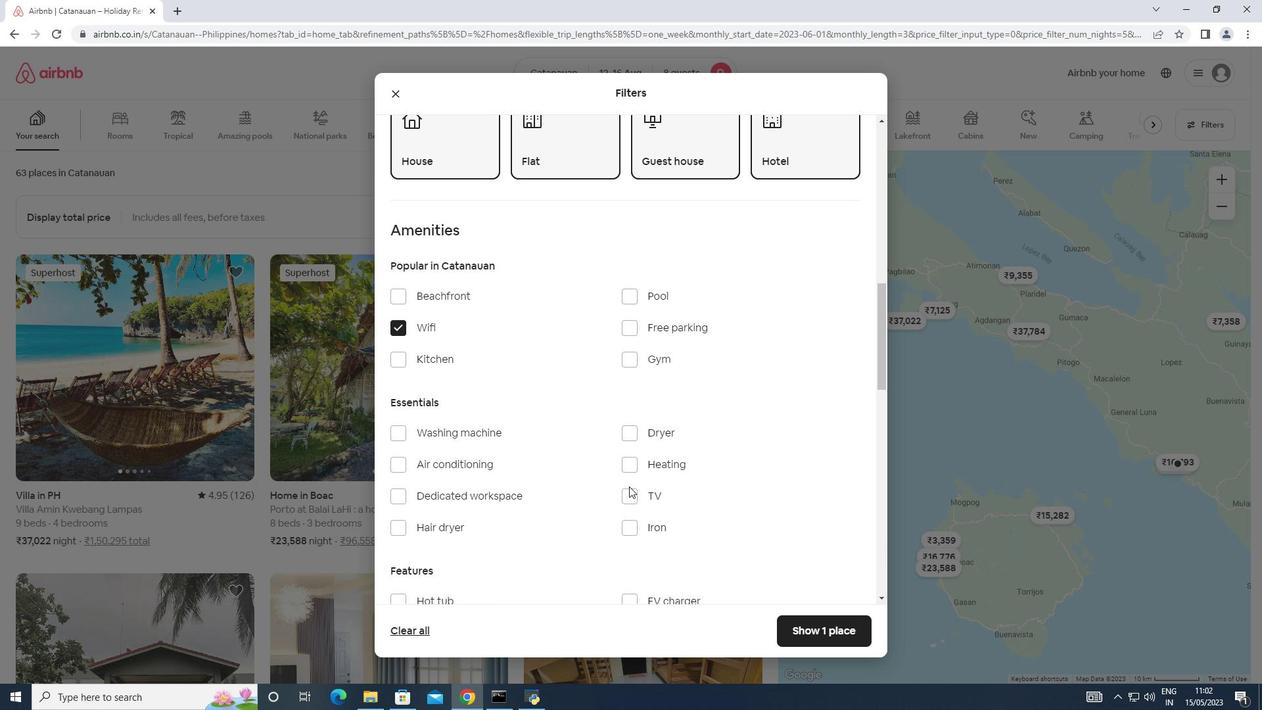 
Action: Mouse pressed left at (628, 494)
Screenshot: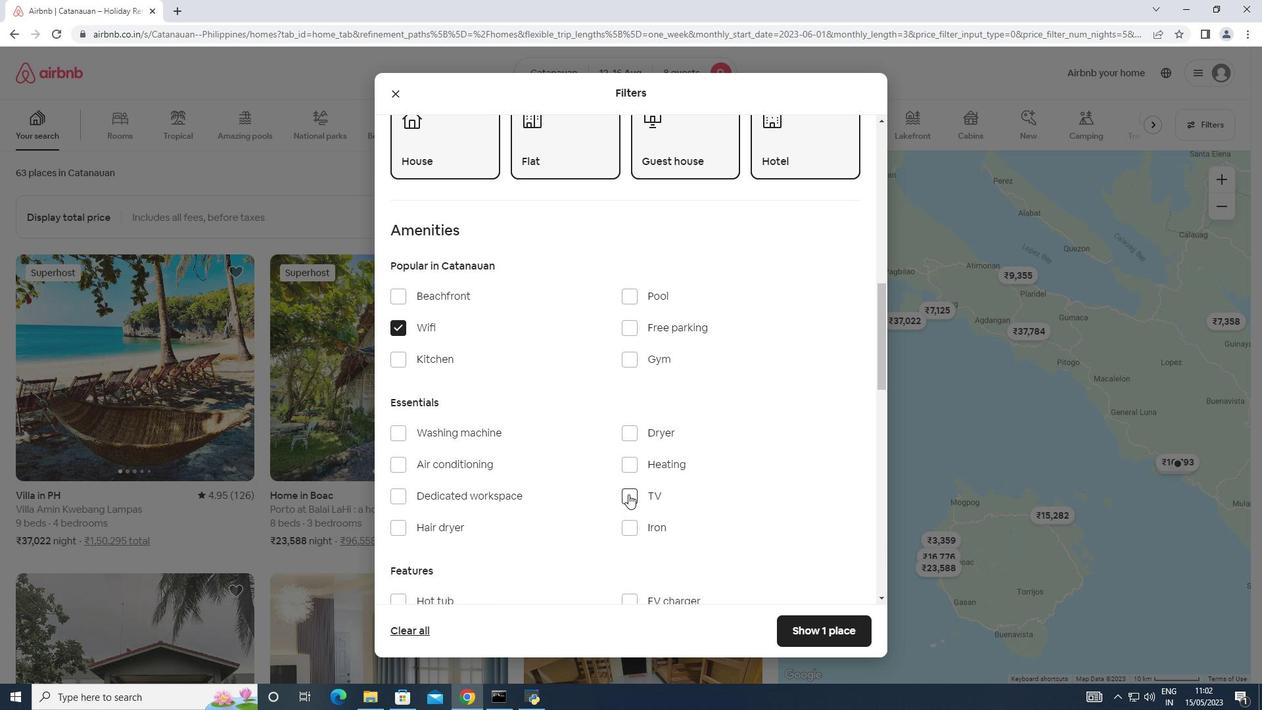 
Action: Mouse moved to (632, 326)
Screenshot: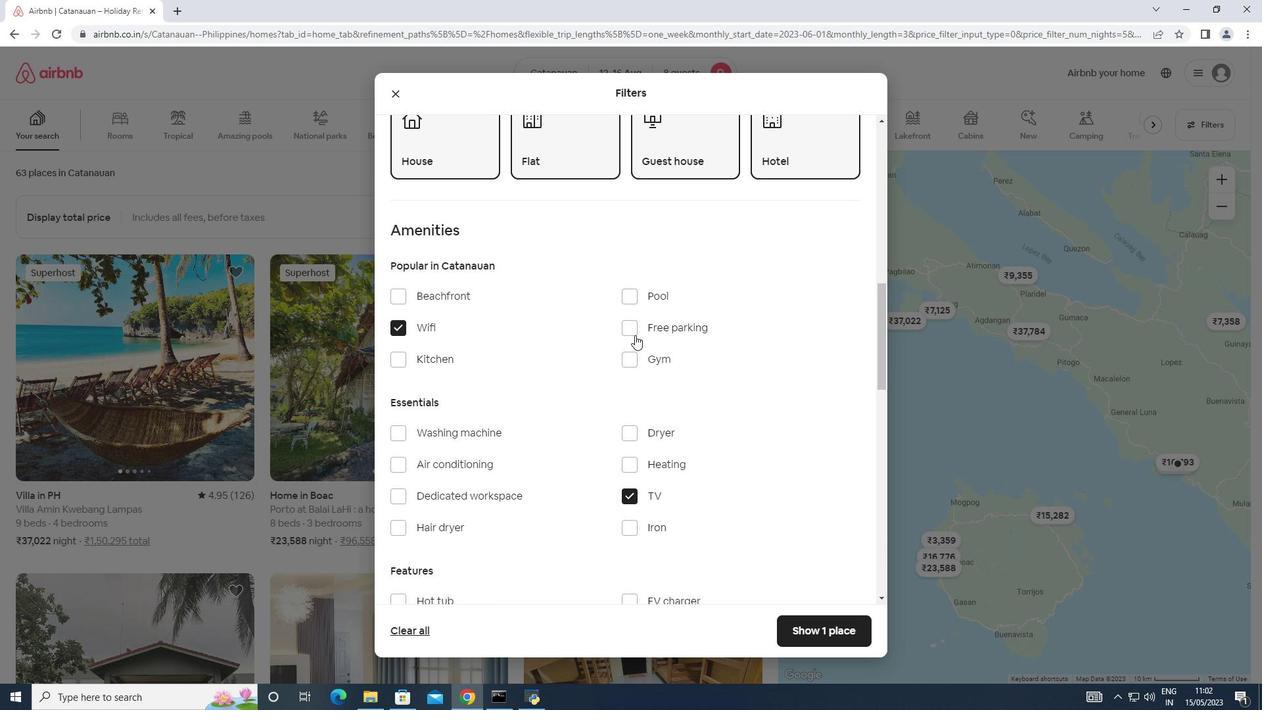 
Action: Mouse pressed left at (632, 326)
Screenshot: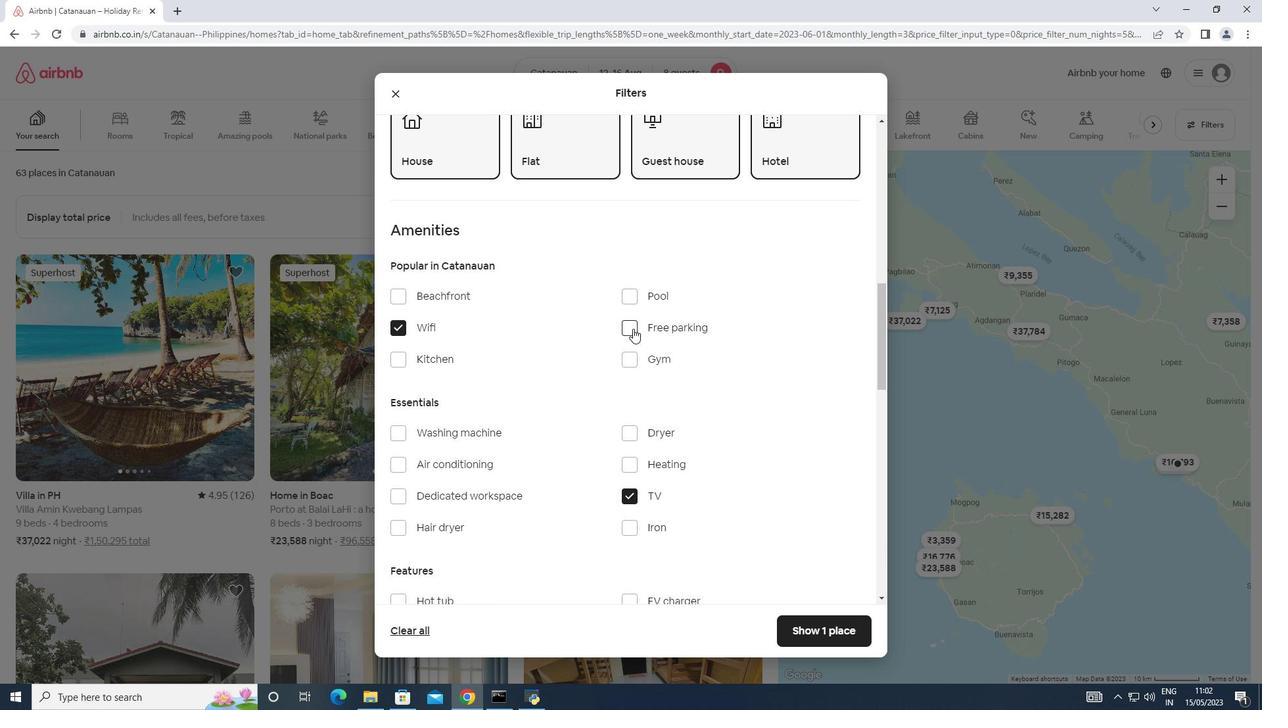 
Action: Mouse moved to (466, 420)
Screenshot: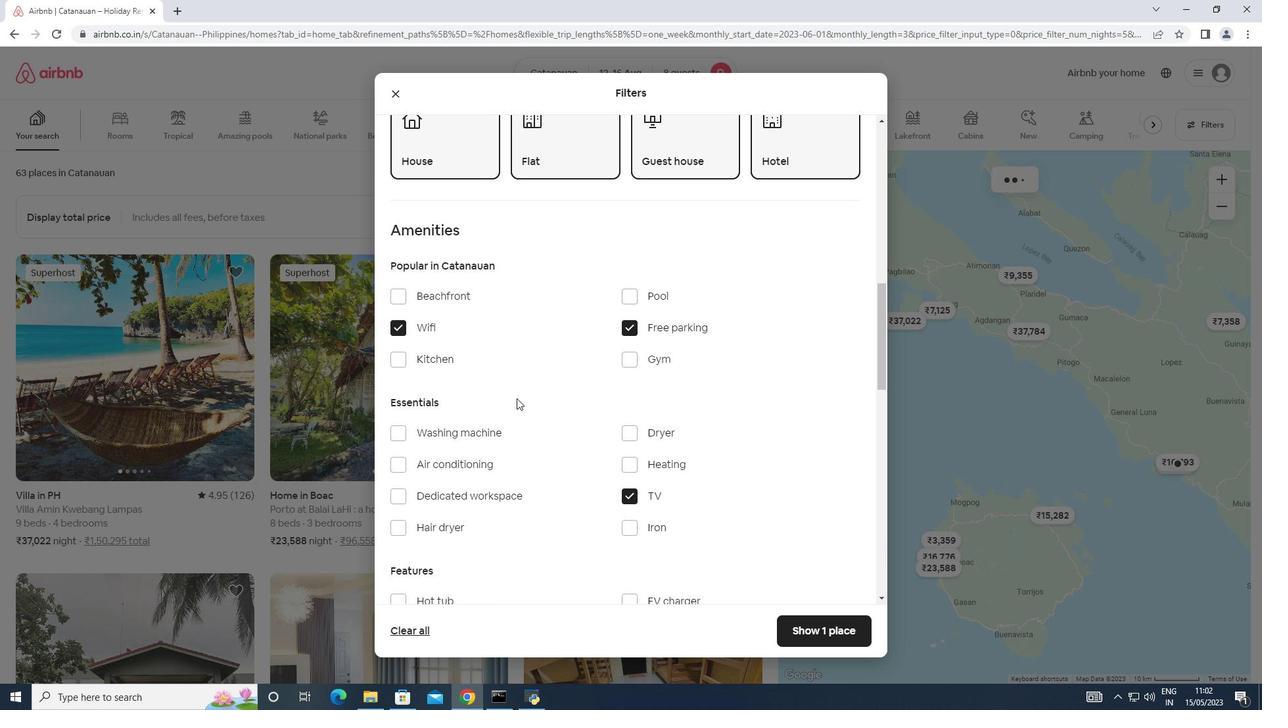 
Action: Mouse scrolled (466, 420) with delta (0, 0)
Screenshot: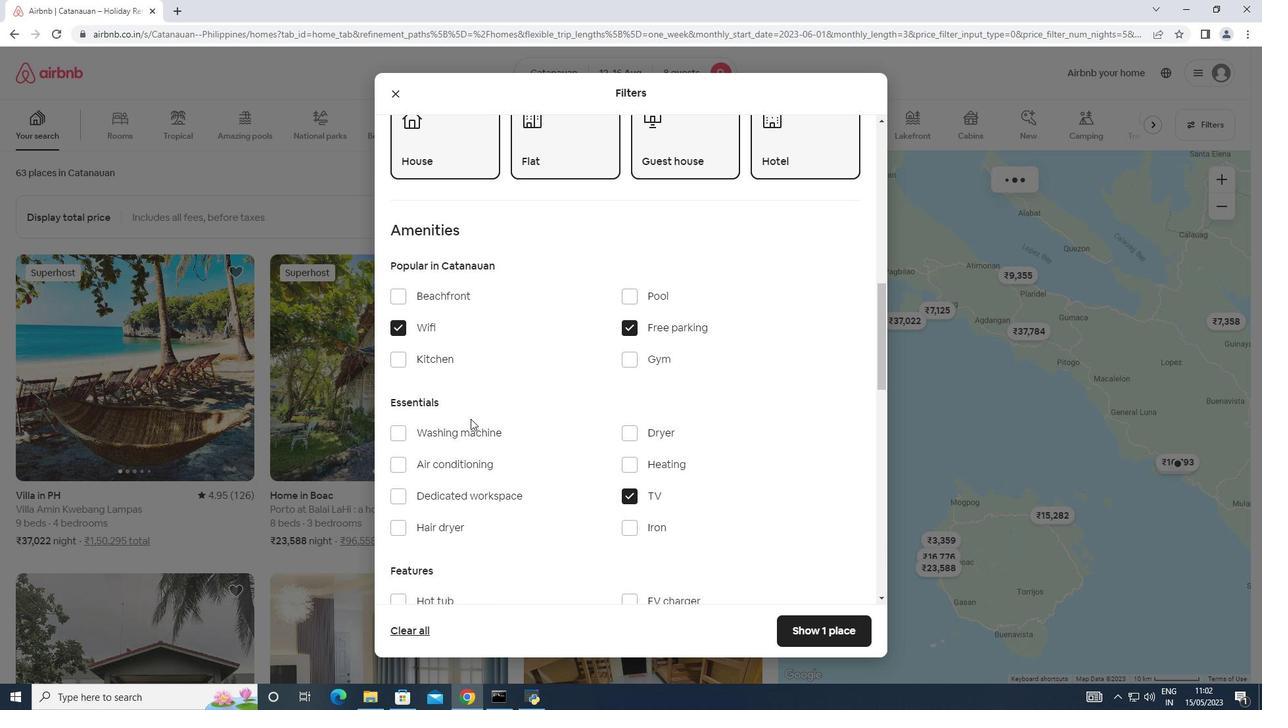 
Action: Mouse scrolled (466, 420) with delta (0, 0)
Screenshot: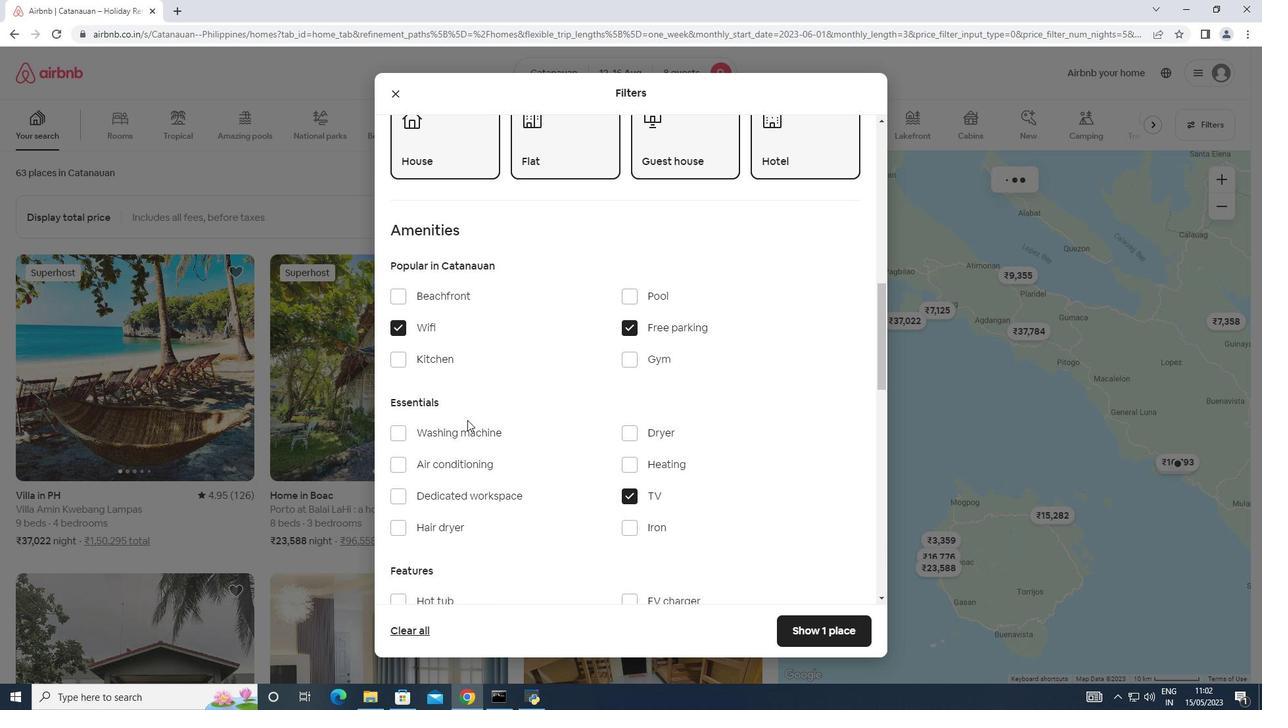 
Action: Mouse scrolled (466, 420) with delta (0, 0)
Screenshot: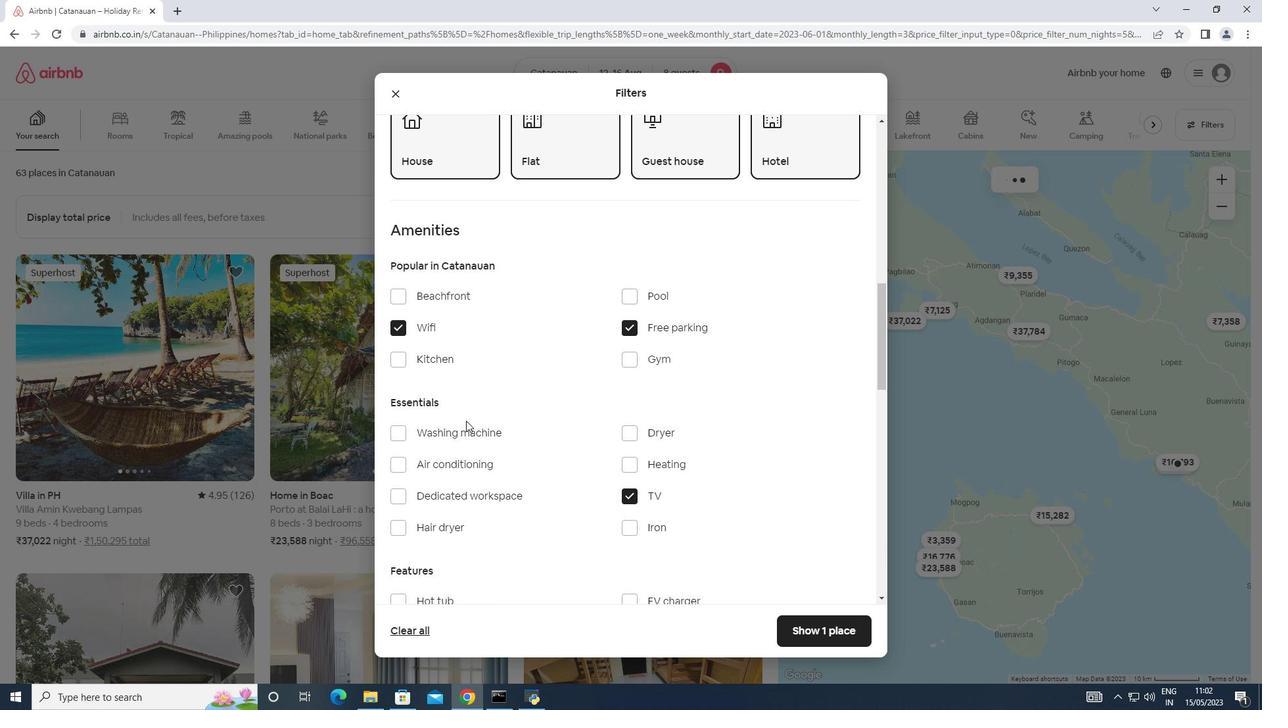 
Action: Mouse moved to (412, 451)
Screenshot: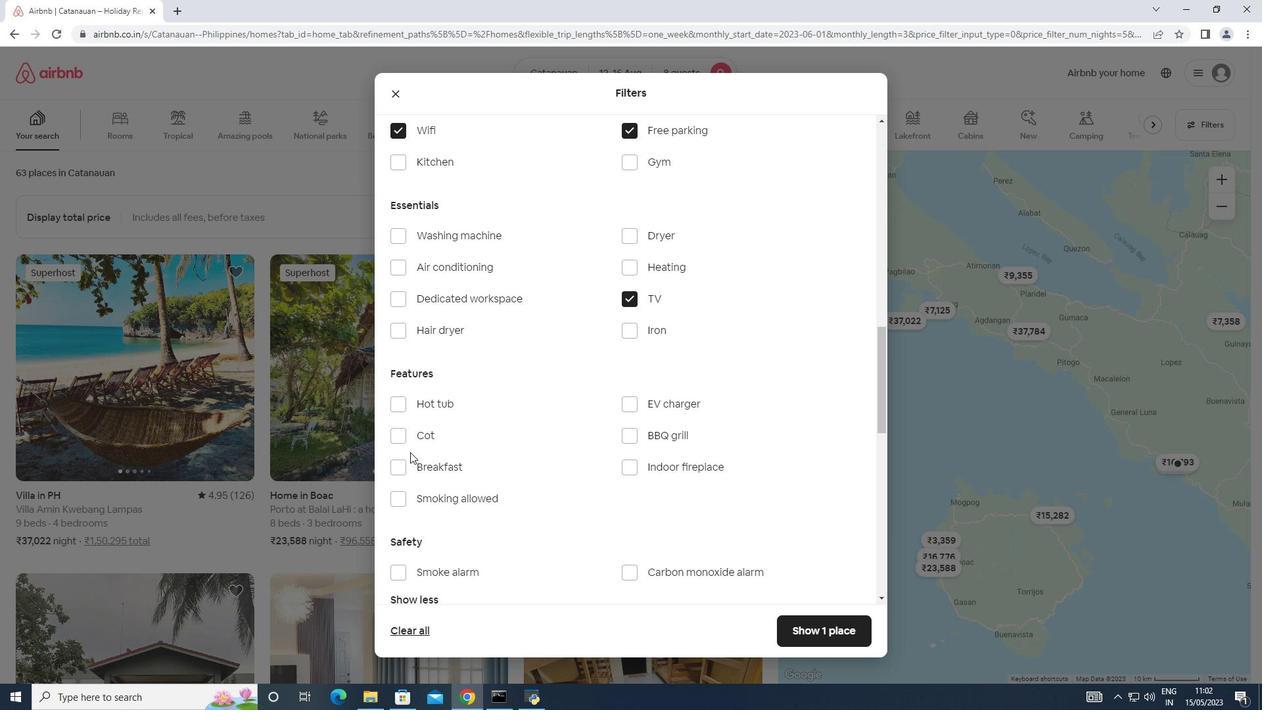 
Action: Mouse scrolled (412, 451) with delta (0, 0)
Screenshot: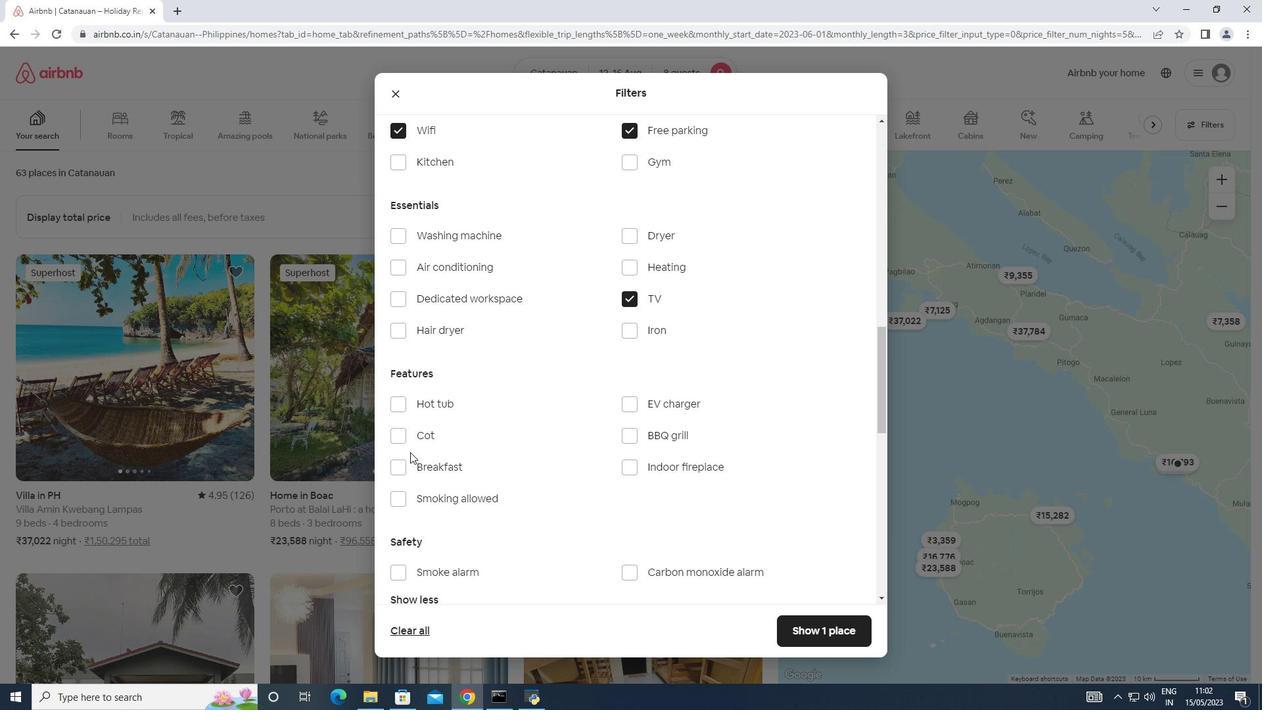 
Action: Mouse moved to (439, 436)
Screenshot: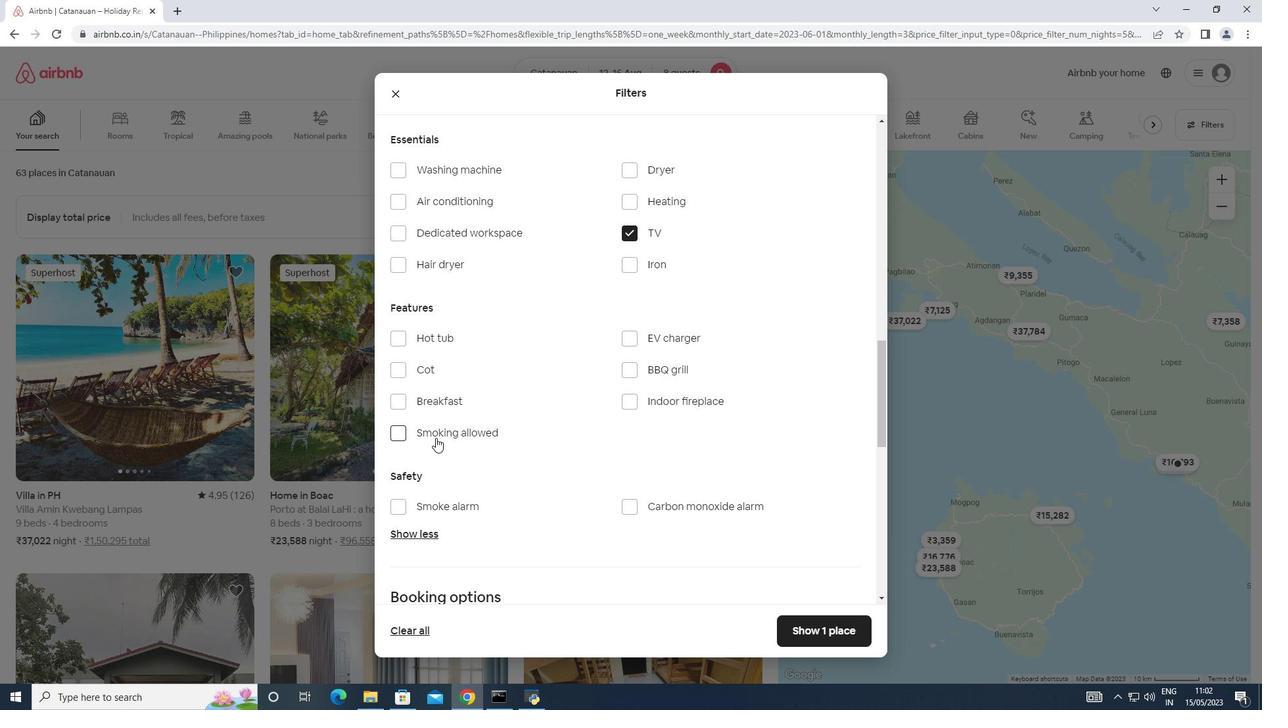 
Action: Mouse scrolled (439, 437) with delta (0, 0)
Screenshot: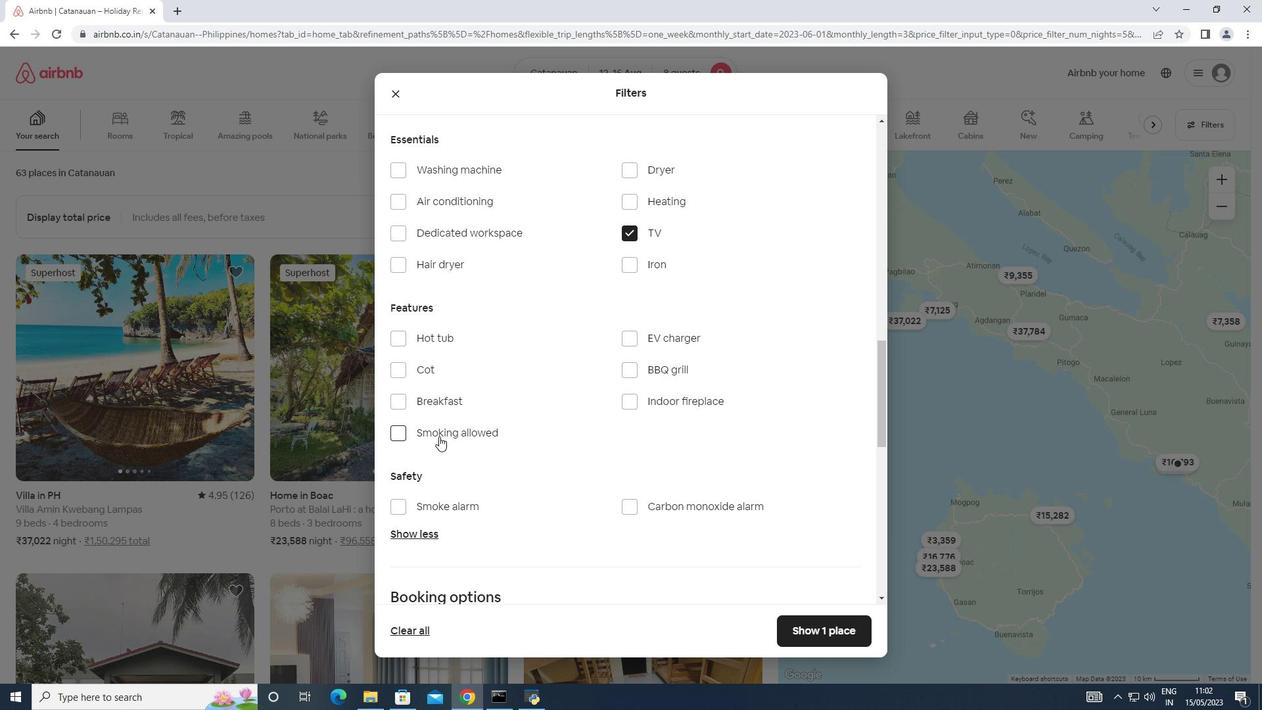 
Action: Mouse scrolled (439, 437) with delta (0, 0)
Screenshot: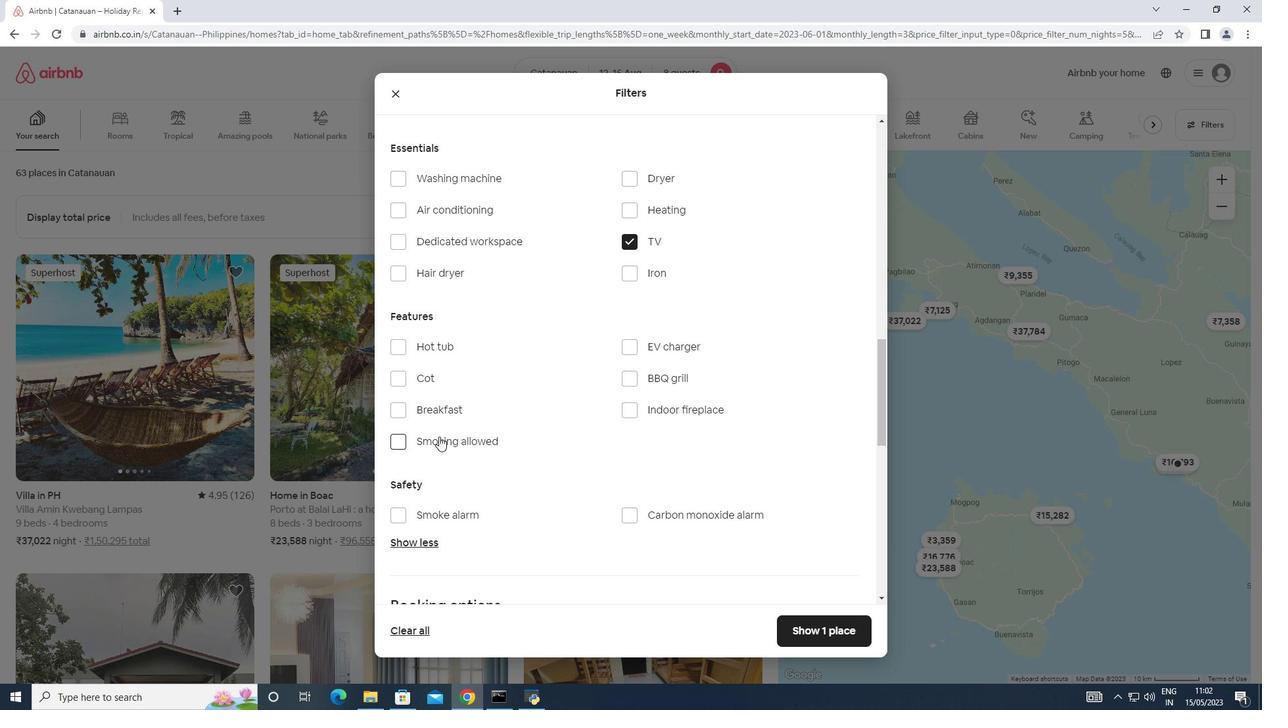 
Action: Mouse moved to (635, 229)
Screenshot: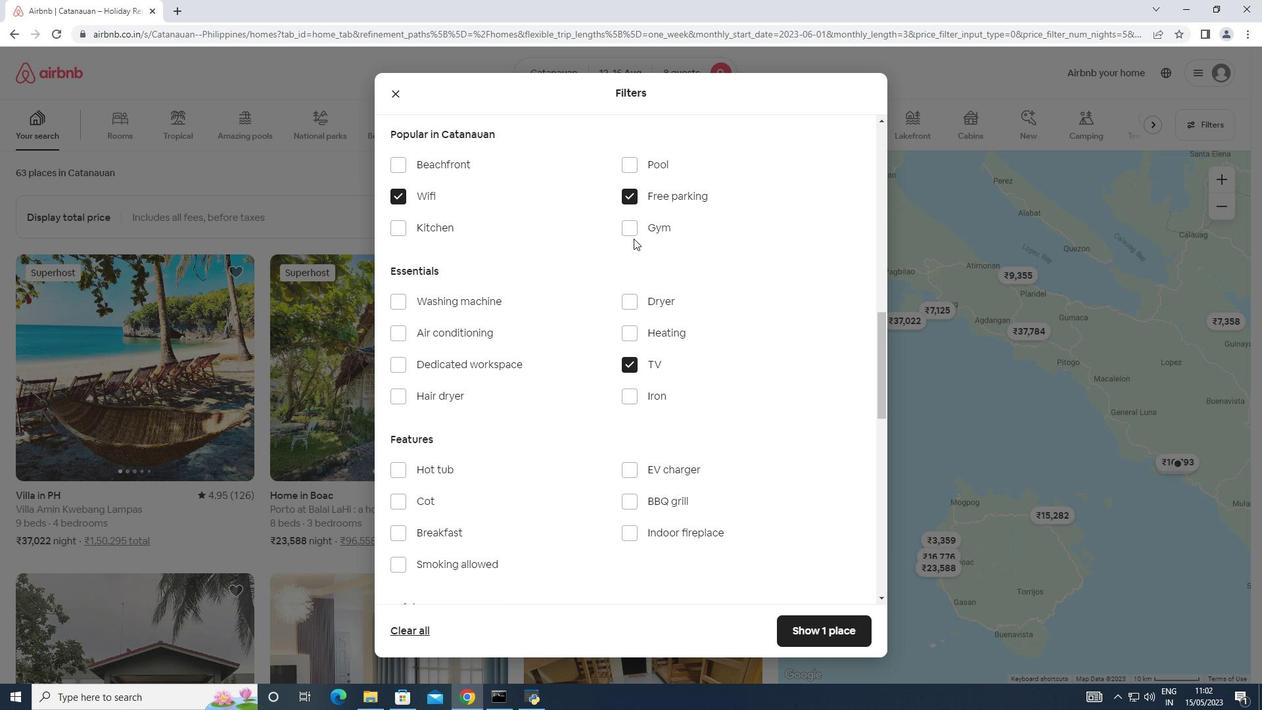 
Action: Mouse pressed left at (635, 229)
Screenshot: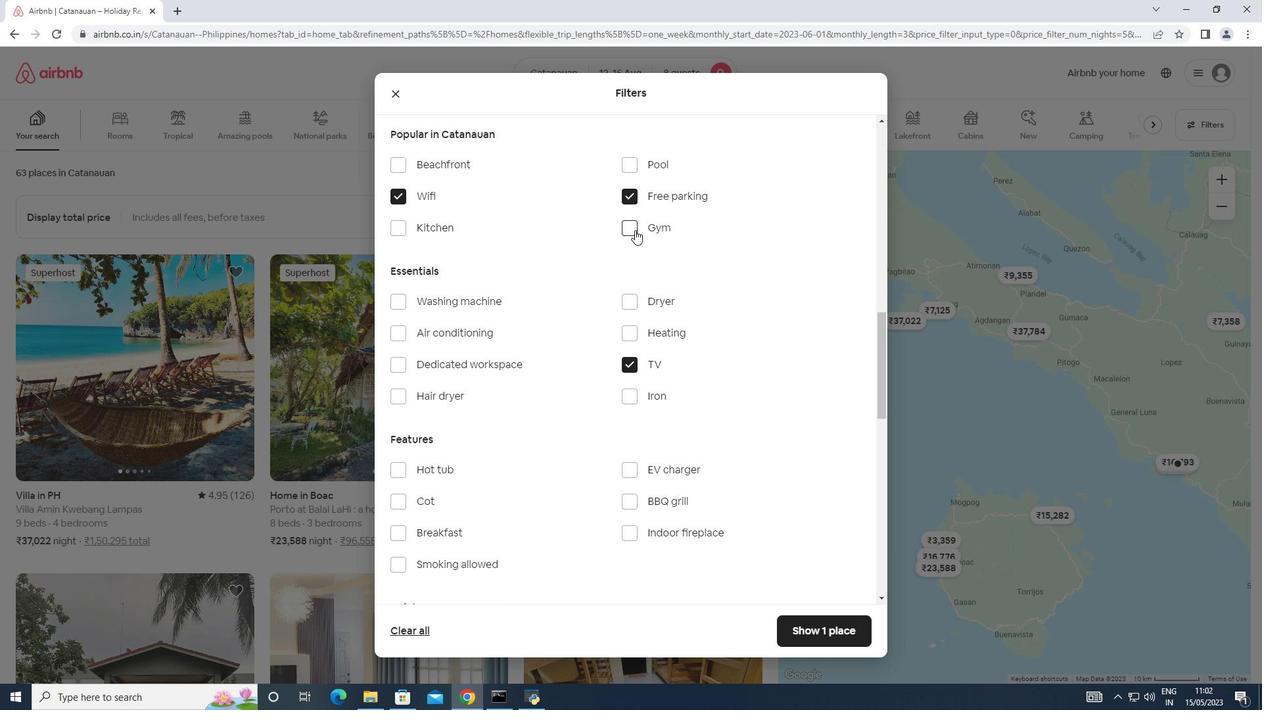 
Action: Mouse moved to (443, 537)
Screenshot: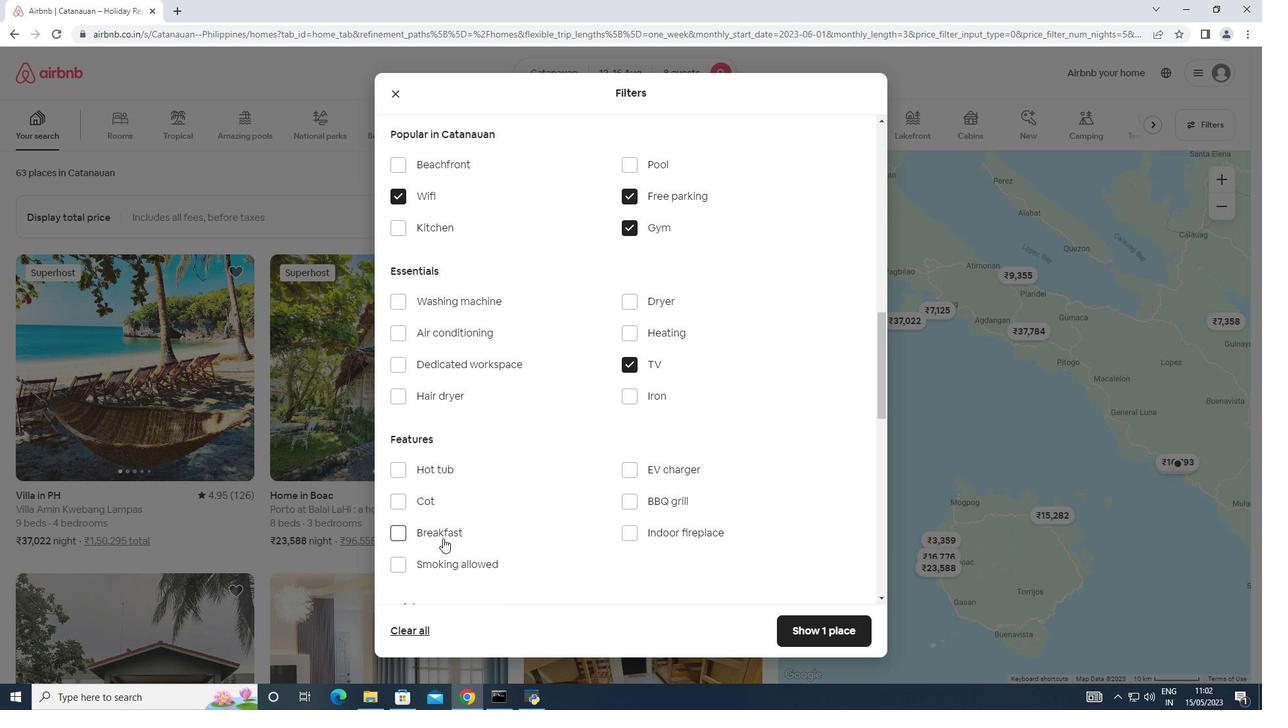 
Action: Mouse pressed left at (443, 537)
Screenshot: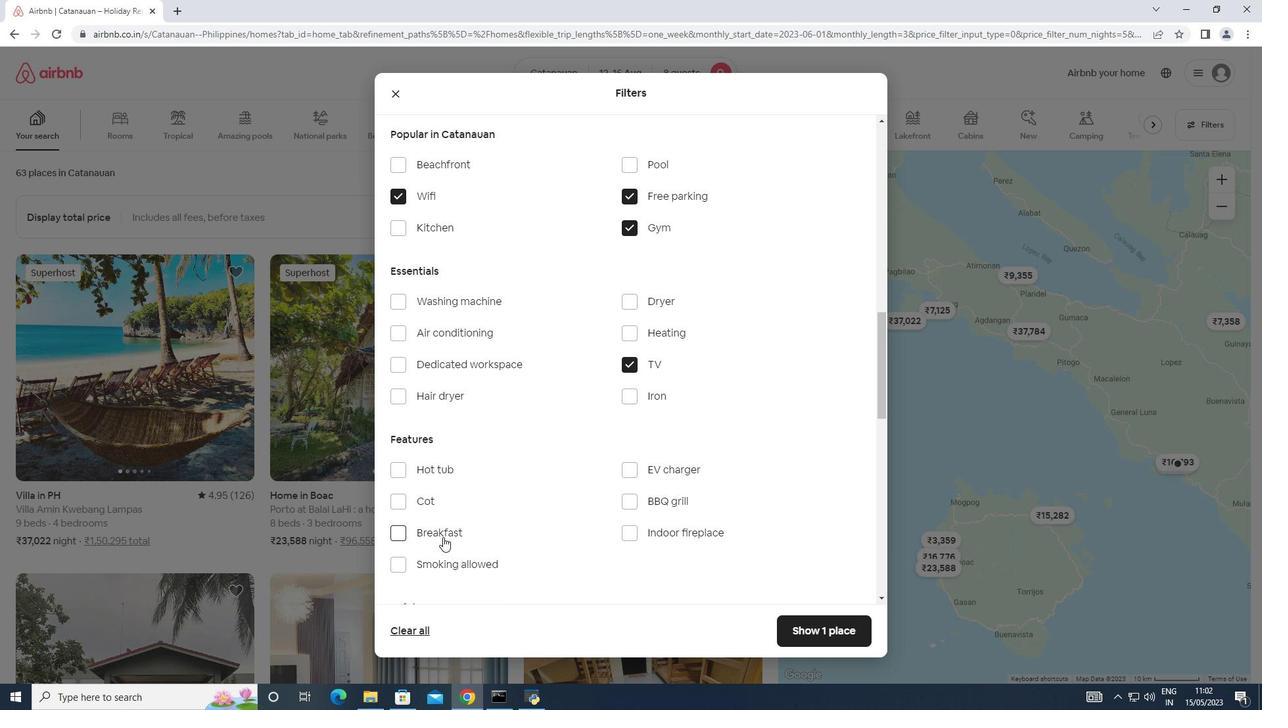 
Action: Mouse moved to (491, 516)
Screenshot: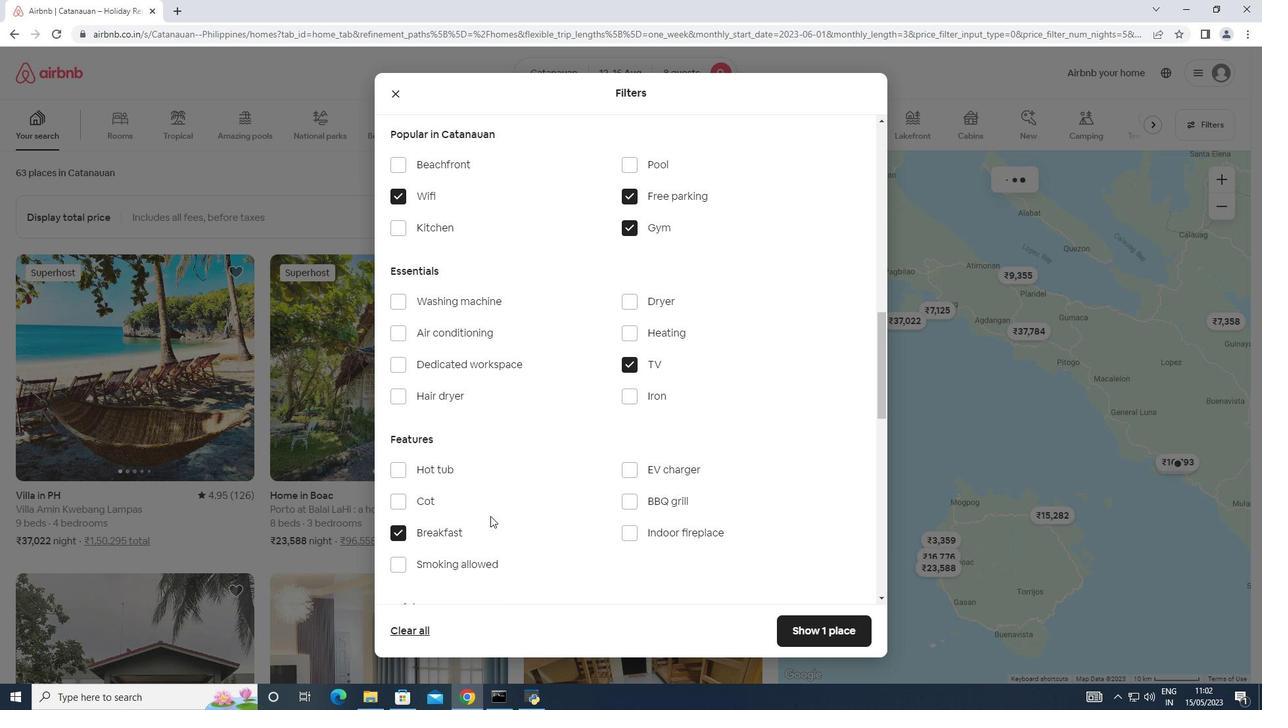 
Action: Mouse scrolled (491, 515) with delta (0, 0)
Screenshot: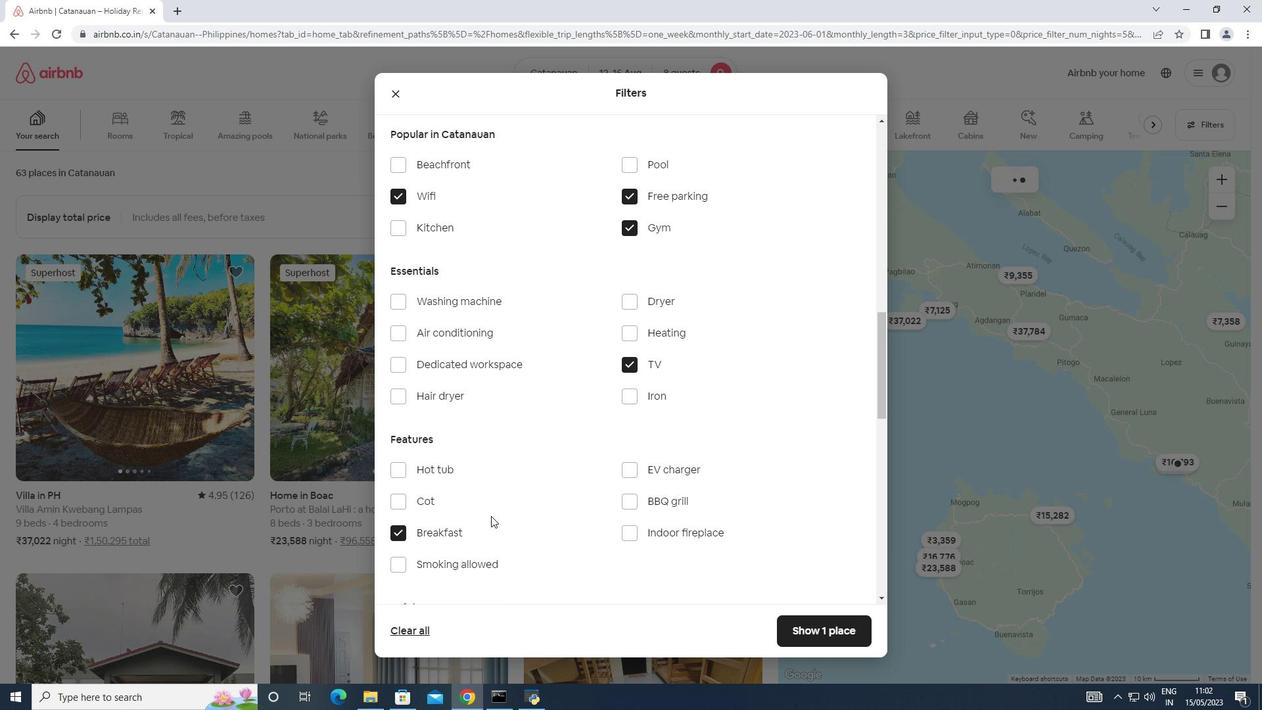 
Action: Mouse scrolled (491, 515) with delta (0, 0)
Screenshot: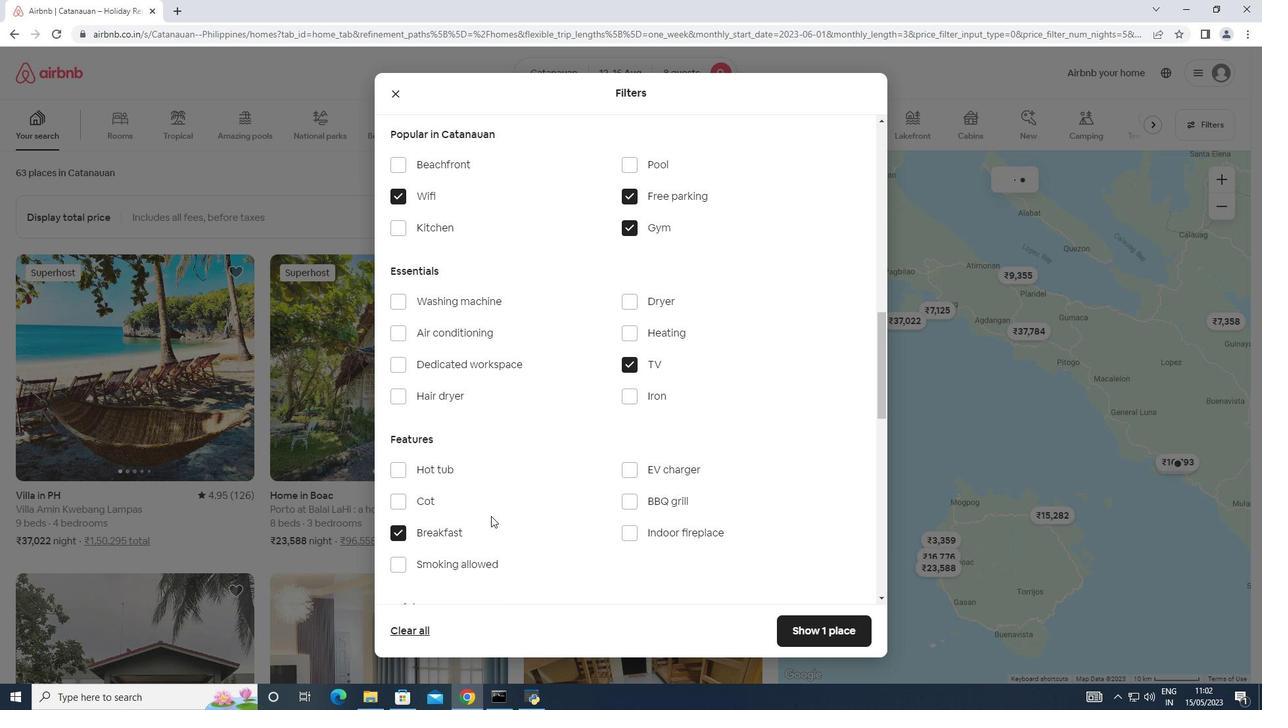 
Action: Mouse scrolled (491, 515) with delta (0, 0)
Screenshot: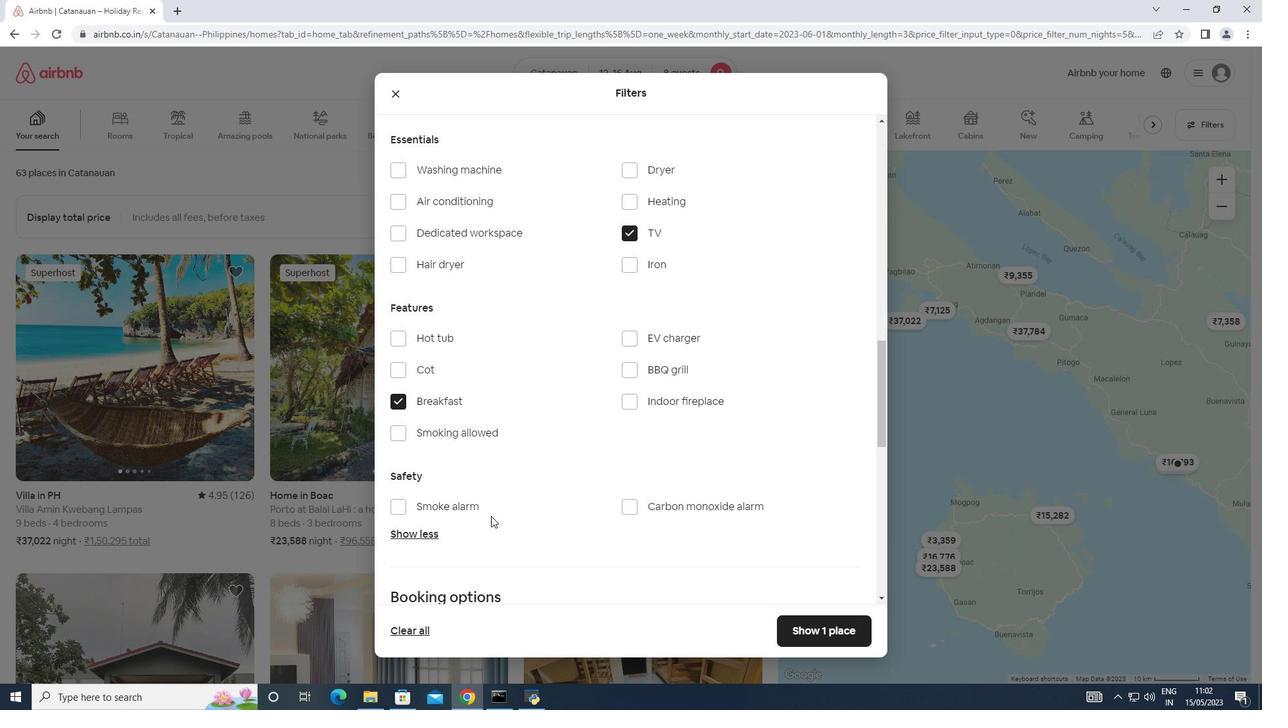 
Action: Mouse moved to (487, 517)
Screenshot: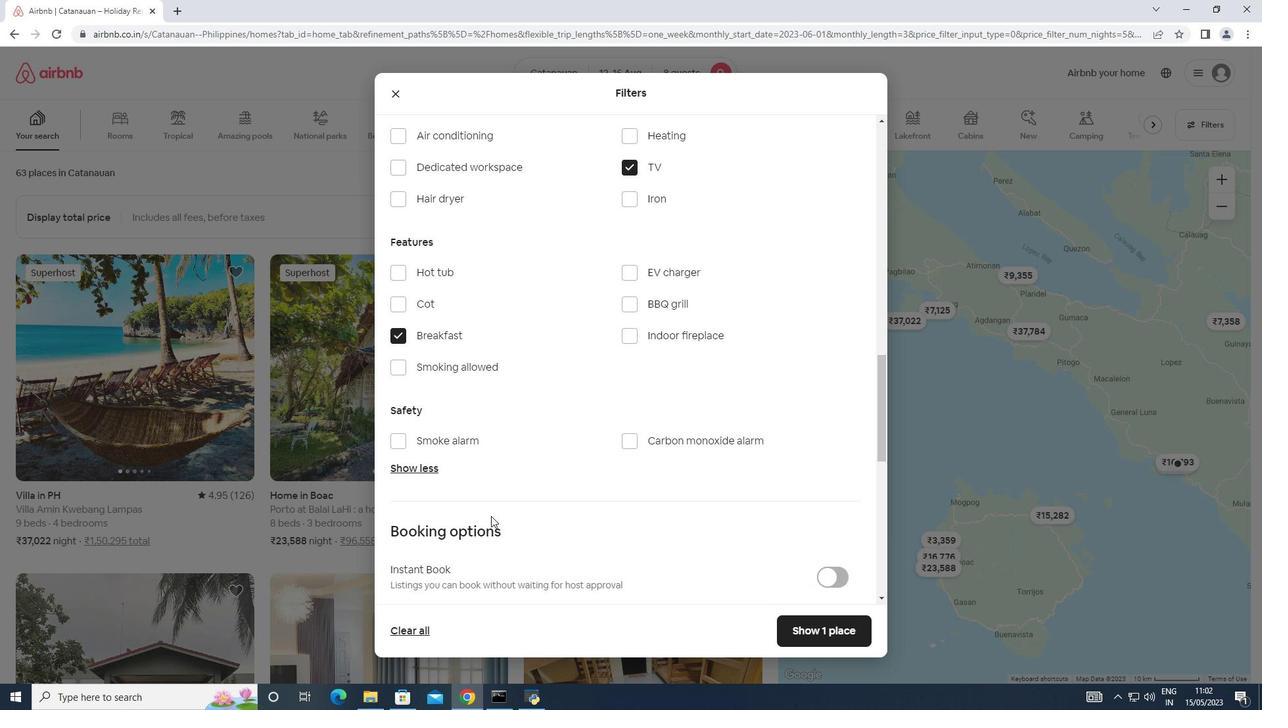 
Action: Mouse scrolled (487, 516) with delta (0, 0)
Screenshot: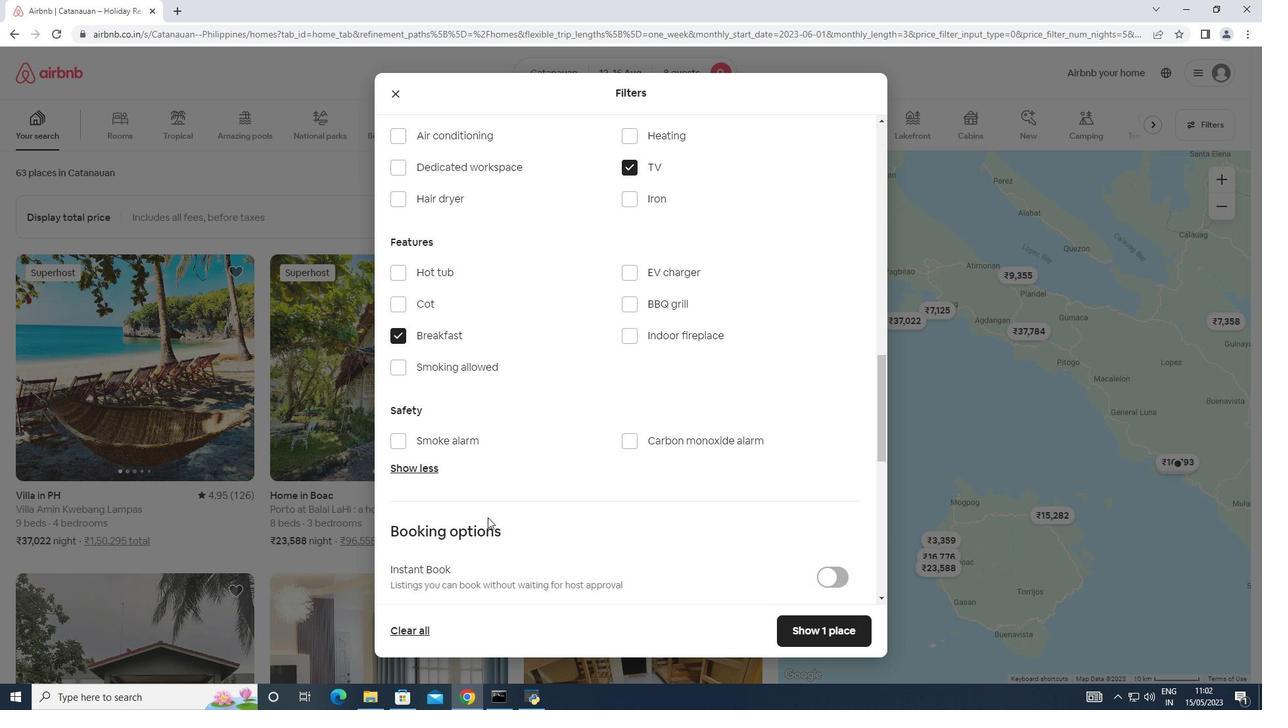 
Action: Mouse moved to (489, 516)
Screenshot: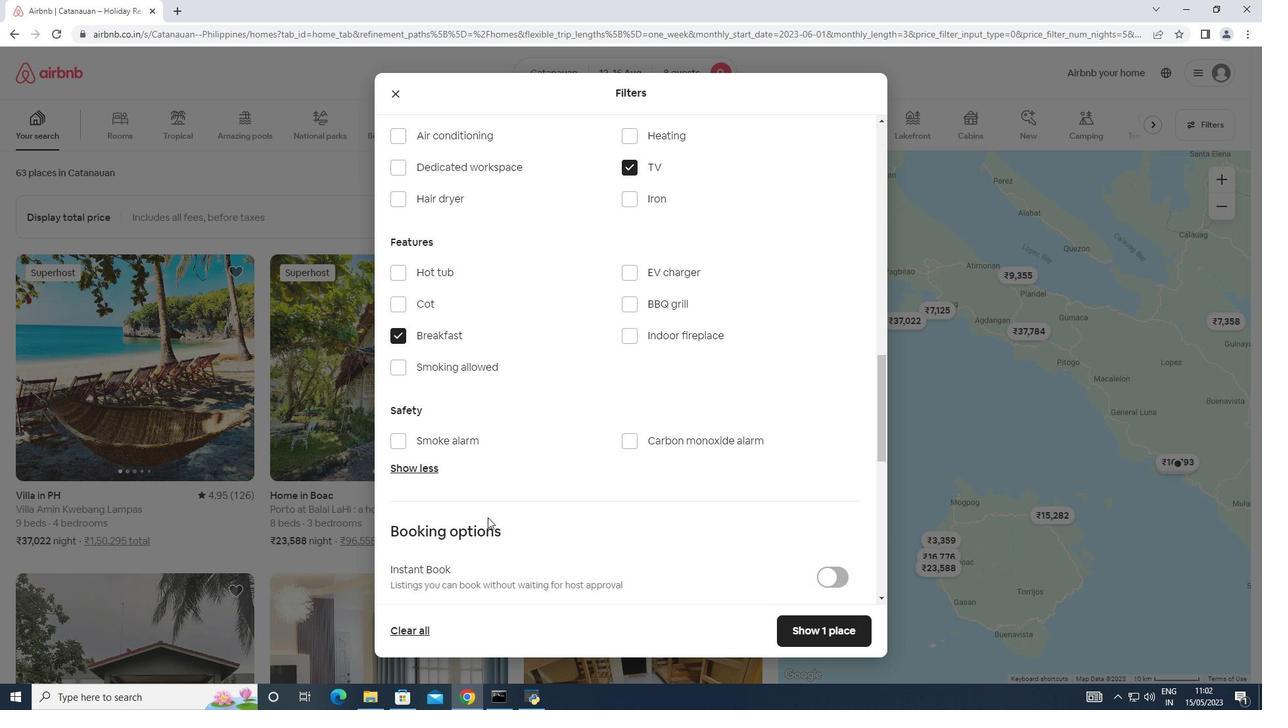 
Action: Mouse scrolled (489, 516) with delta (0, 0)
Screenshot: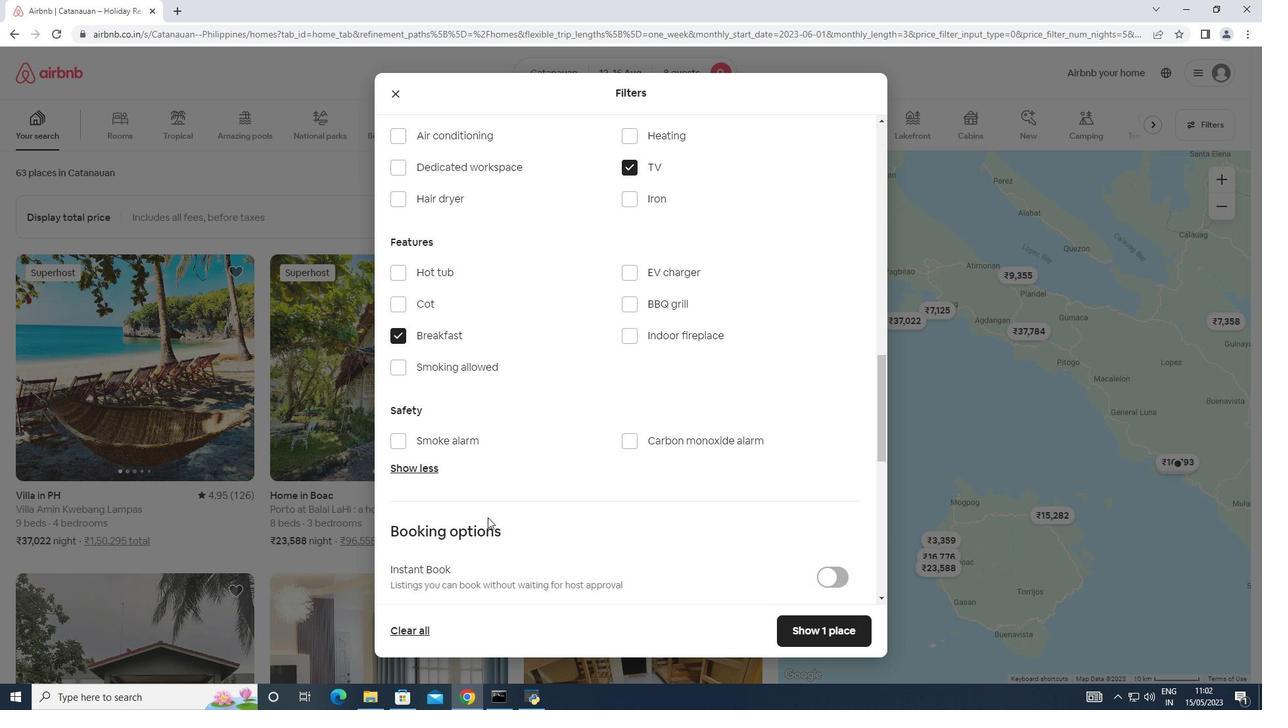 
Action: Mouse moved to (824, 489)
Screenshot: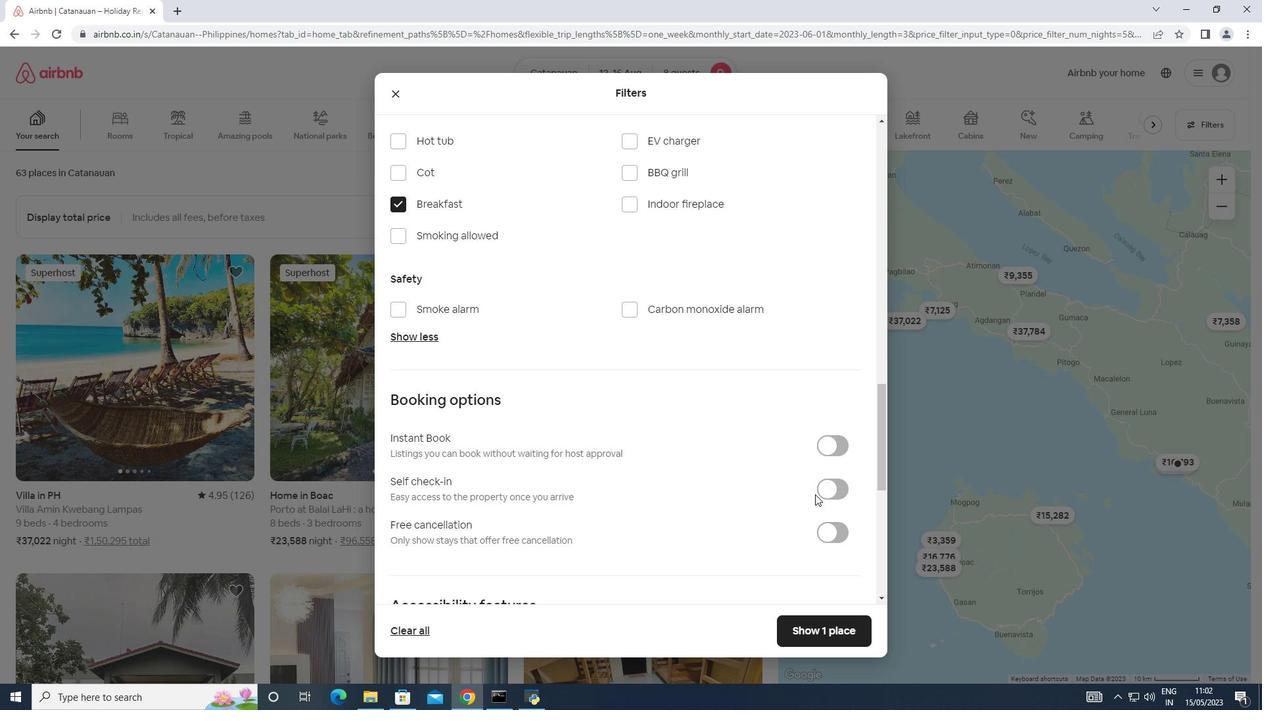 
Action: Mouse pressed left at (824, 489)
Screenshot: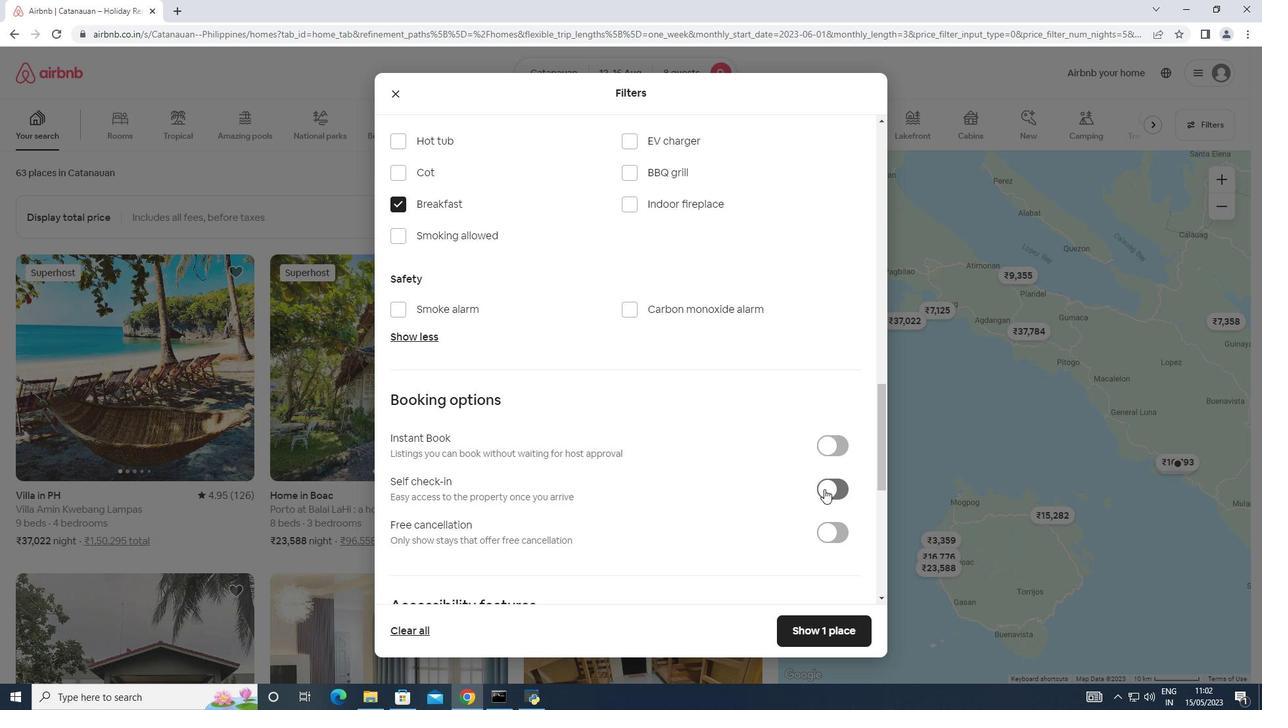 
Action: Mouse moved to (535, 518)
Screenshot: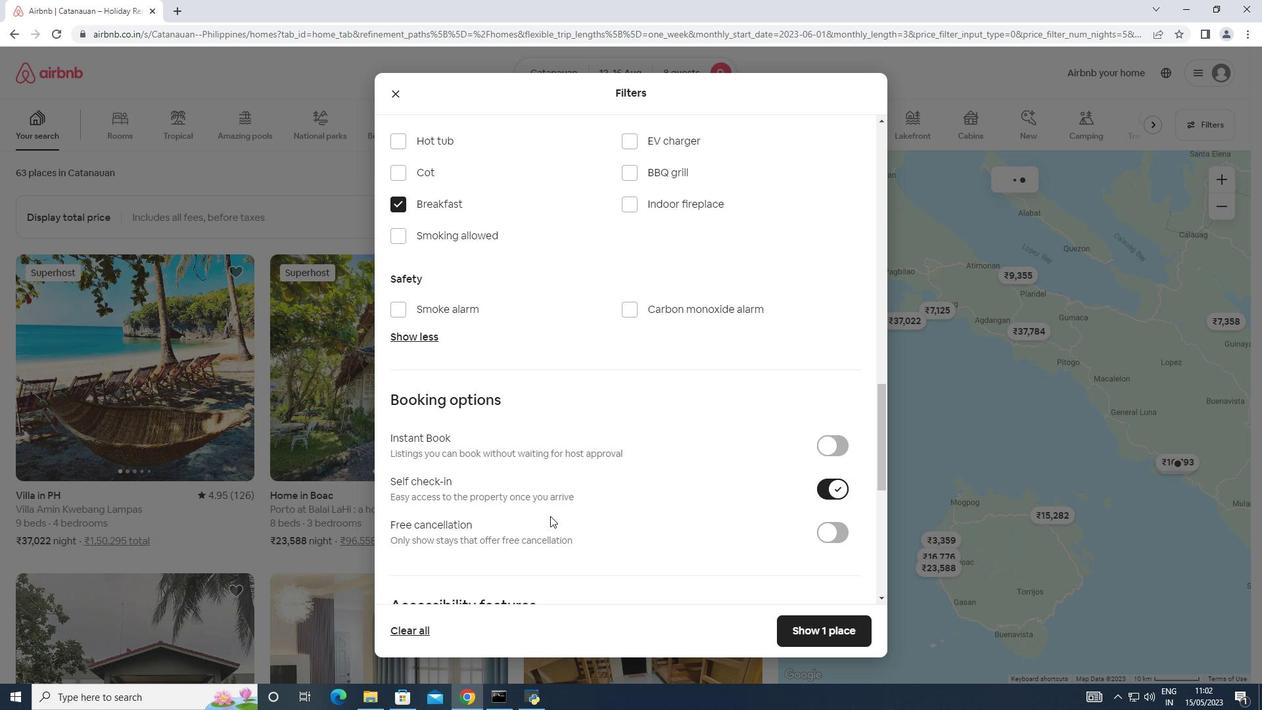 
Action: Mouse scrolled (535, 518) with delta (0, 0)
Screenshot: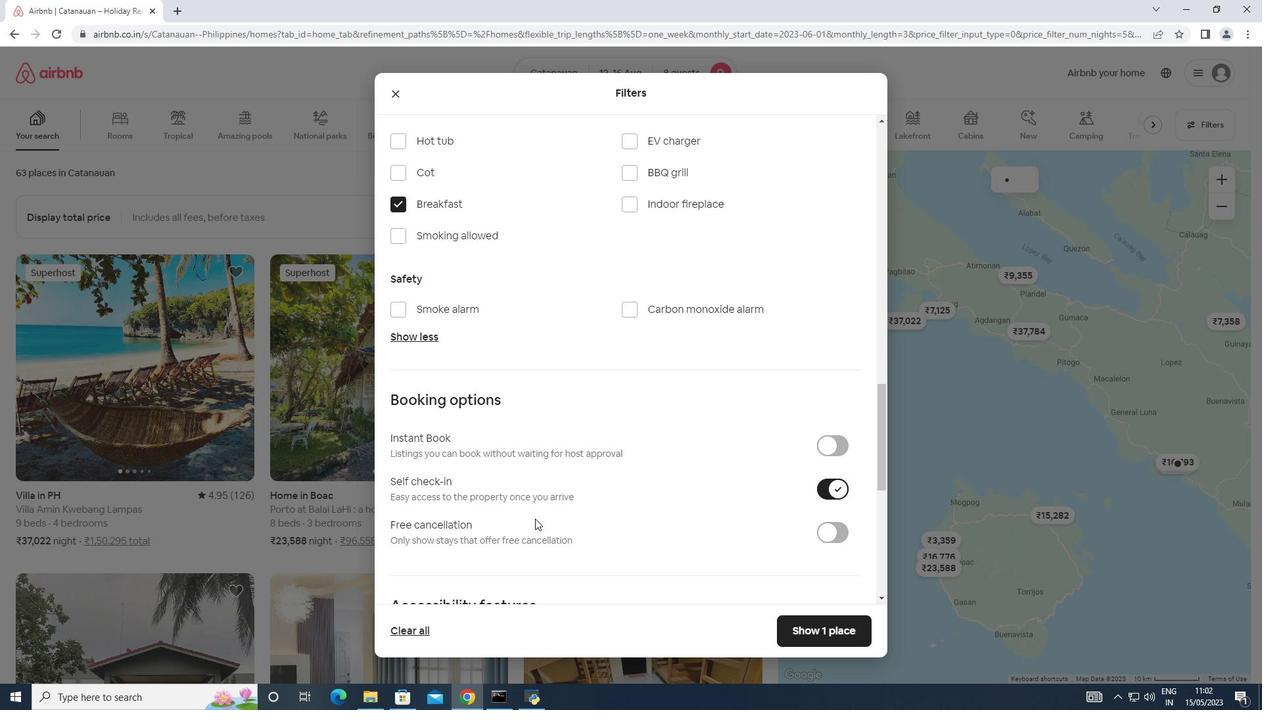 
Action: Mouse scrolled (535, 518) with delta (0, 0)
Screenshot: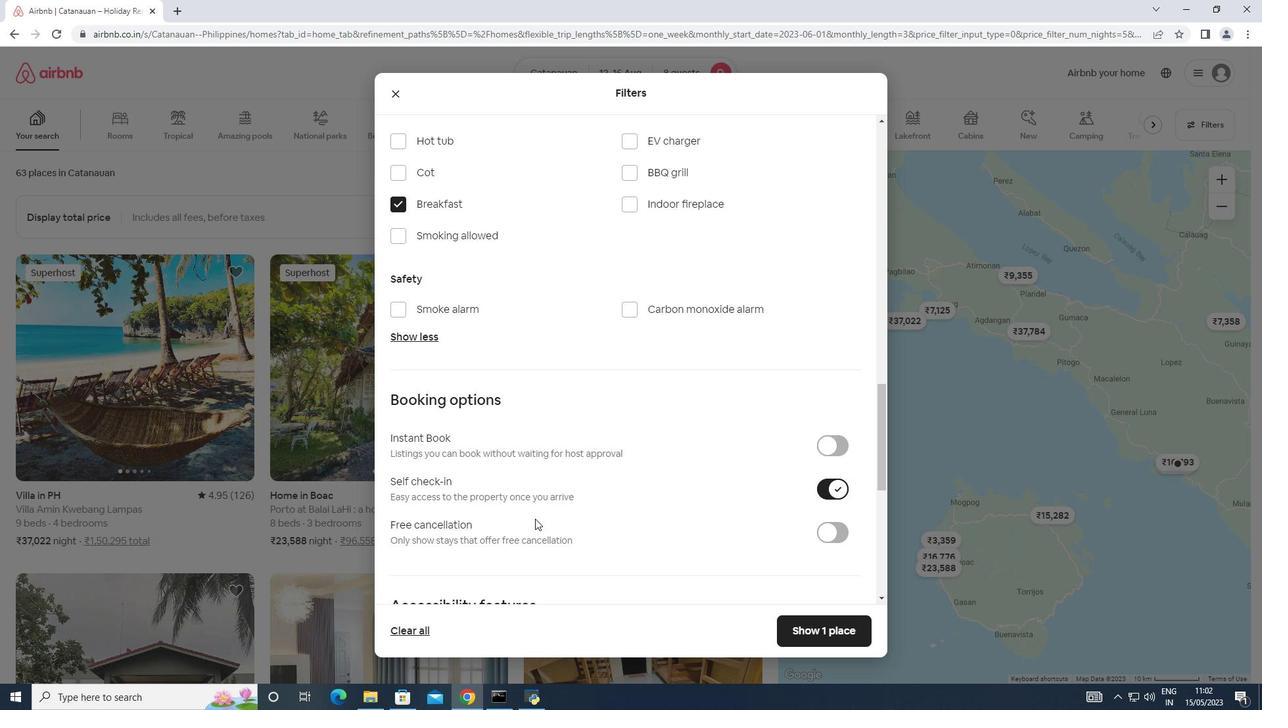 
Action: Mouse scrolled (535, 518) with delta (0, 0)
Screenshot: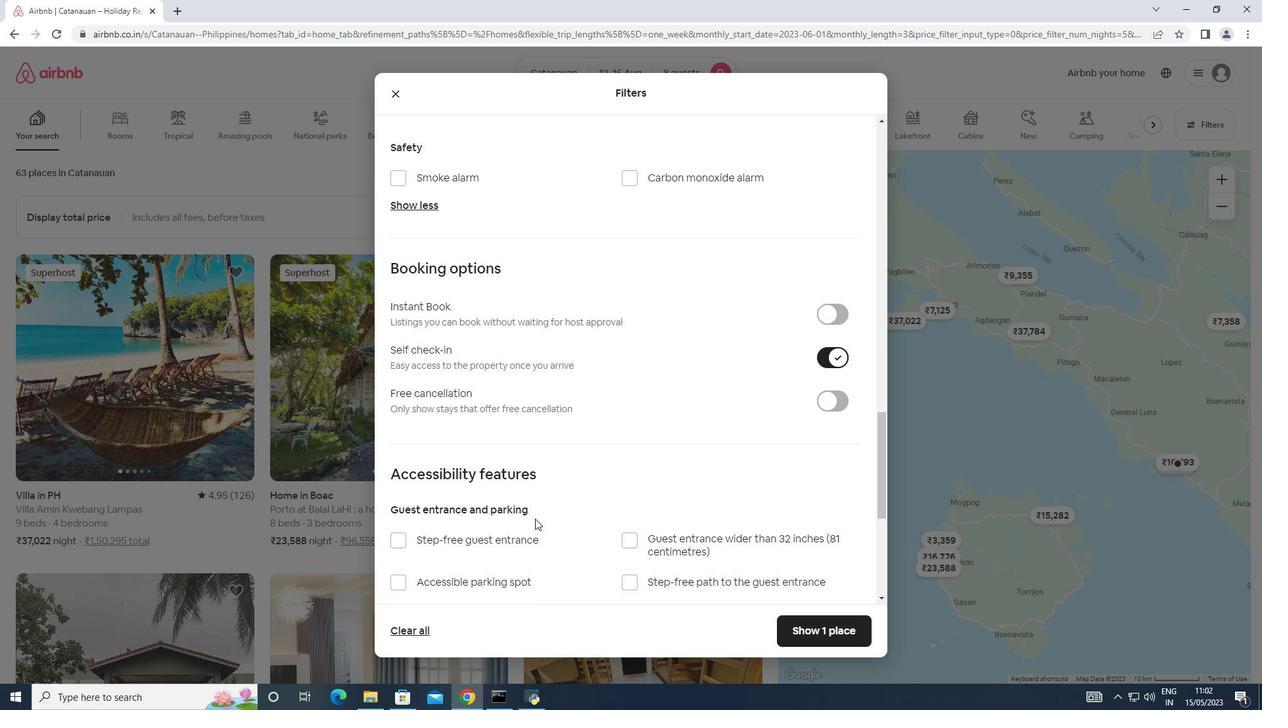 
Action: Mouse scrolled (535, 518) with delta (0, 0)
Screenshot: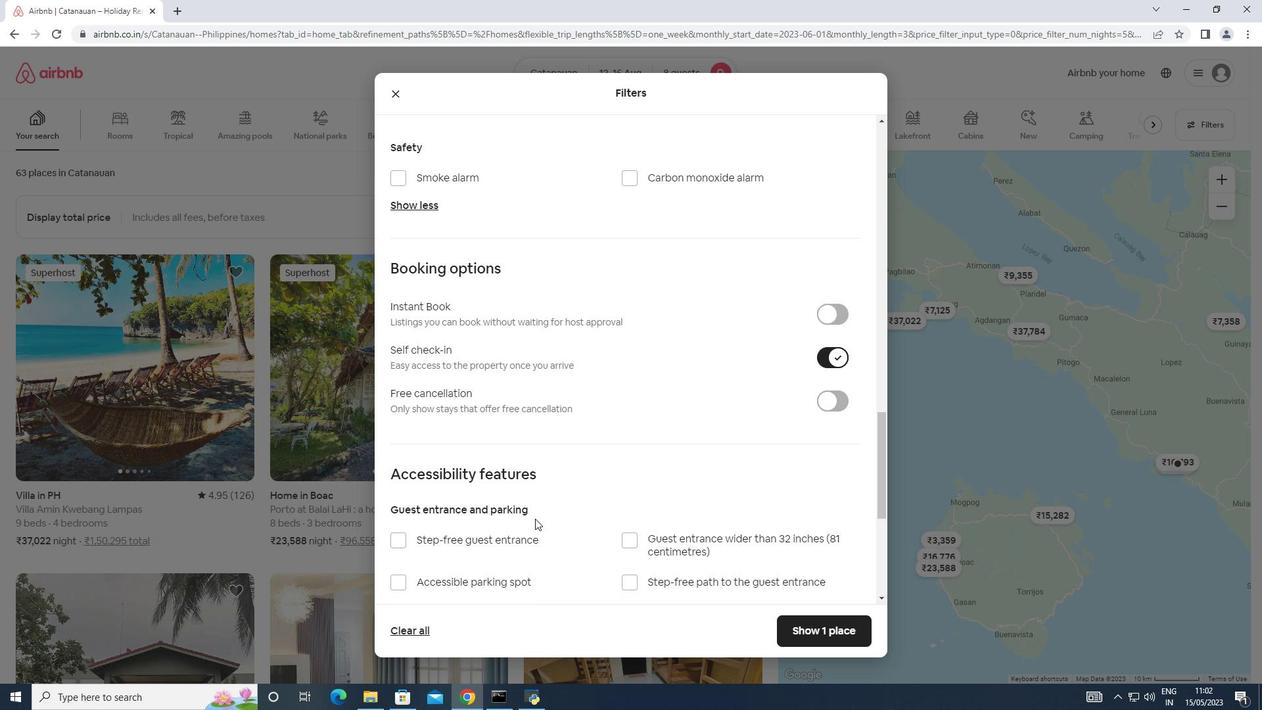 
Action: Mouse scrolled (535, 518) with delta (0, 0)
Screenshot: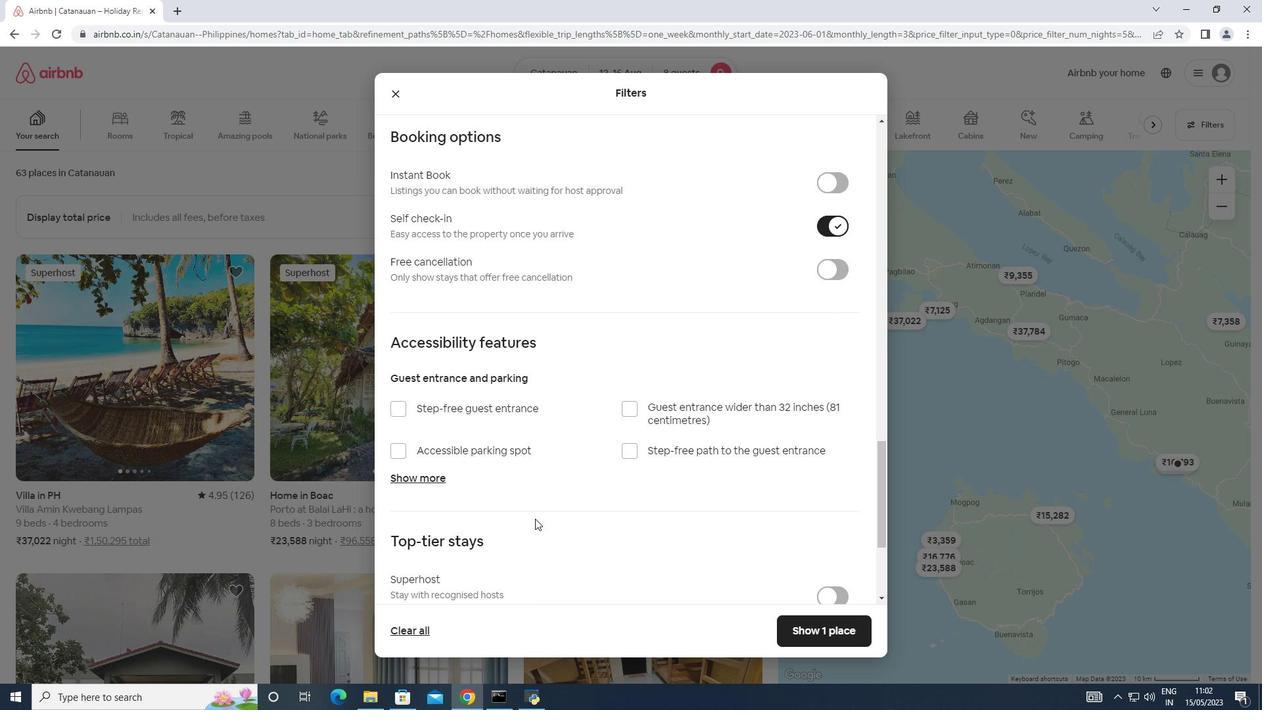 
Action: Mouse scrolled (535, 518) with delta (0, 0)
Screenshot: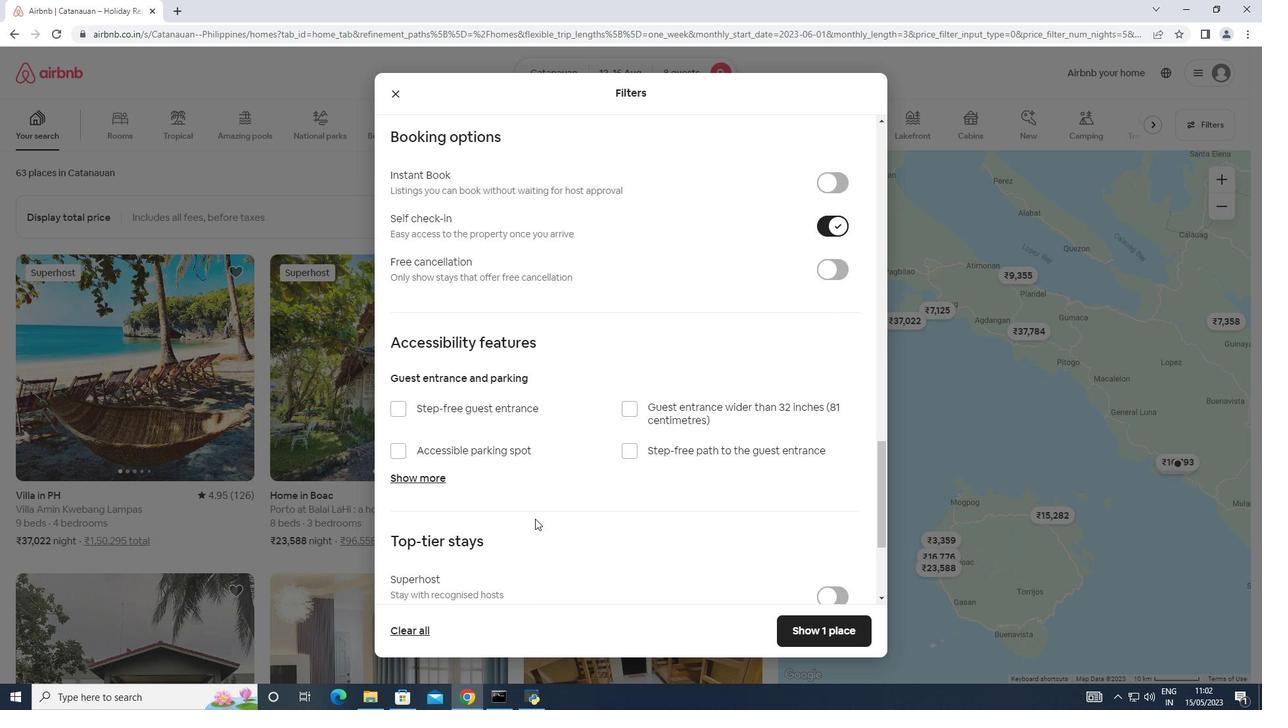 
Action: Mouse scrolled (535, 518) with delta (0, 0)
Screenshot: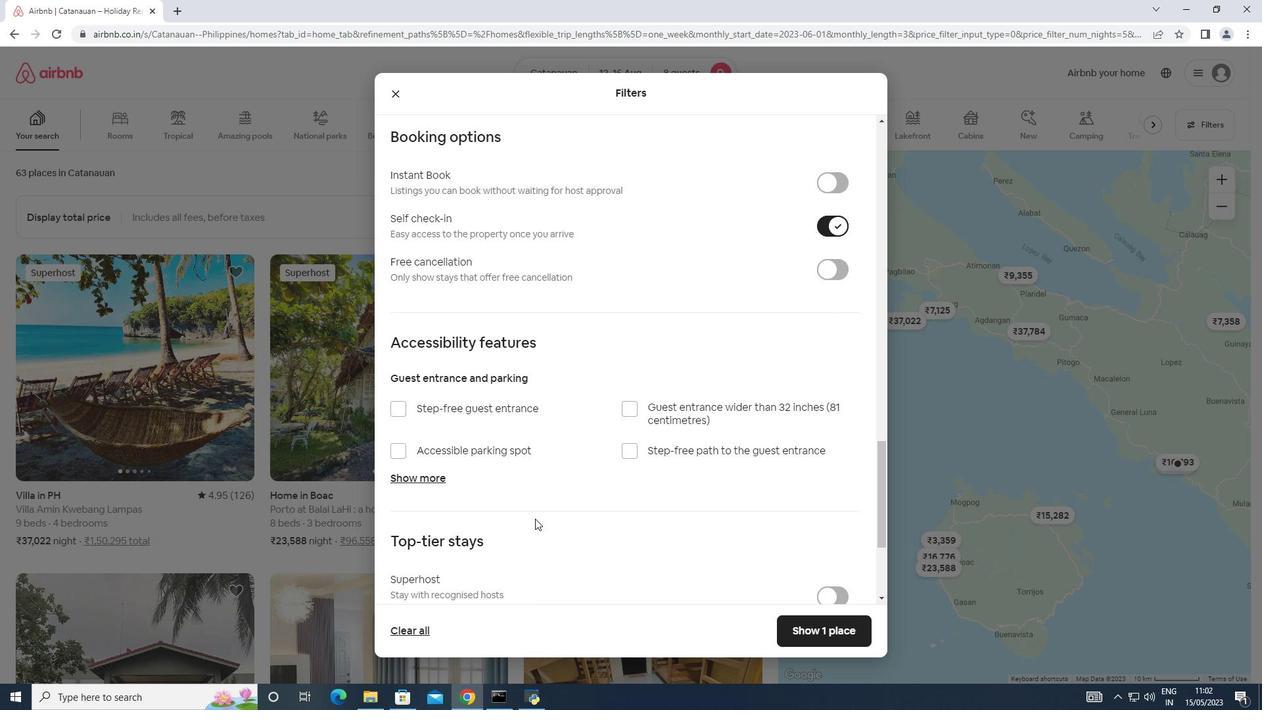
Action: Mouse moved to (423, 522)
Screenshot: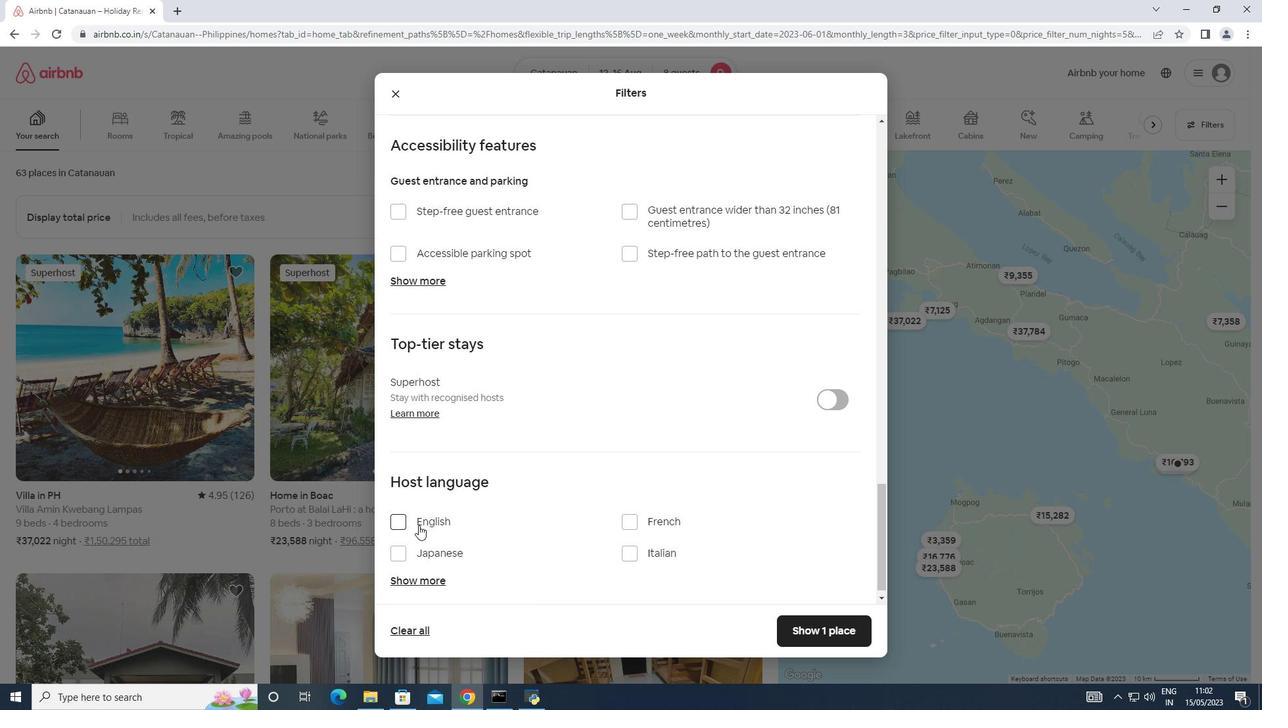 
Action: Mouse pressed left at (423, 522)
Screenshot: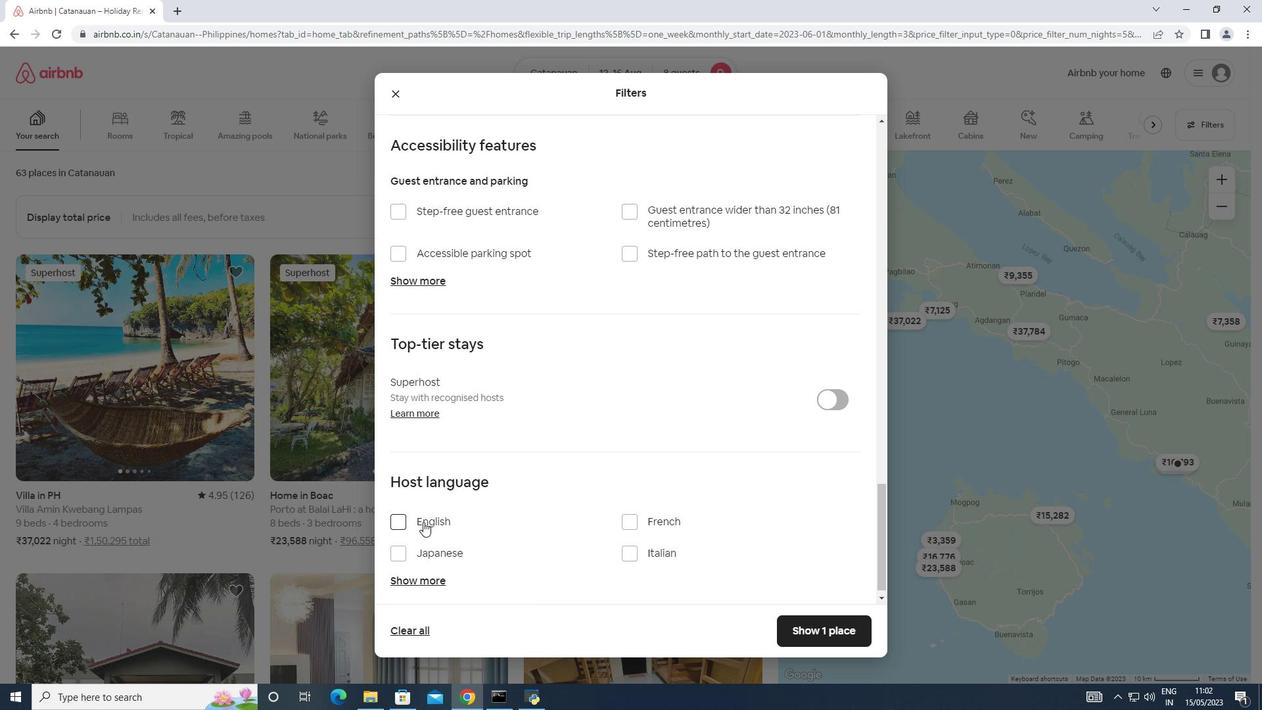 
Action: Mouse moved to (818, 624)
Screenshot: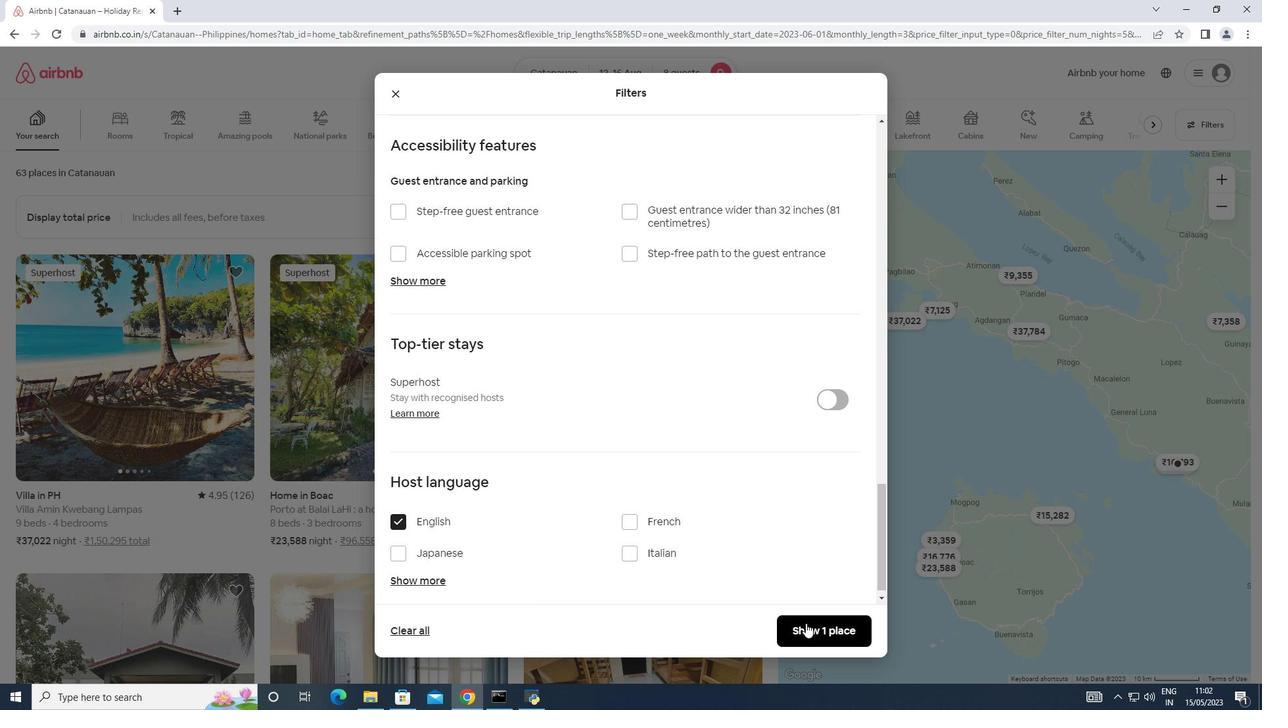 
Action: Mouse pressed left at (818, 624)
Screenshot: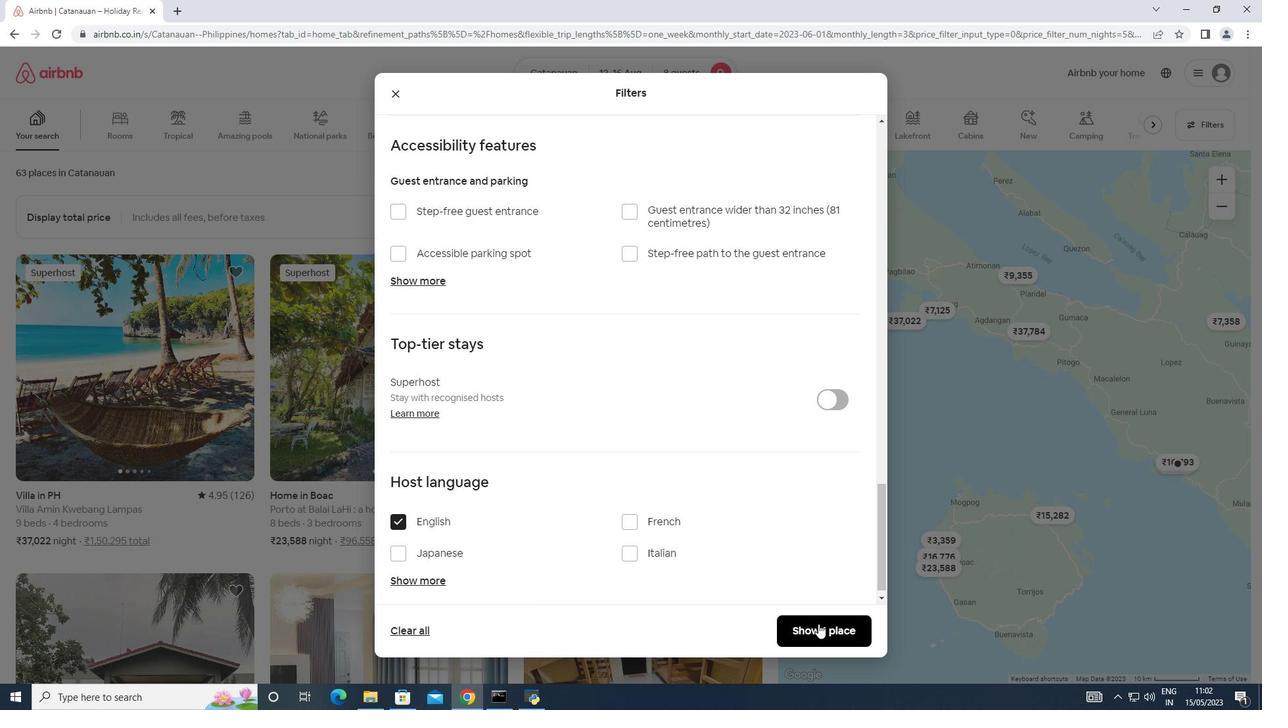 
Action: Mouse moved to (673, 689)
Screenshot: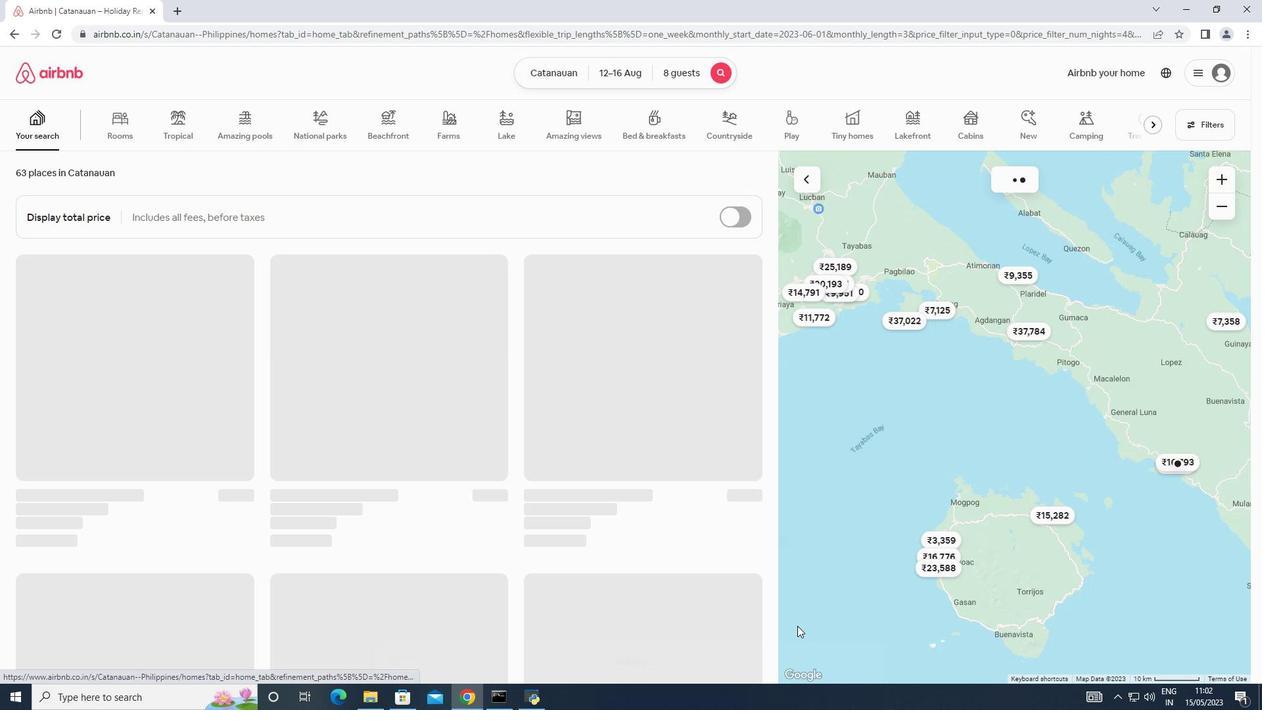 
